 Task: Forward as attachment and add a link Link0000000002 from vinny@softage.net including the signature Sign0000000001 to parteek.kumar@softage.net with a subject Subject0000000001 and add a message Message0000000001. Forward as attachment and add a link Link0000000002 from vinny@softage.net including the signature Sign0000000001 to parteek.kumar@softage.net; aakash.mishra@softage.net with a subject Subject0000000002 and add a message Message0000000002. Forward as attachment and add a link Link0000000002 from vinny@softage.net including the signature Sign0000000001 to parteek.kumar@softage.net with a subject Subject0000000001 and add a message Message0000000001 and with an attachment of Attach0000000001. Forward as attachment and add a link Link0000000002 from vinny@softage.net including the signature Sign0000000001 to parteek.kumar@softage.net; aakash.mishra@softage.net; ayush@softage.net with a subject Subject0000000002 and add a message Message0000000003 and with an attachment of Attach0000000001. Forward as attachment and add a link Link0000000002 from vinny@softage.net including the signature Sign0000000001 to parteek.kumar@softage.net with a cc to Aakash.mishra@softage.net with a subject Subject0000000001 and add a message Message0000000003
Action: Mouse moved to (996, 269)
Screenshot: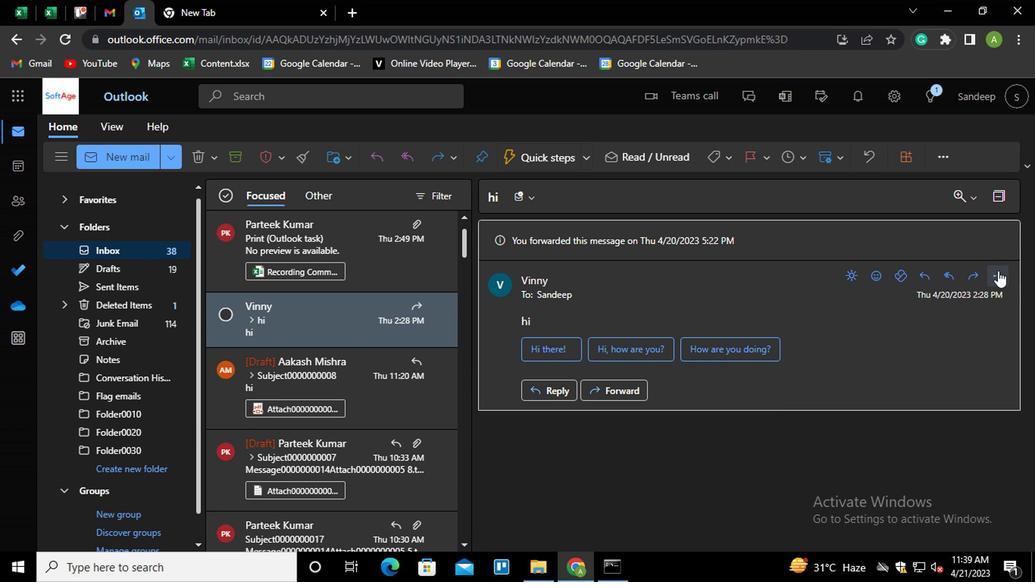 
Action: Mouse pressed left at (996, 269)
Screenshot: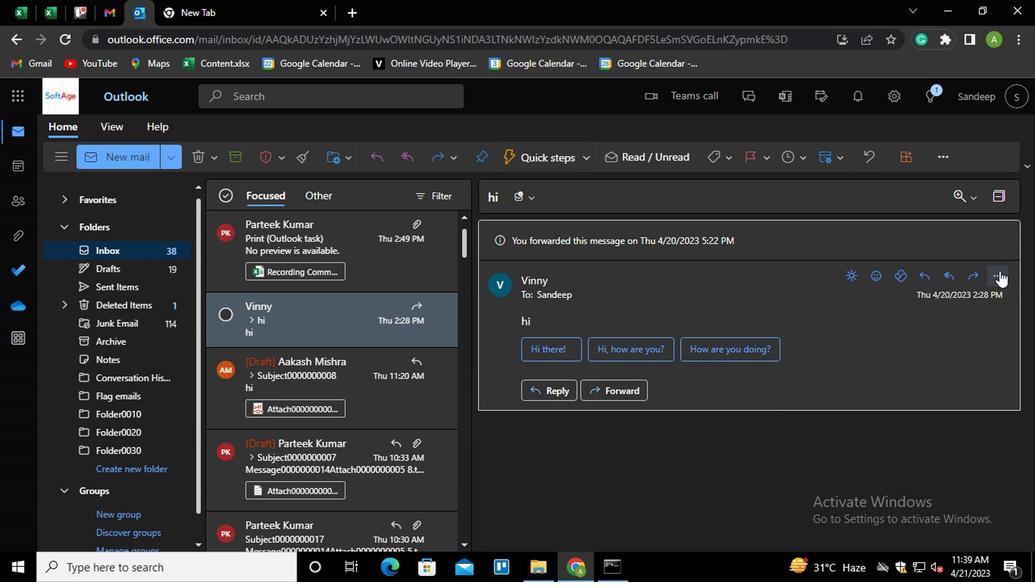 
Action: Mouse moved to (803, 197)
Screenshot: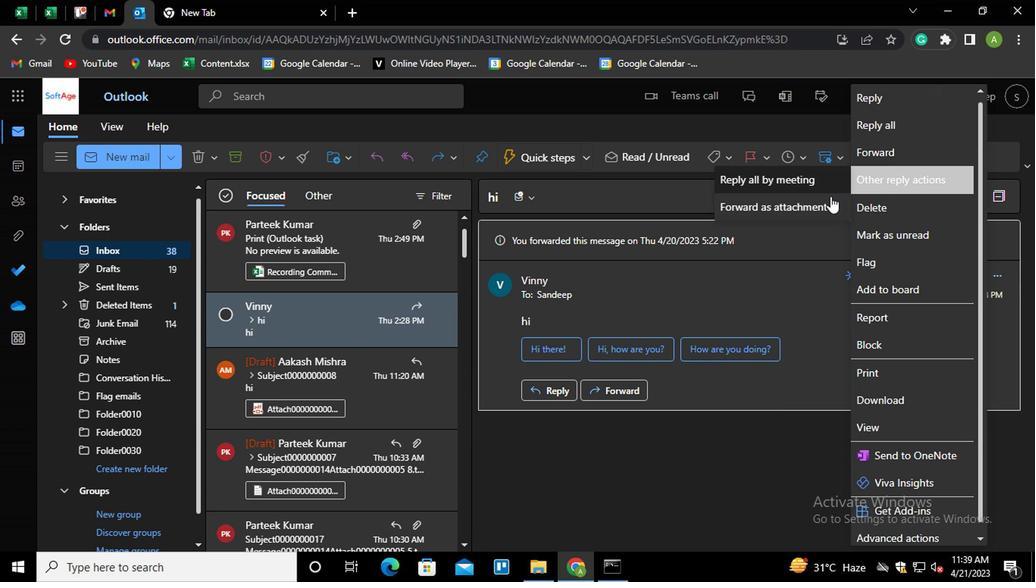 
Action: Mouse pressed left at (803, 197)
Screenshot: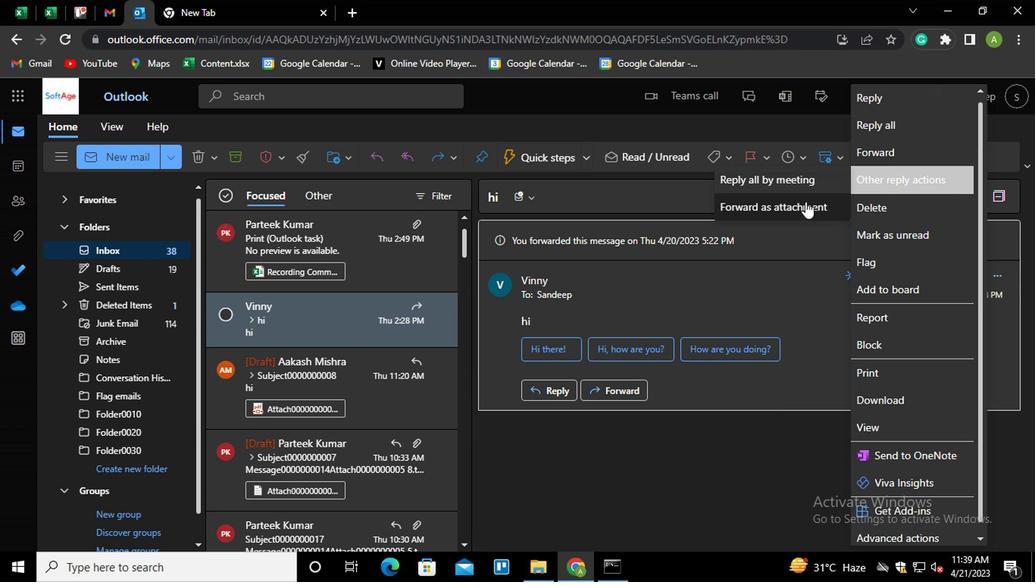 
Action: Mouse moved to (572, 423)
Screenshot: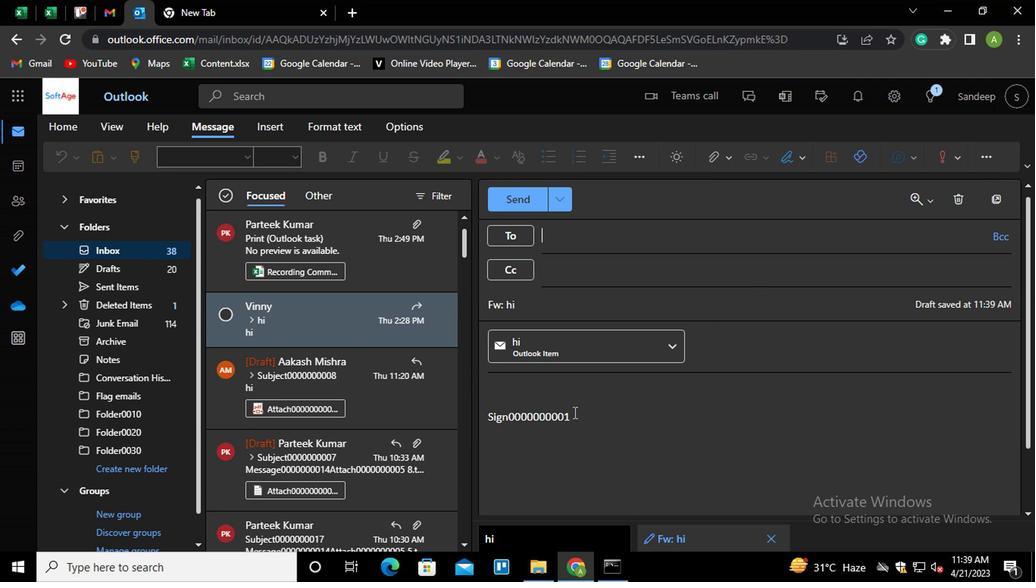 
Action: Mouse pressed left at (572, 423)
Screenshot: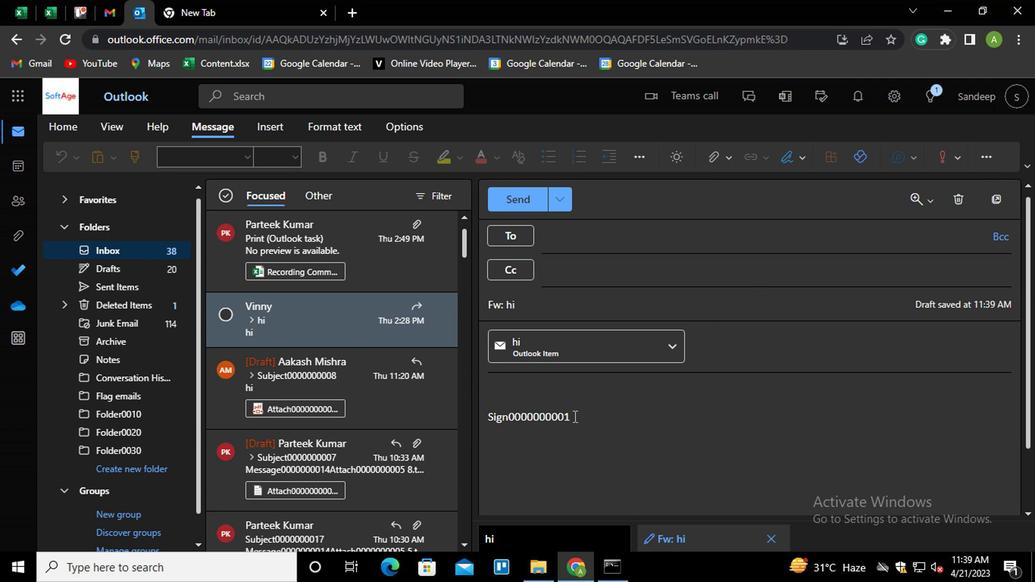 
Action: Mouse moved to (572, 424)
Screenshot: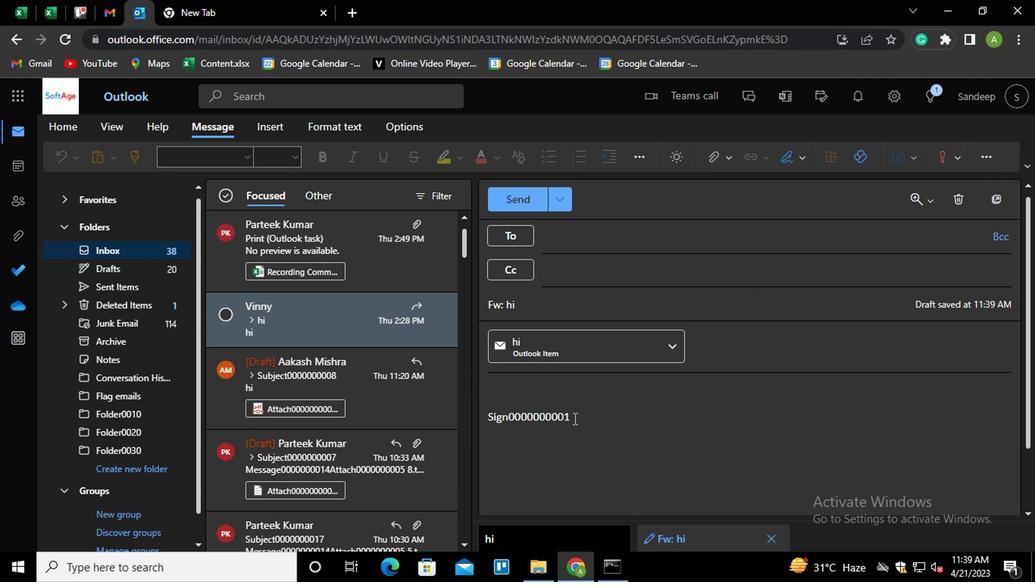 
Action: Key pressed <Key.shift_r><Key.home><Key.backspace>ctrl+K<Key.shift_r>ctrl+Link0000000002
Screenshot: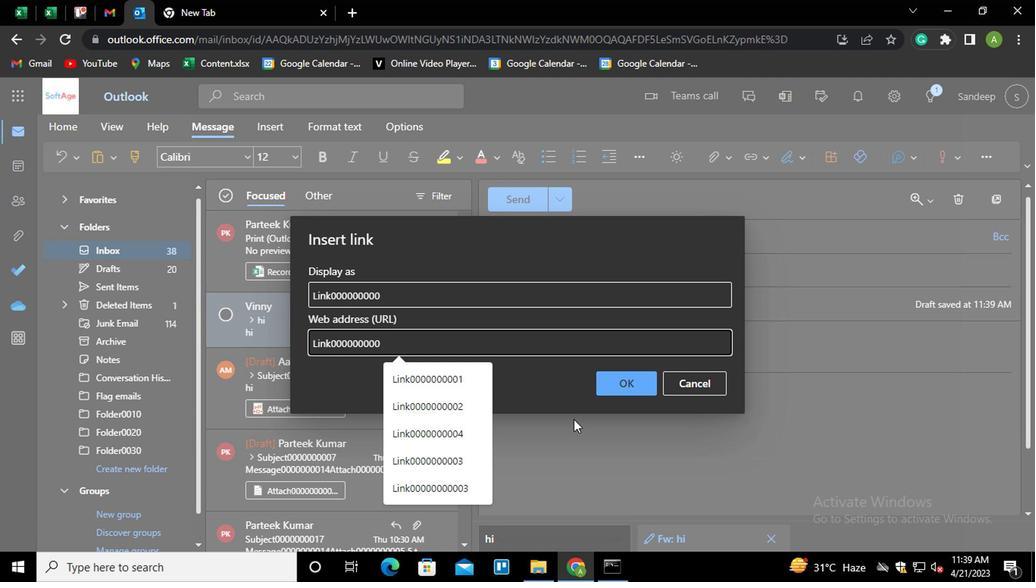 
Action: Mouse moved to (634, 385)
Screenshot: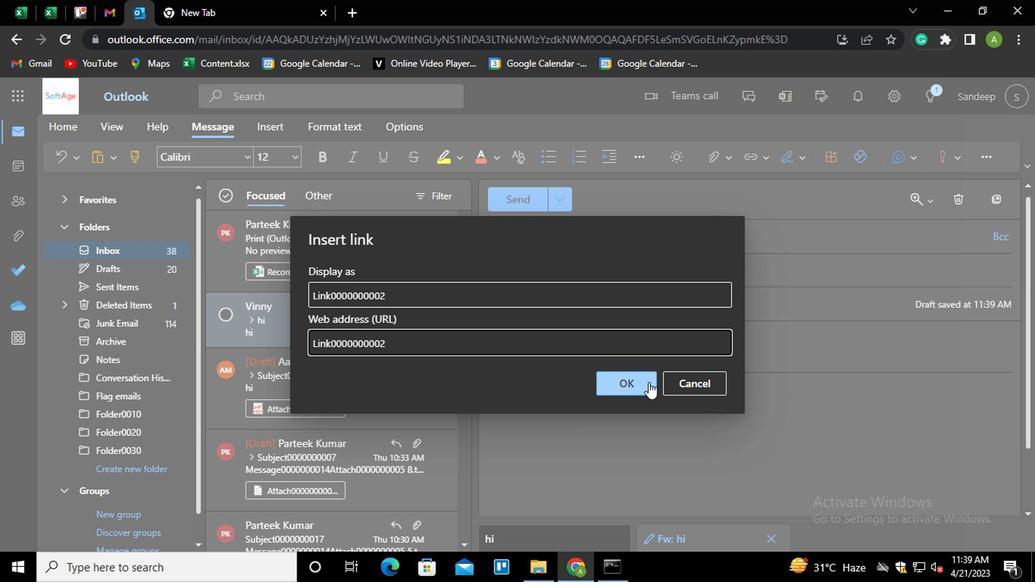 
Action: Mouse pressed left at (634, 385)
Screenshot: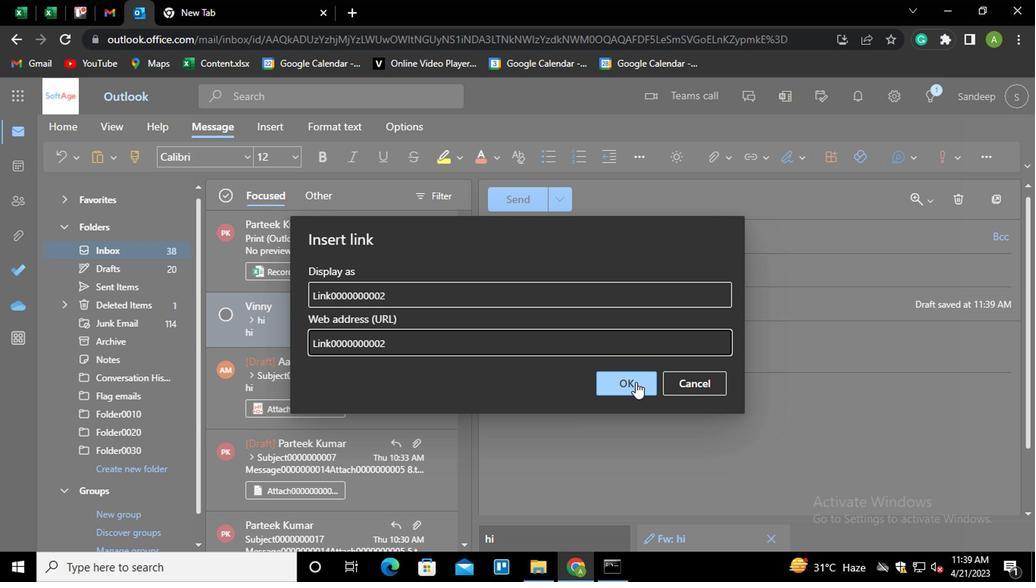 
Action: Mouse moved to (589, 423)
Screenshot: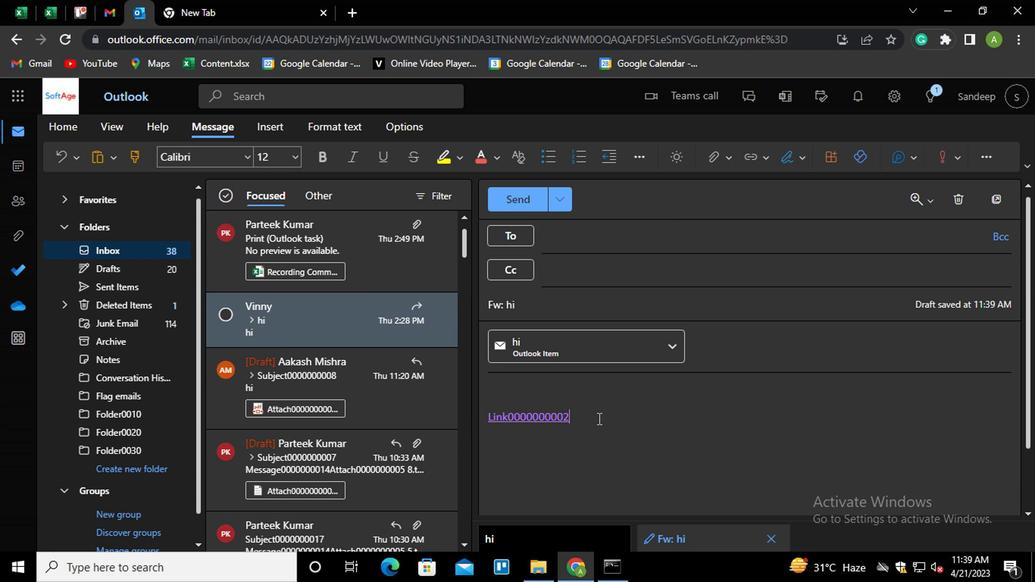 
Action: Mouse pressed left at (589, 423)
Screenshot: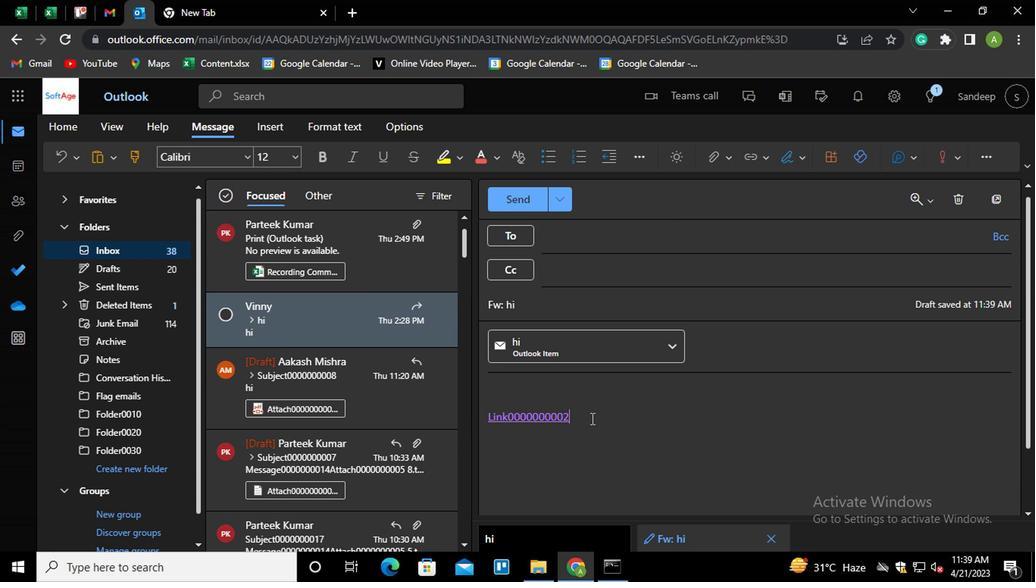 
Action: Key pressed <Key.shift_r><Key.enter>
Screenshot: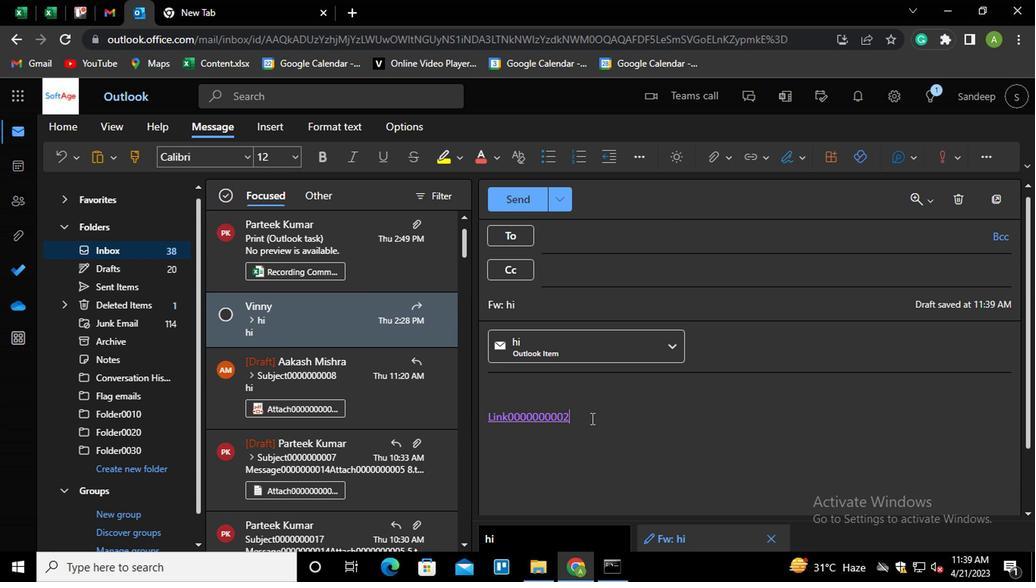 
Action: Mouse moved to (789, 150)
Screenshot: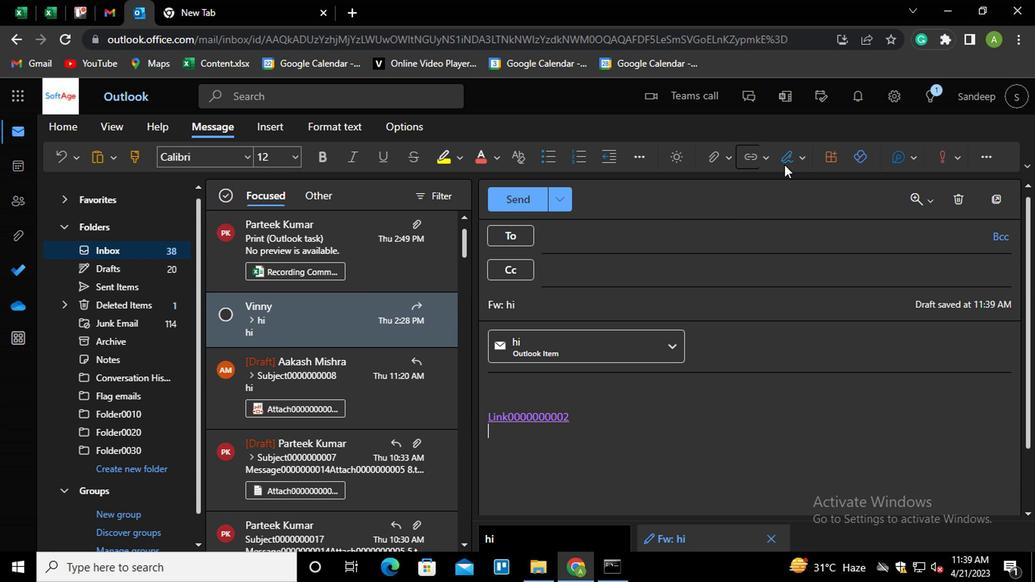 
Action: Mouse pressed left at (789, 150)
Screenshot: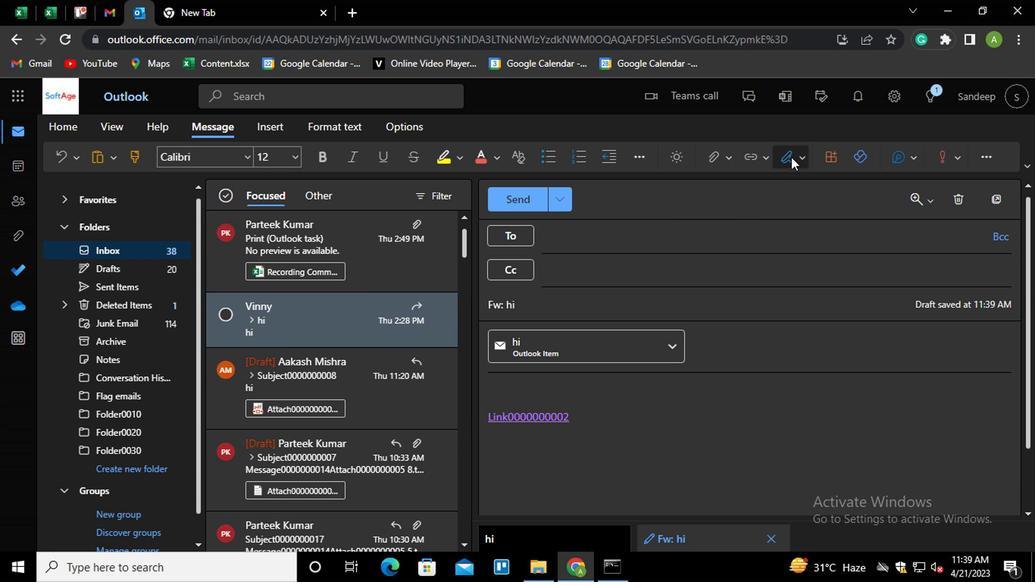 
Action: Mouse moved to (780, 182)
Screenshot: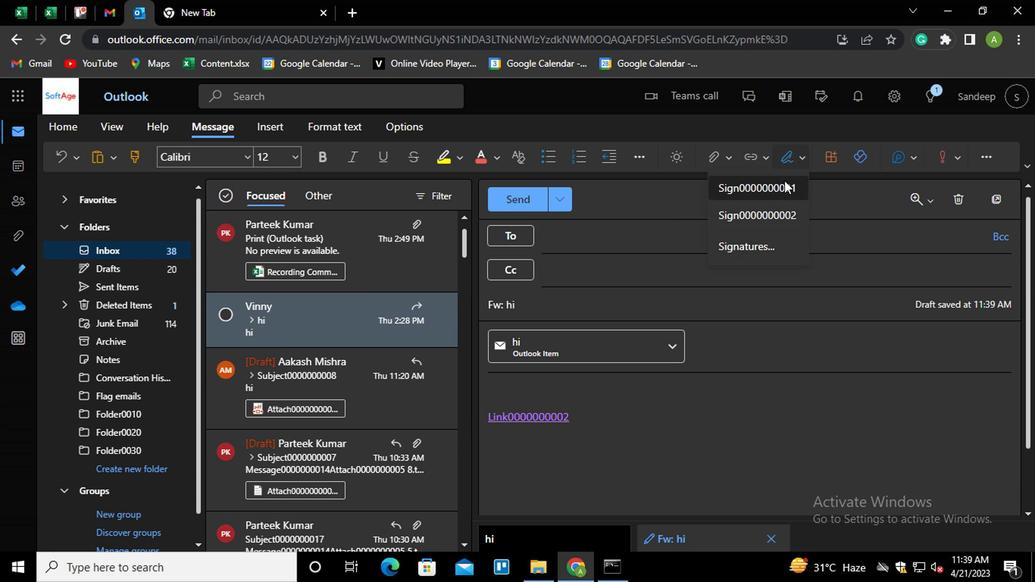 
Action: Mouse pressed left at (780, 182)
Screenshot: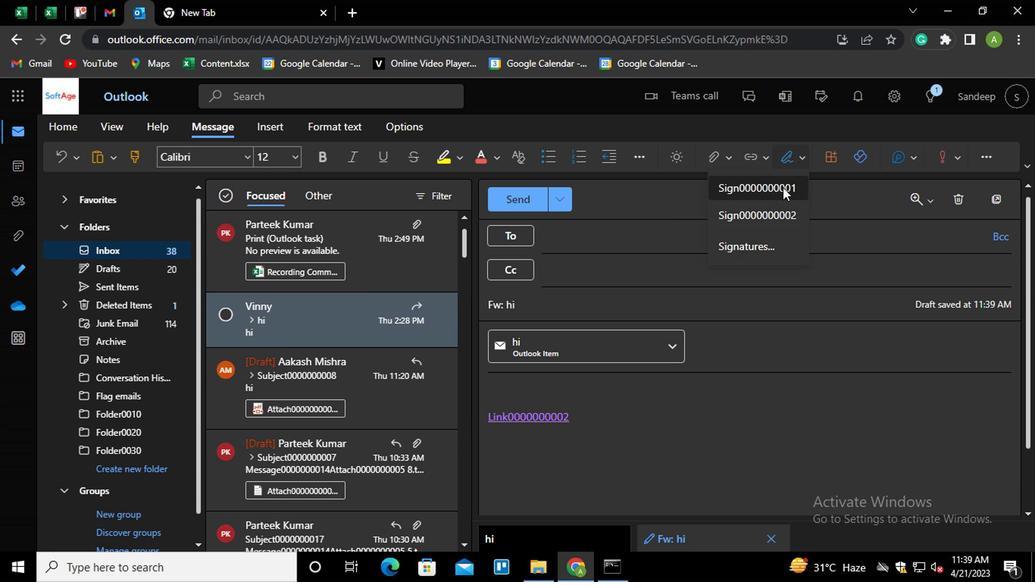 
Action: Mouse moved to (572, 228)
Screenshot: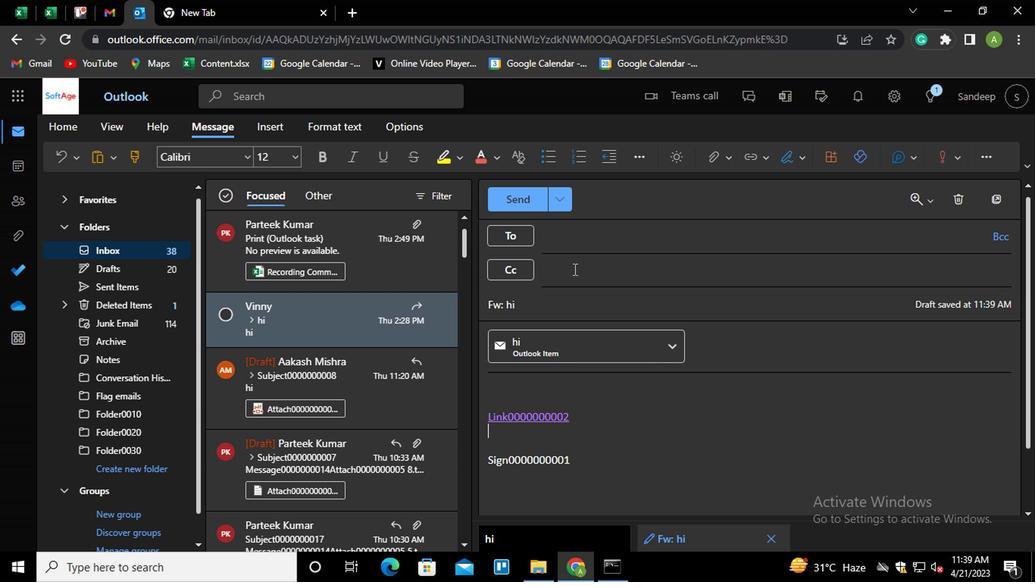 
Action: Mouse pressed left at (572, 228)
Screenshot: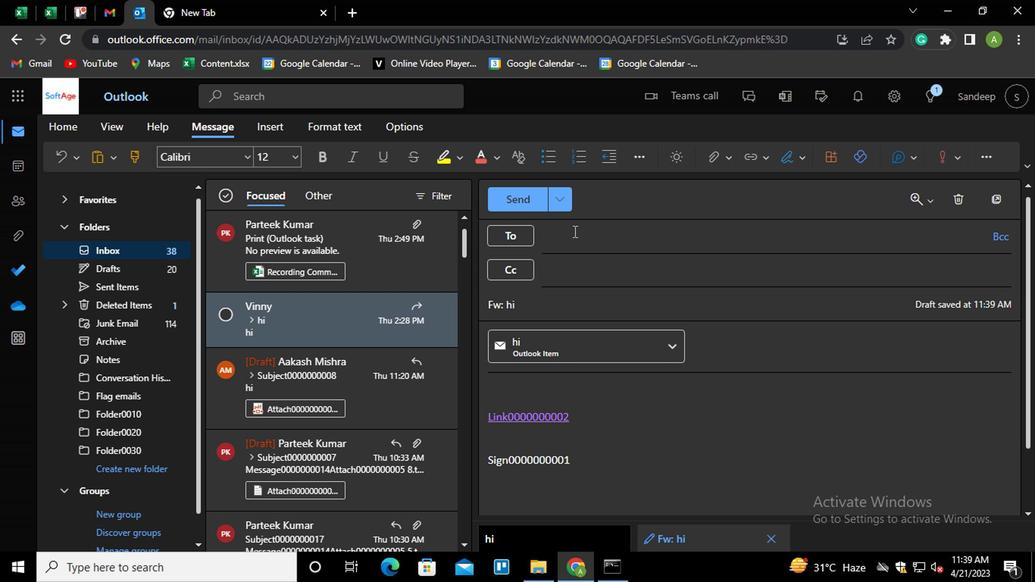 
Action: Key pressed part<Key.enter>
Screenshot: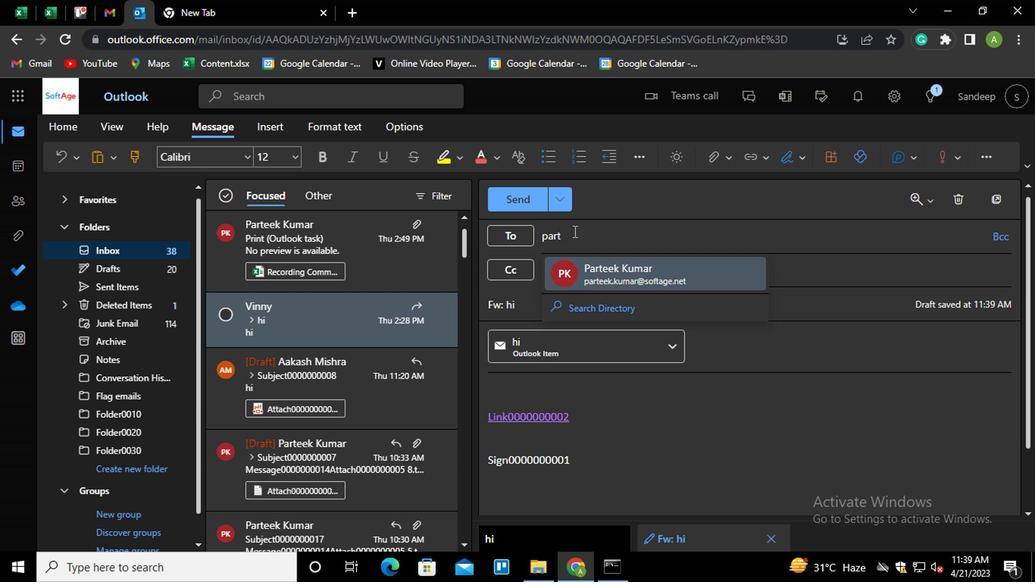 
Action: Mouse moved to (551, 315)
Screenshot: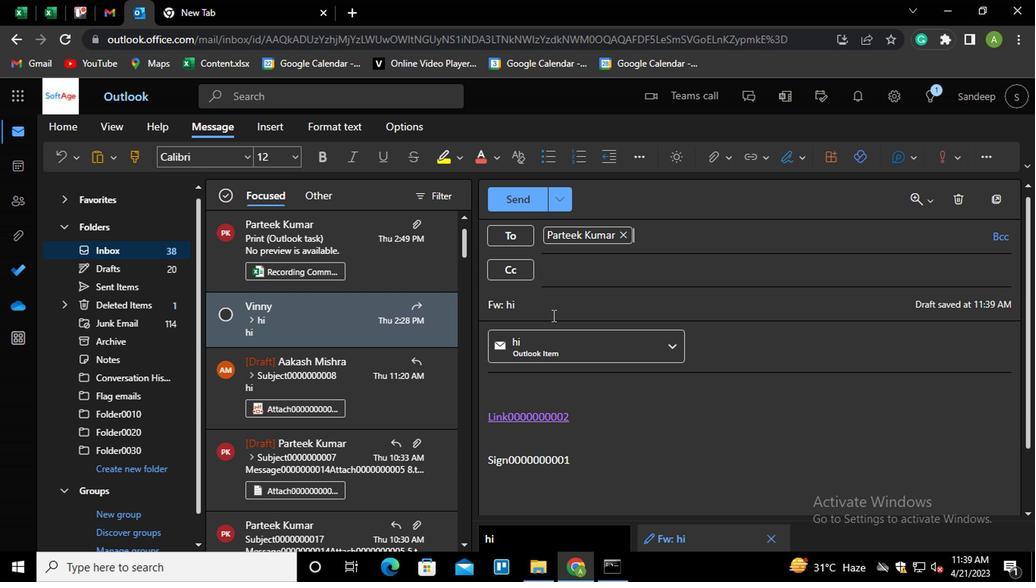 
Action: Mouse pressed left at (551, 315)
Screenshot: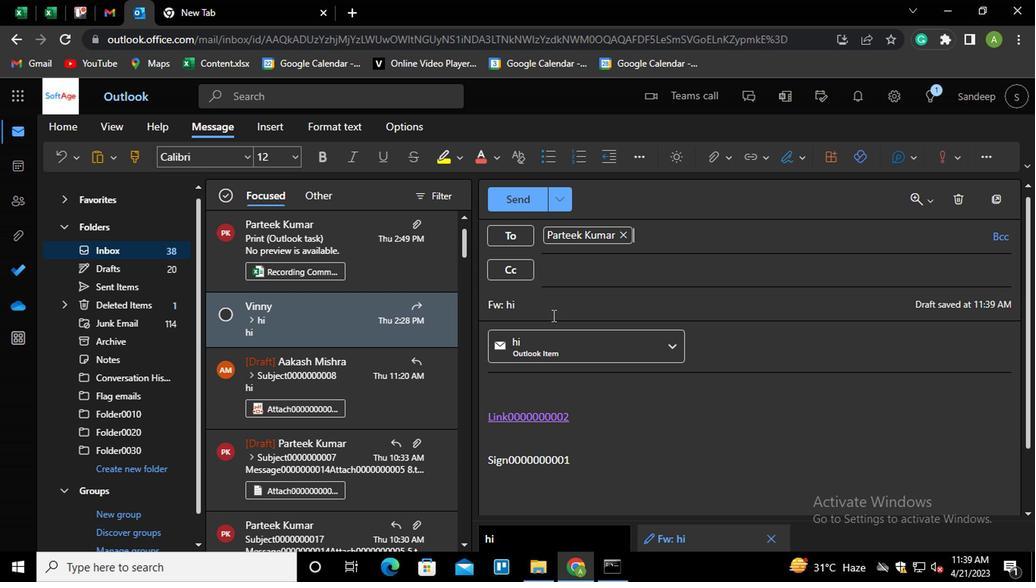 
Action: Key pressed <Key.shift_r><Key.home><Key.shift>SUBJECT0000000001
Screenshot: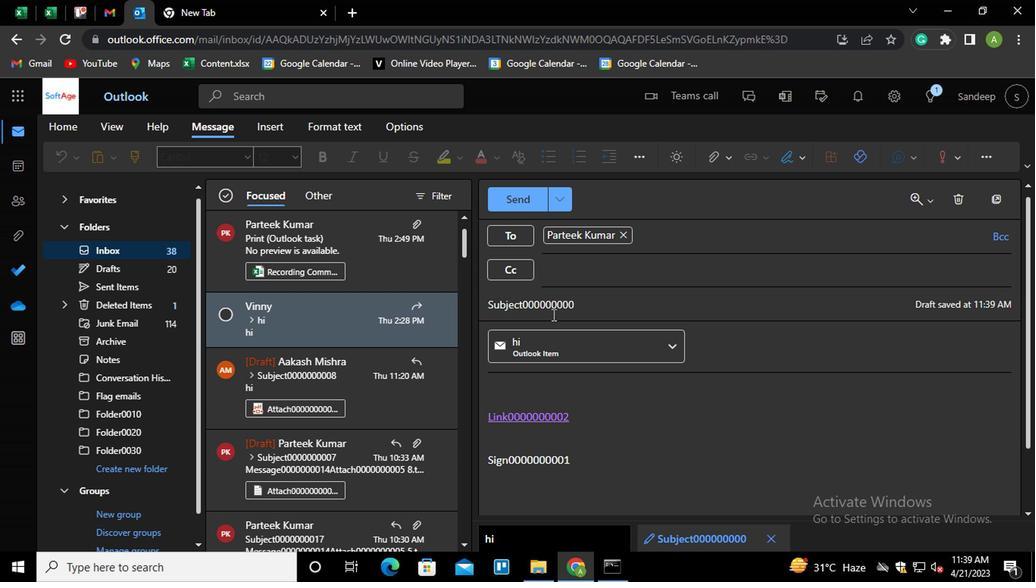 
Action: Mouse moved to (582, 462)
Screenshot: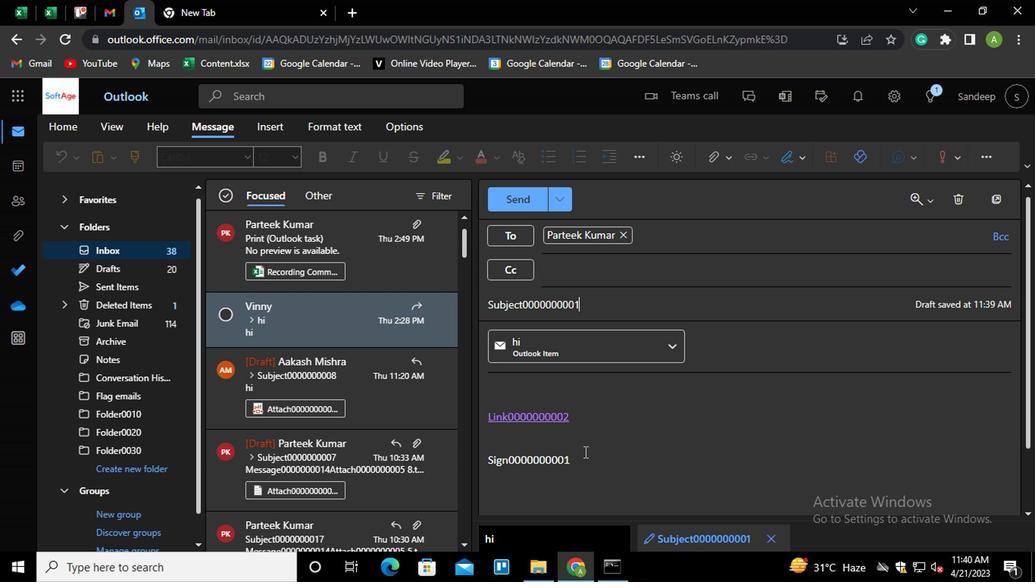 
Action: Mouse pressed left at (582, 462)
Screenshot: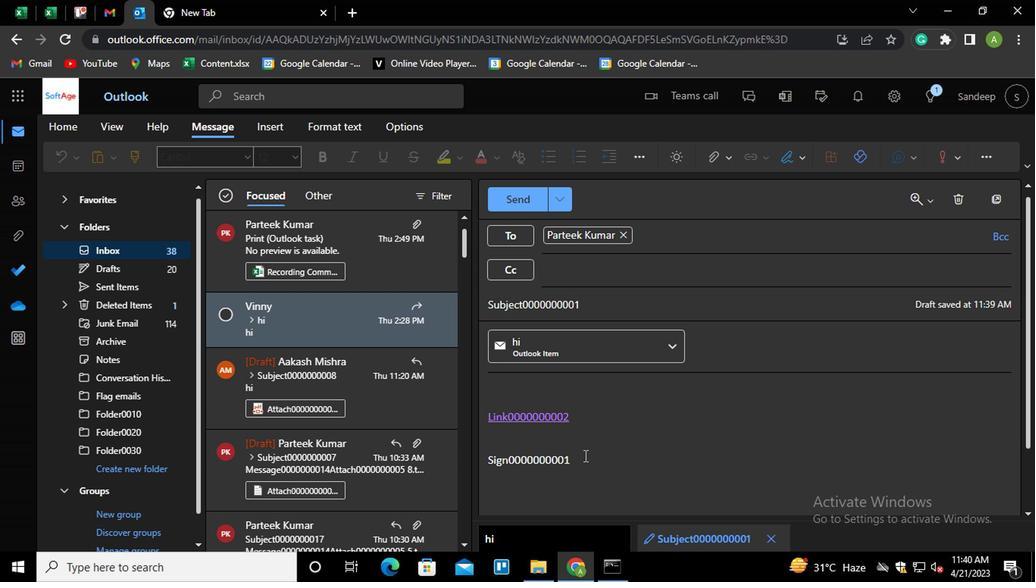 
Action: Key pressed <Key.shift_r><Key.enter><Key.shift_r>MESSAGE0000000001
Screenshot: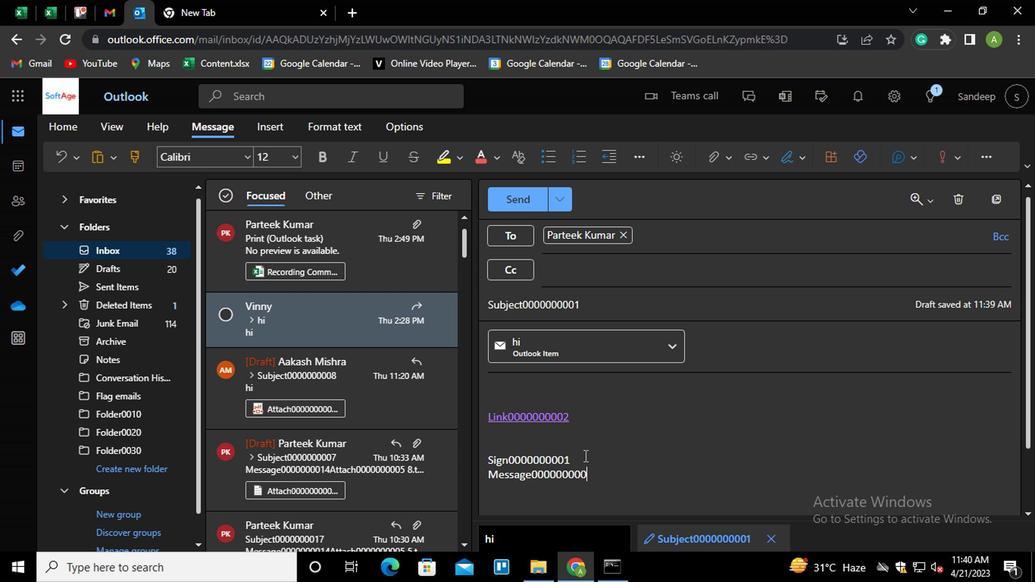 
Action: Mouse moved to (533, 197)
Screenshot: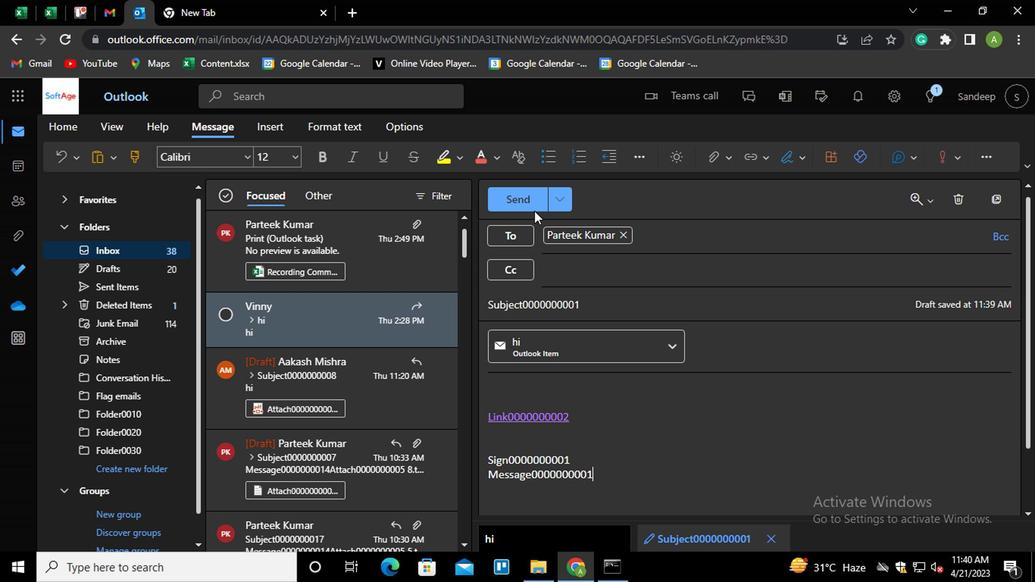 
Action: Mouse pressed left at (533, 197)
Screenshot: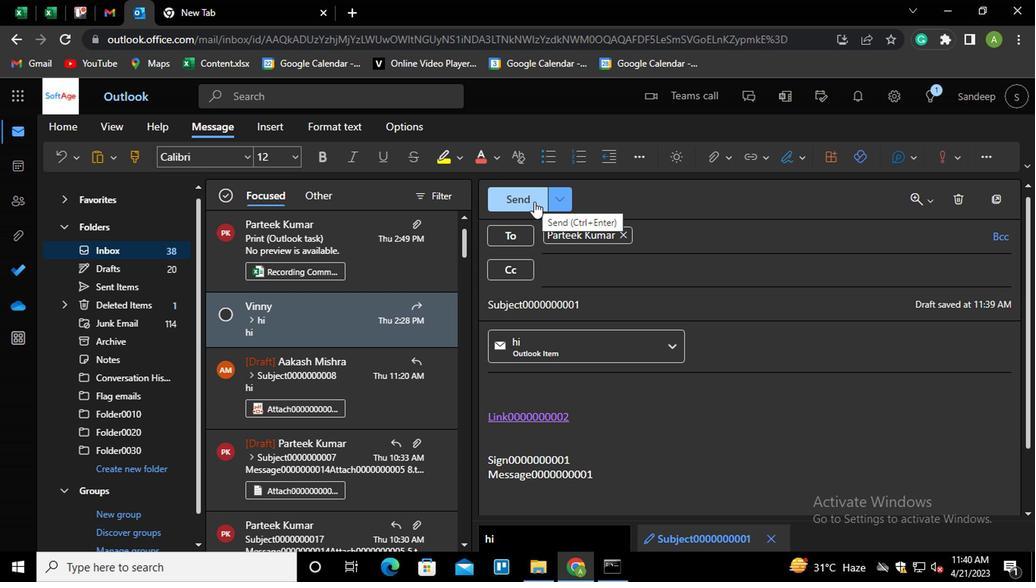 
Action: Mouse moved to (995, 276)
Screenshot: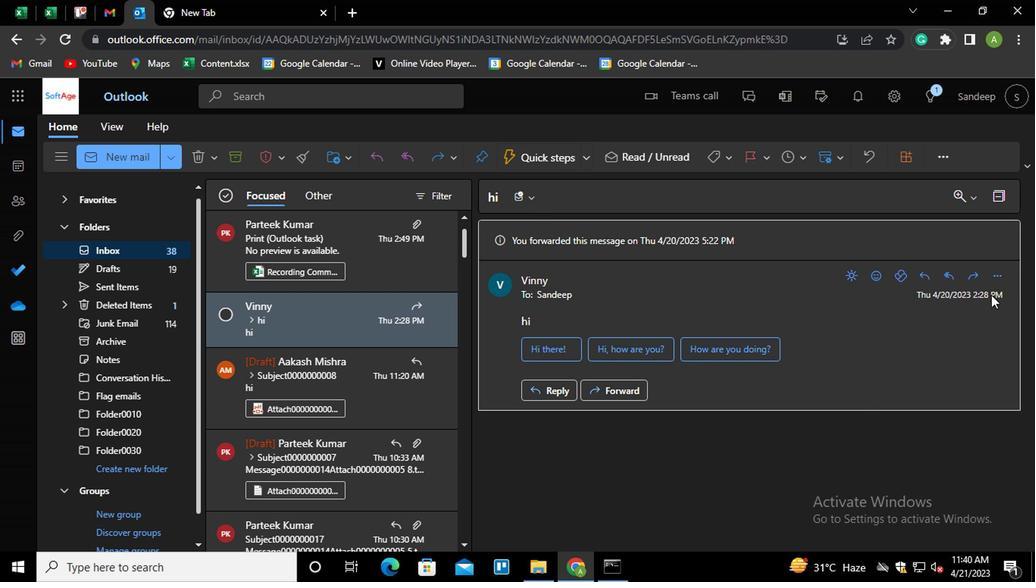 
Action: Mouse pressed left at (995, 276)
Screenshot: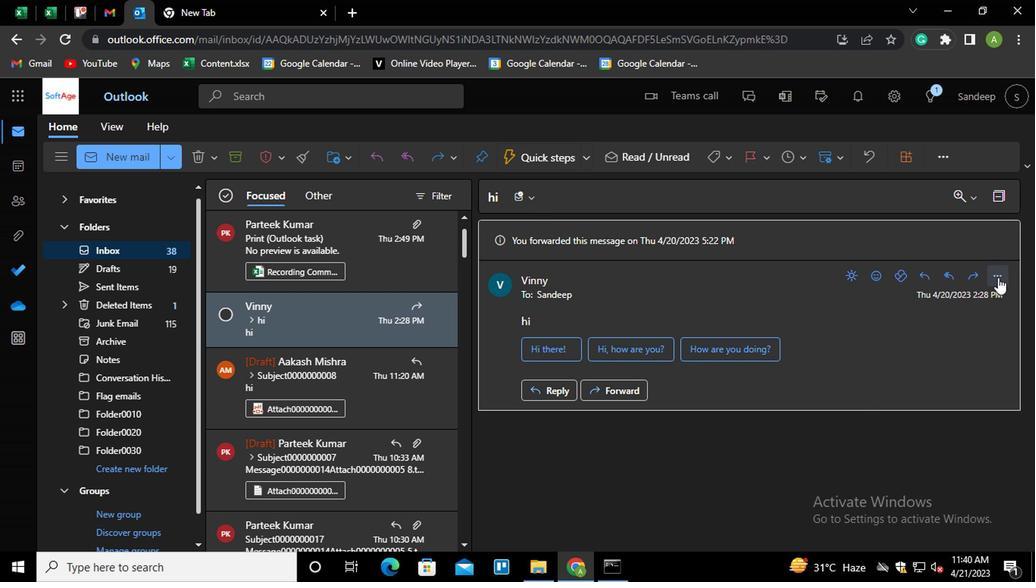 
Action: Mouse moved to (802, 199)
Screenshot: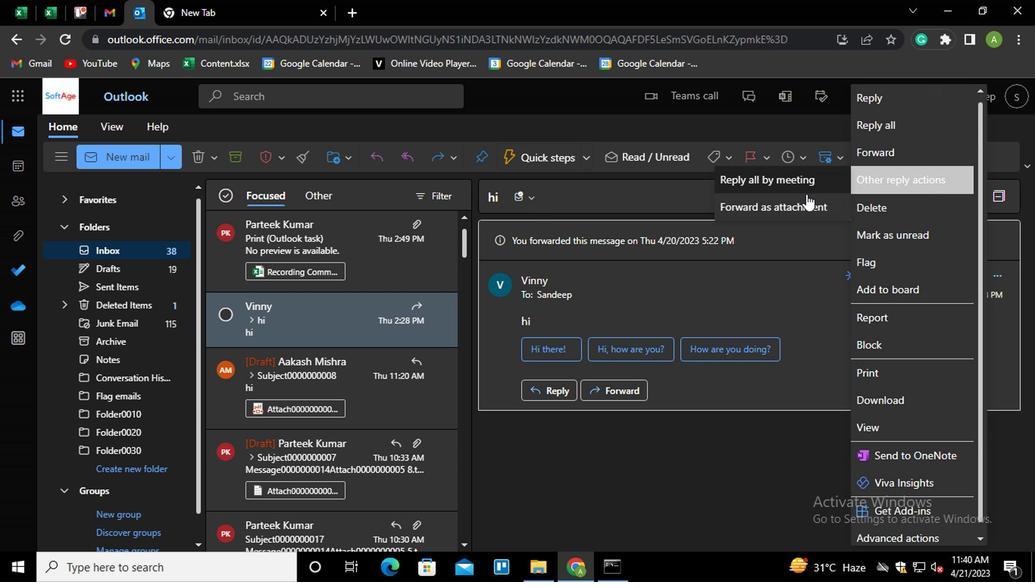 
Action: Mouse pressed left at (802, 199)
Screenshot: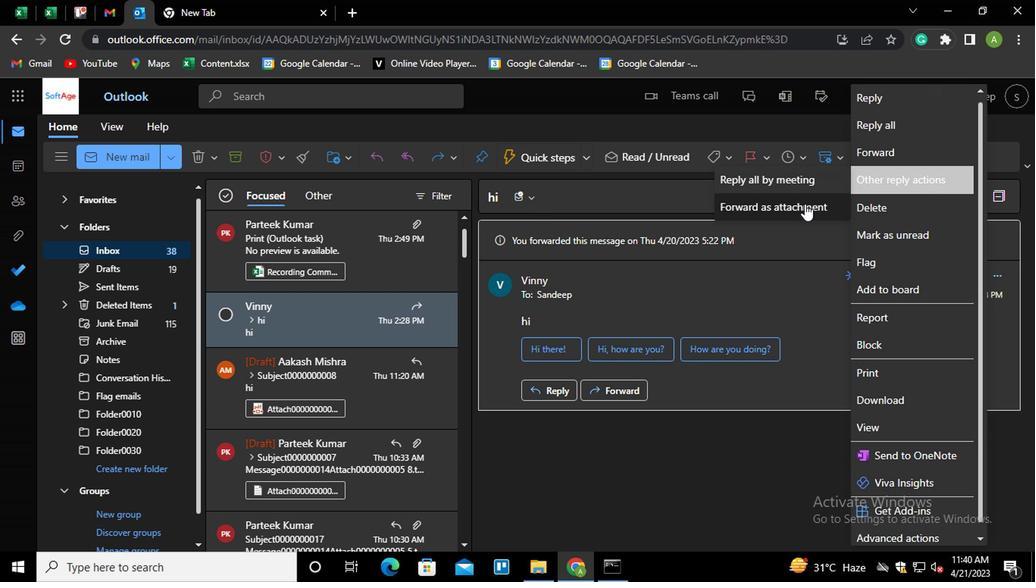 
Action: Mouse moved to (588, 416)
Screenshot: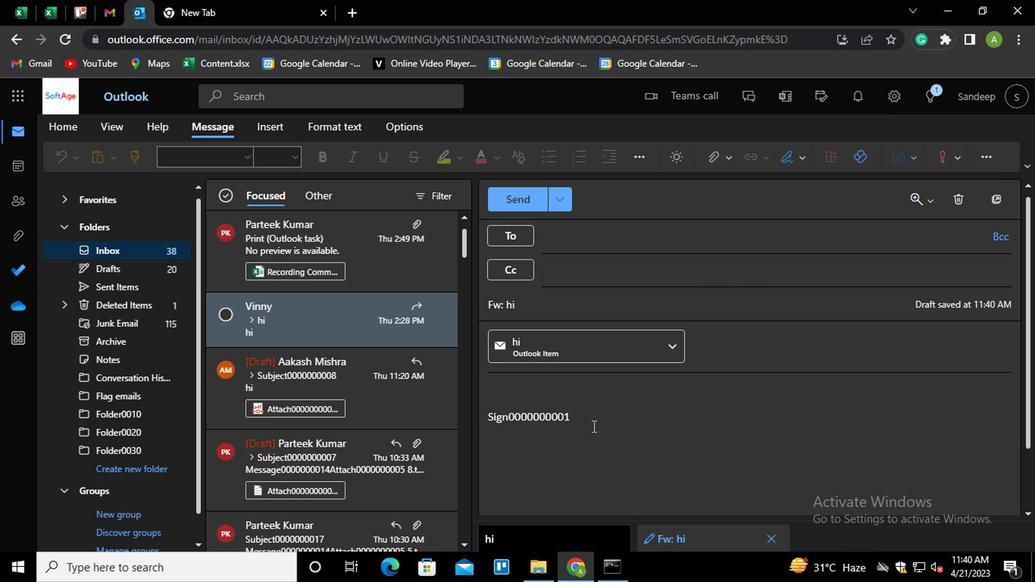 
Action: Mouse pressed left at (588, 416)
Screenshot: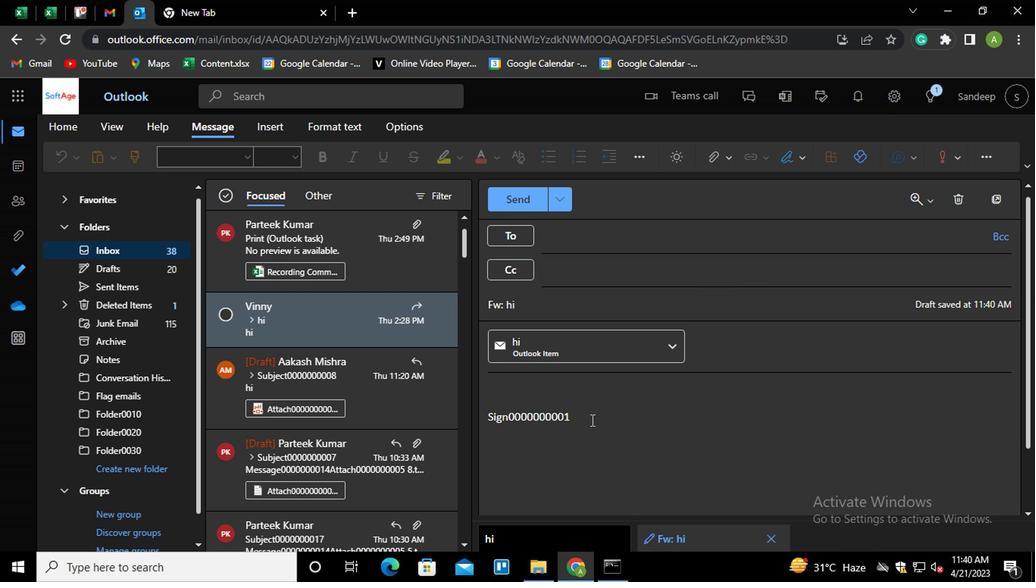 
Action: Mouse moved to (578, 423)
Screenshot: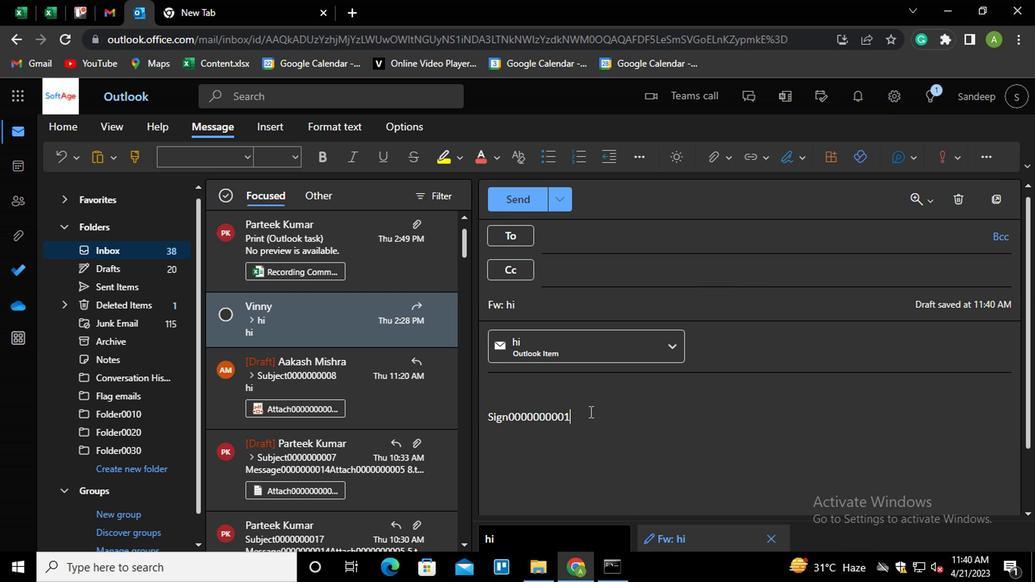 
Action: Key pressed <Key.shift_r><Key.enter><Key.shift_r><Key.home><Key.shift_r><Key.up><Key.backspace>ctrl+K<Key.shift_r>ctrl+LINK0000000001
Screenshot: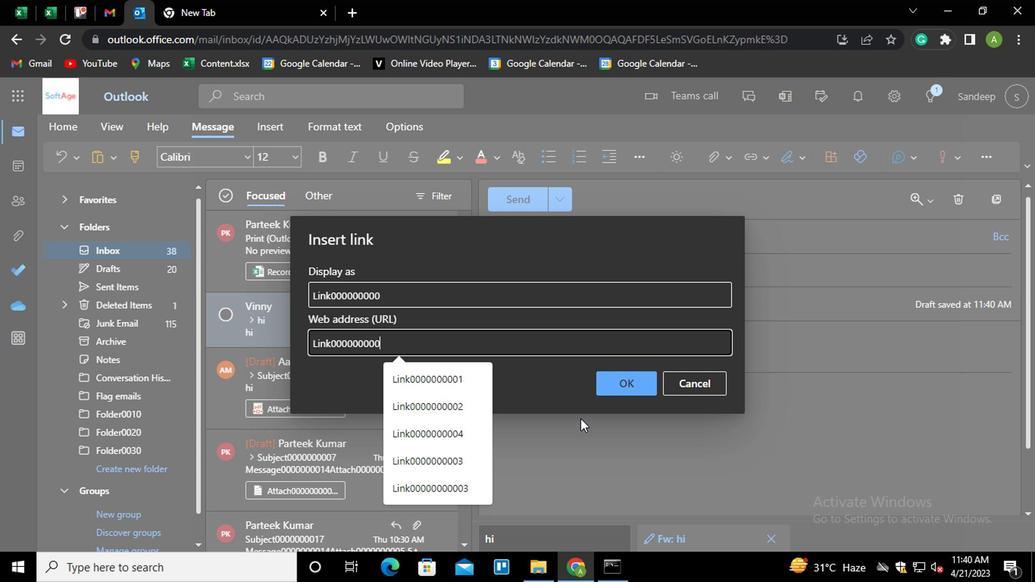 
Action: Mouse moved to (640, 387)
Screenshot: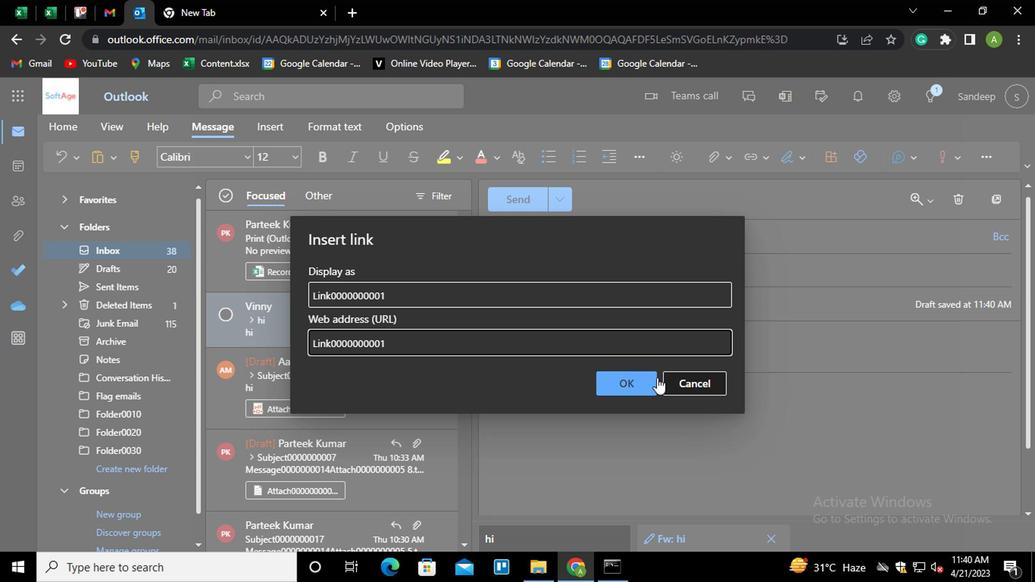 
Action: Mouse pressed left at (640, 387)
Screenshot: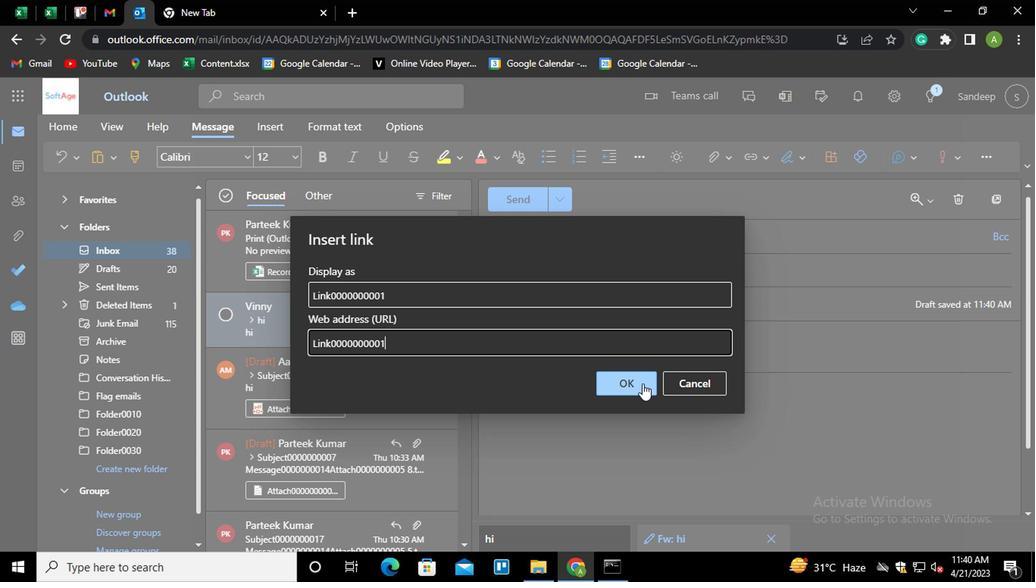 
Action: Mouse moved to (609, 421)
Screenshot: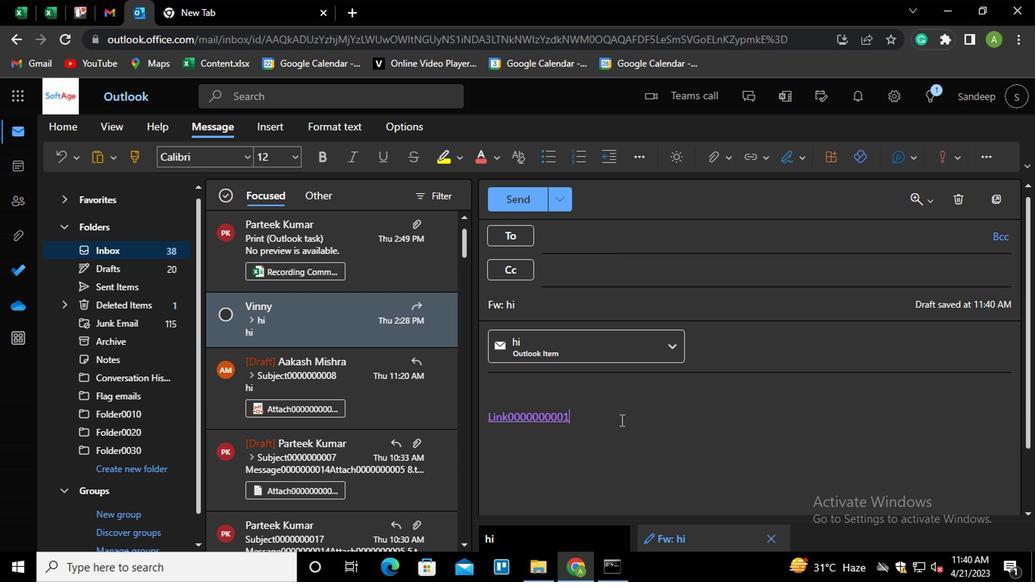 
Action: Key pressed <Key.shift_r><Key.enter>
Screenshot: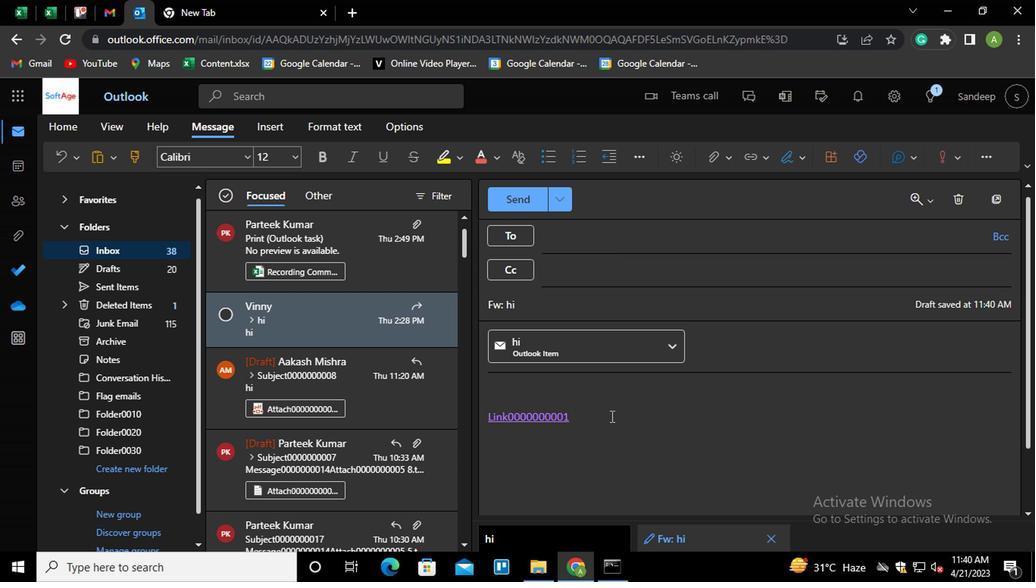 
Action: Mouse moved to (791, 143)
Screenshot: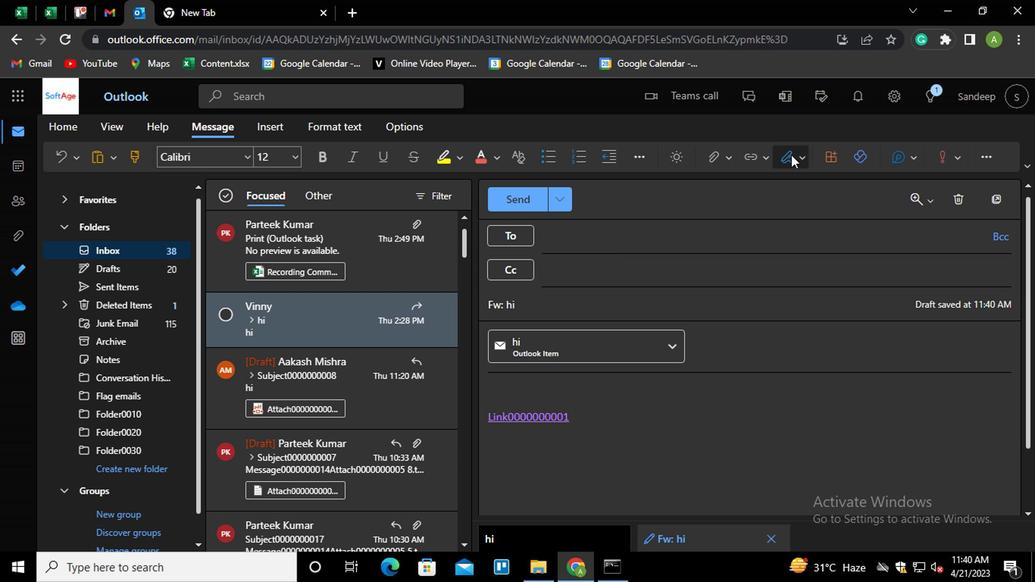
Action: Mouse pressed left at (791, 143)
Screenshot: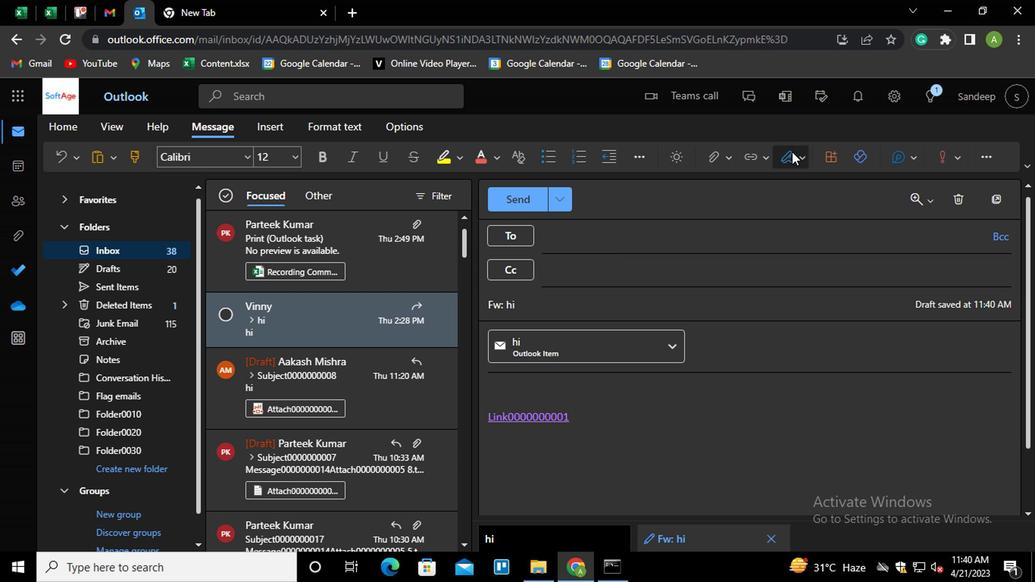 
Action: Mouse moved to (779, 174)
Screenshot: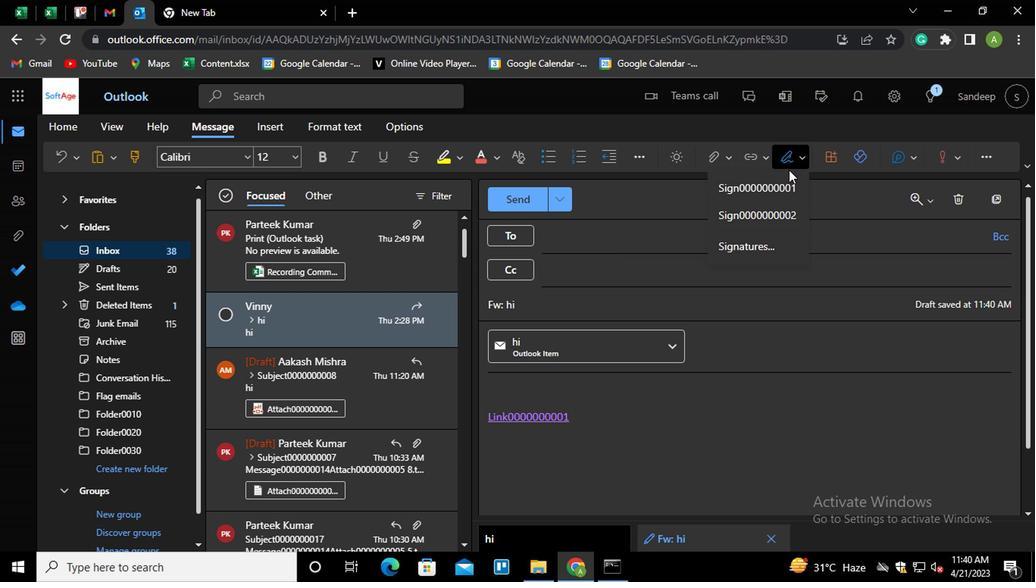 
Action: Mouse pressed left at (779, 174)
Screenshot: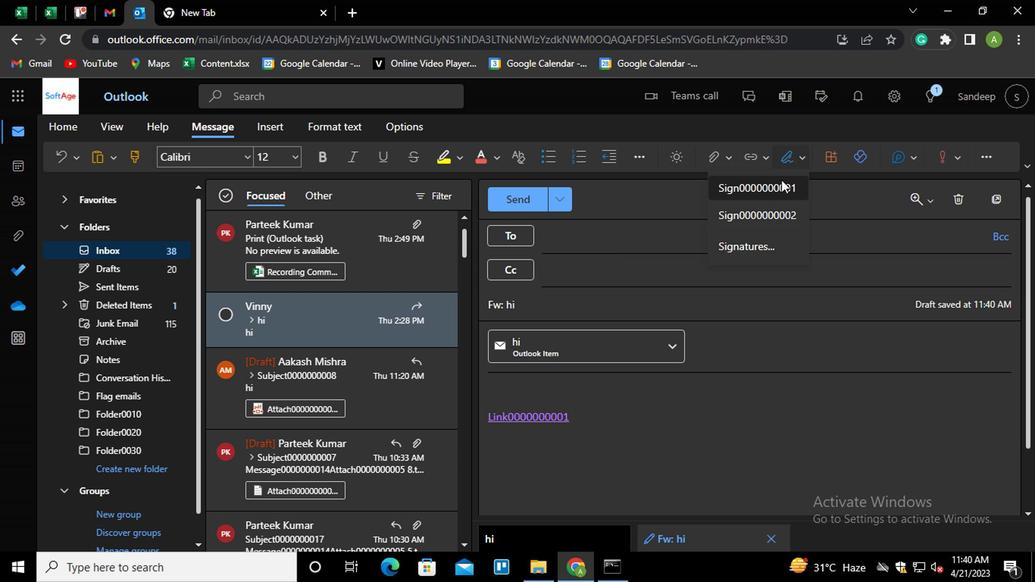 
Action: Mouse moved to (562, 237)
Screenshot: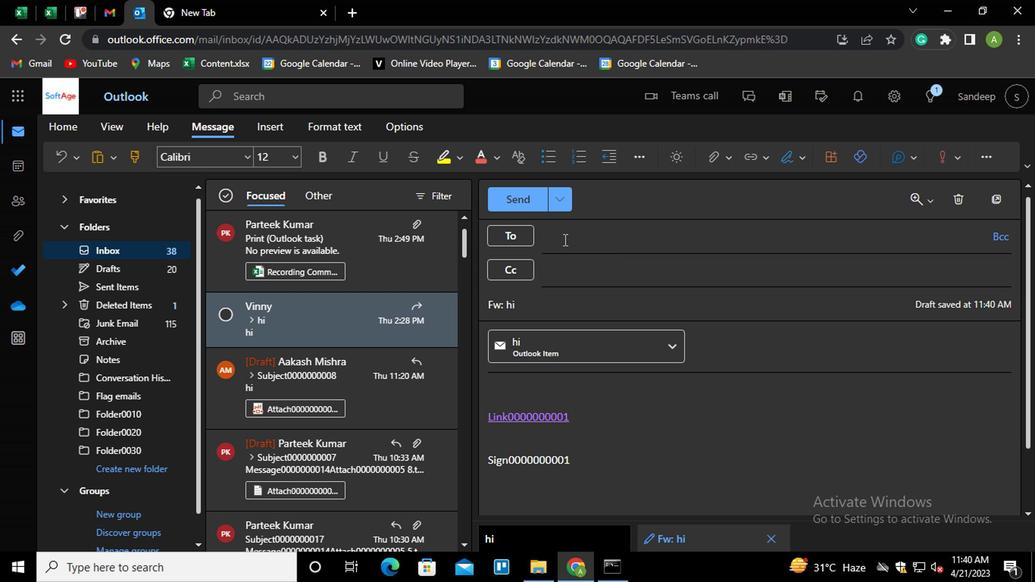 
Action: Mouse pressed left at (562, 237)
Screenshot: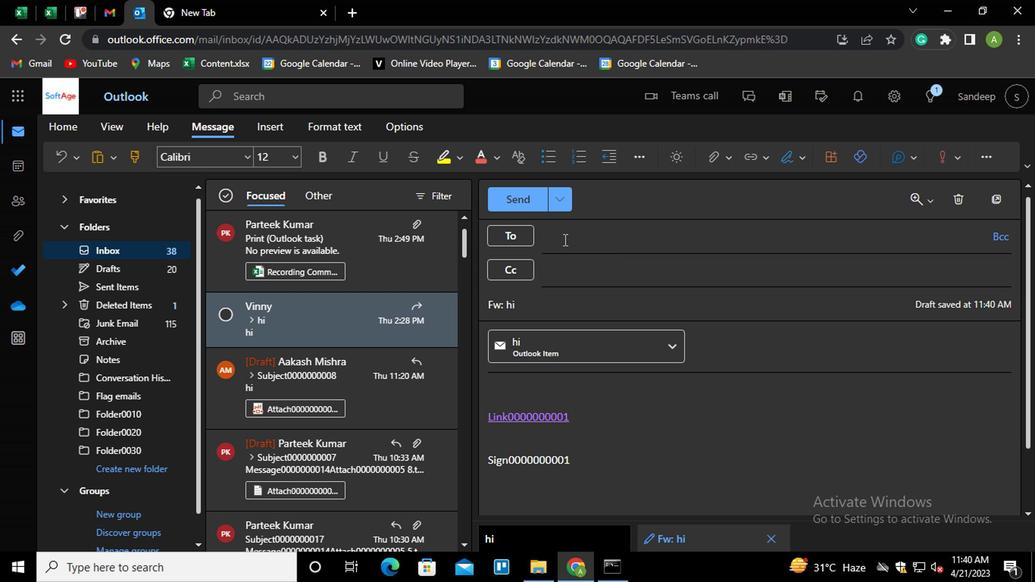 
Action: Mouse moved to (560, 237)
Screenshot: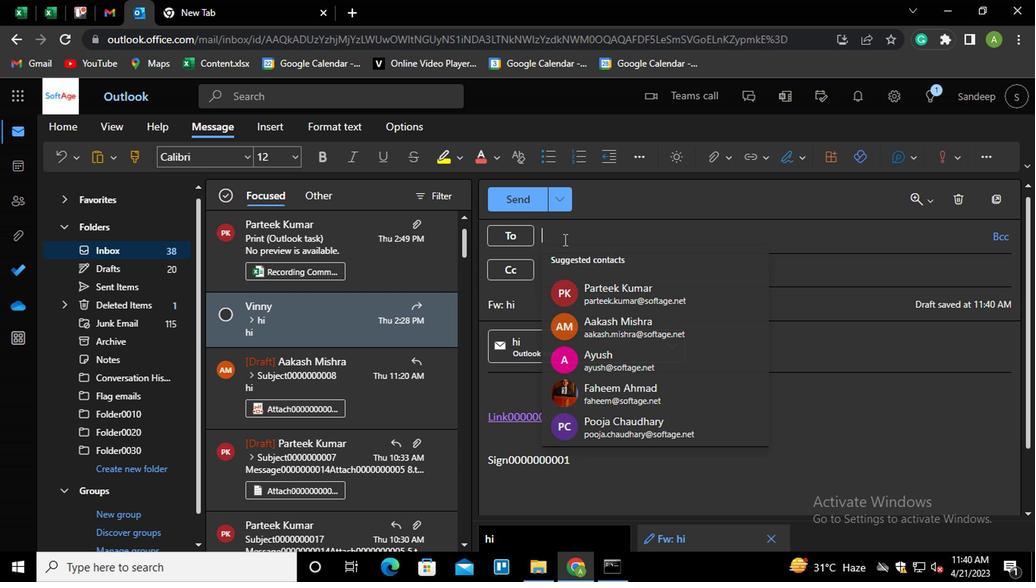 
Action: Key pressed PART<Key.enter>AA<Key.enter>
Screenshot: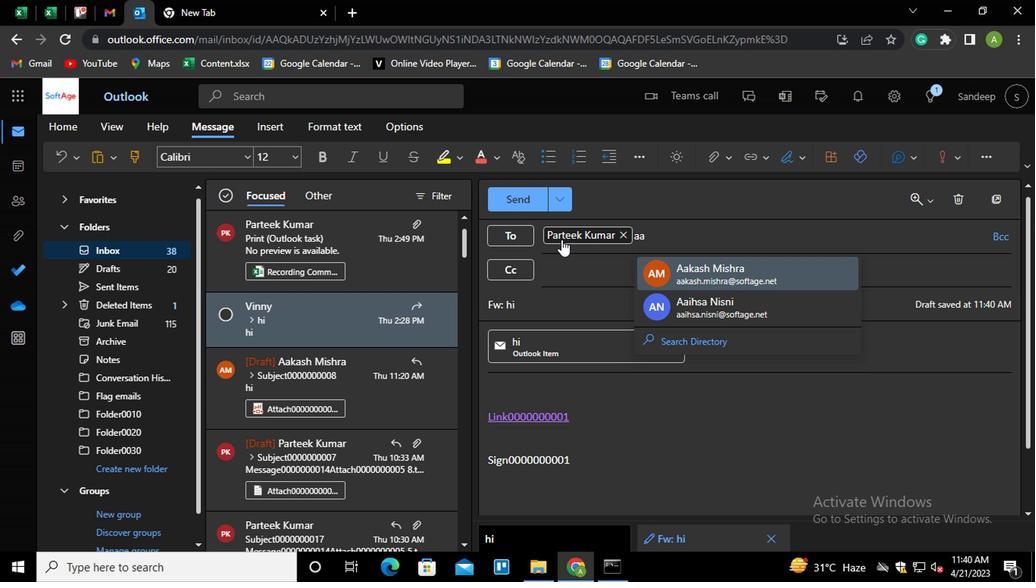 
Action: Mouse moved to (534, 308)
Screenshot: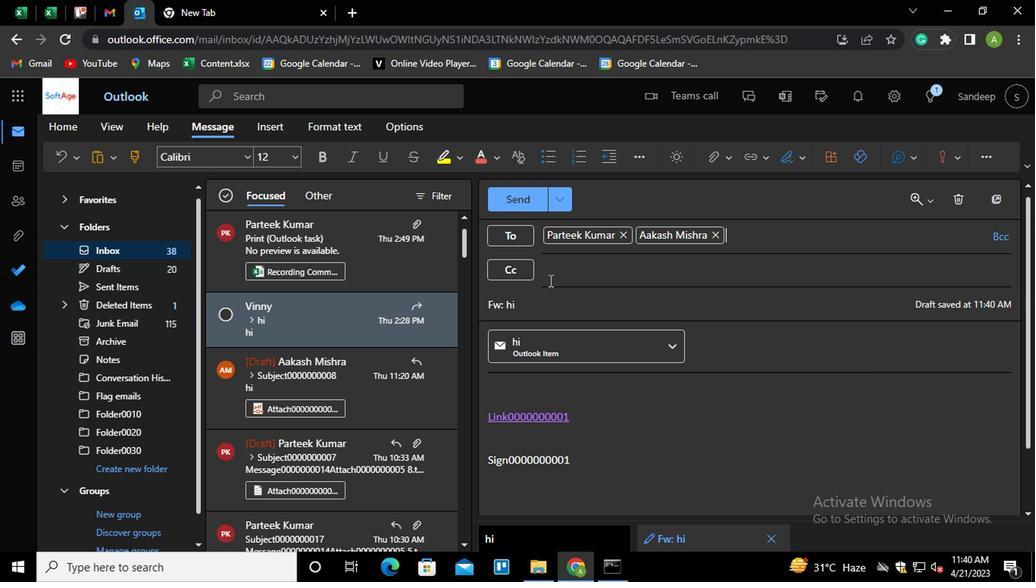 
Action: Mouse pressed left at (534, 308)
Screenshot: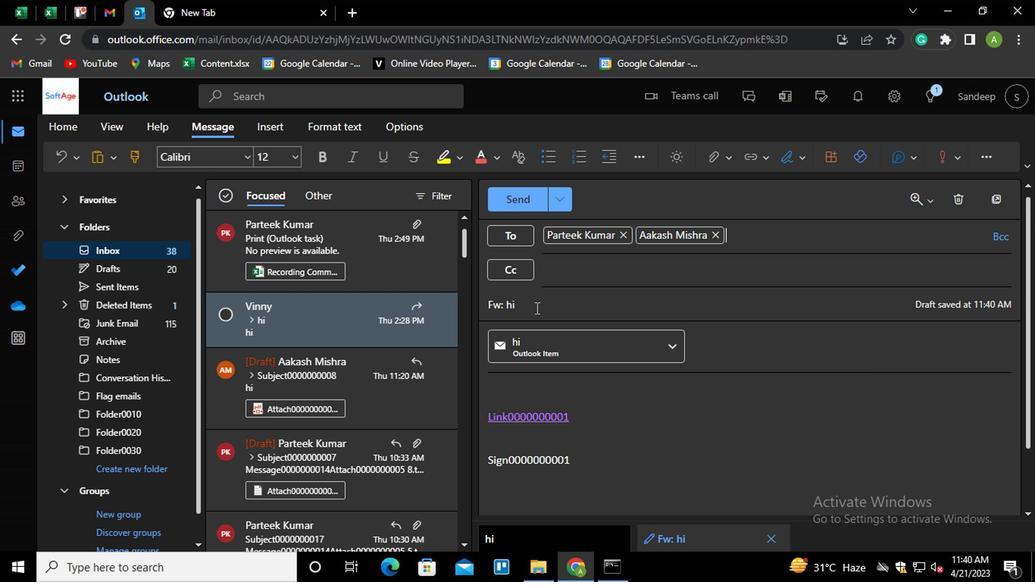 
Action: Key pressed <Key.shift_r><Key.home><Key.shift>SUBJECT0000000002
Screenshot: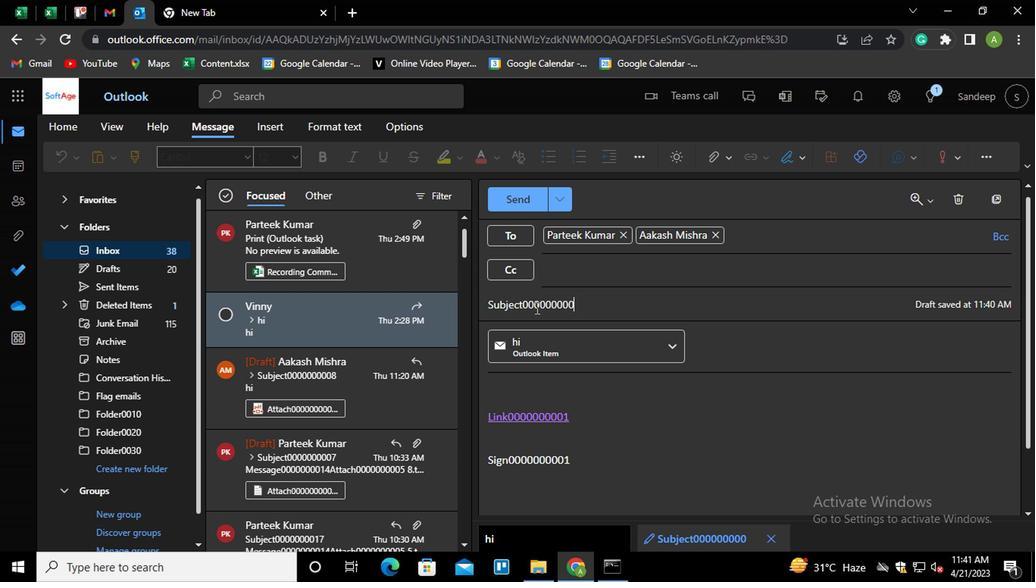 
Action: Mouse moved to (586, 464)
Screenshot: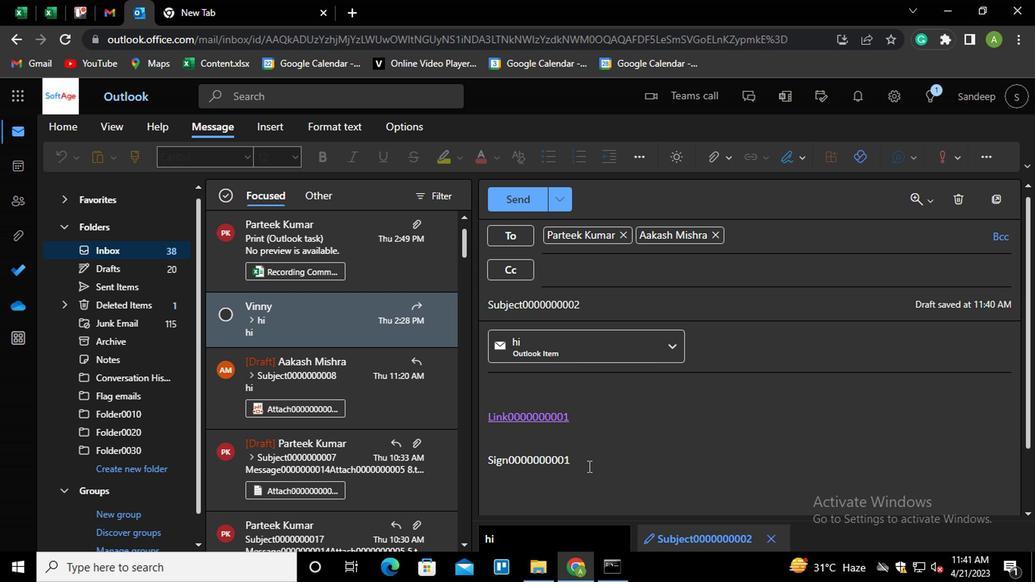 
Action: Mouse pressed left at (586, 464)
Screenshot: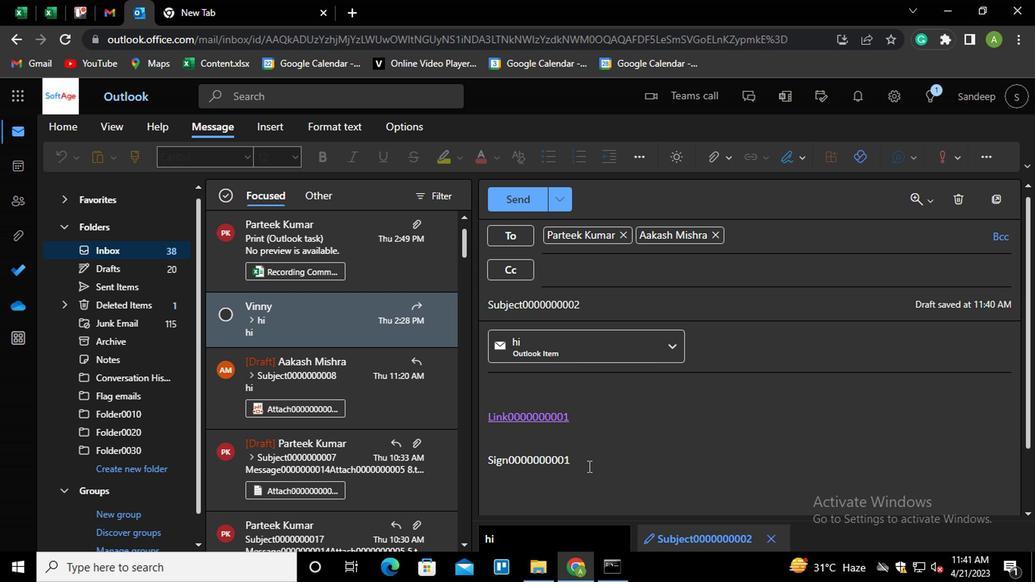 
Action: Key pressed <Key.shift_r><Key.enter><Key.shift_r>MESSAGE0000000002
Screenshot: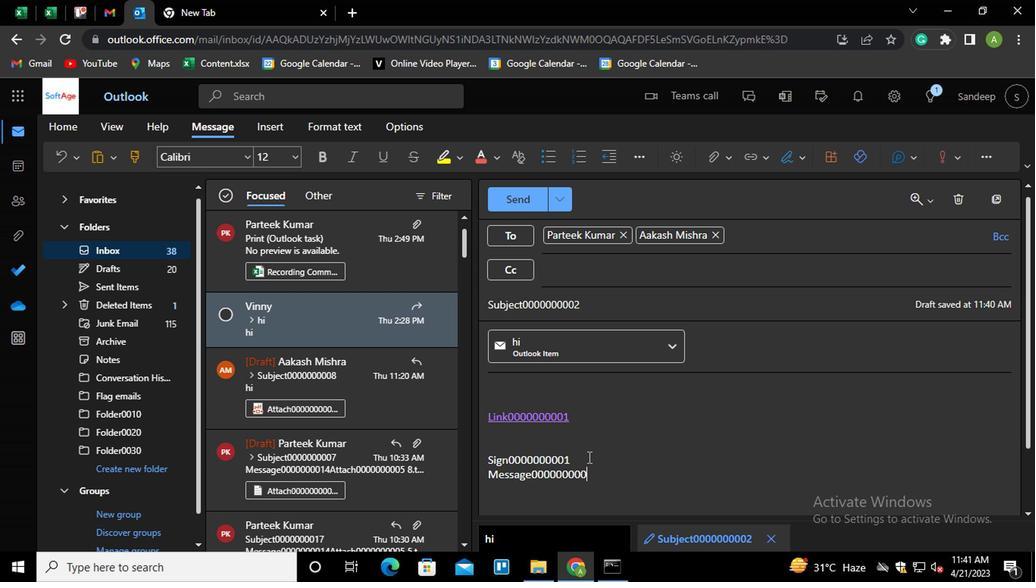 
Action: Mouse moved to (528, 191)
Screenshot: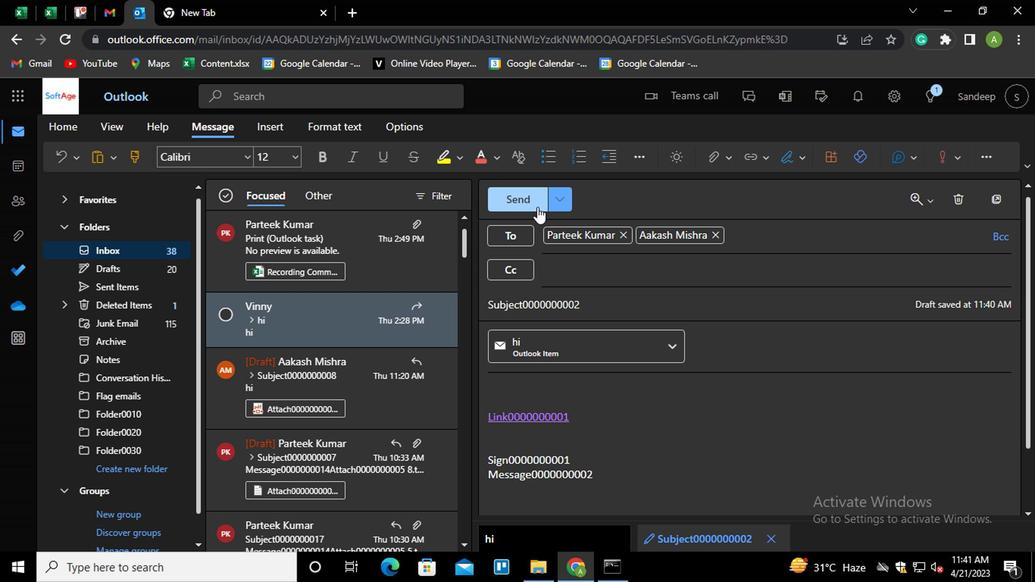 
Action: Mouse pressed left at (528, 191)
Screenshot: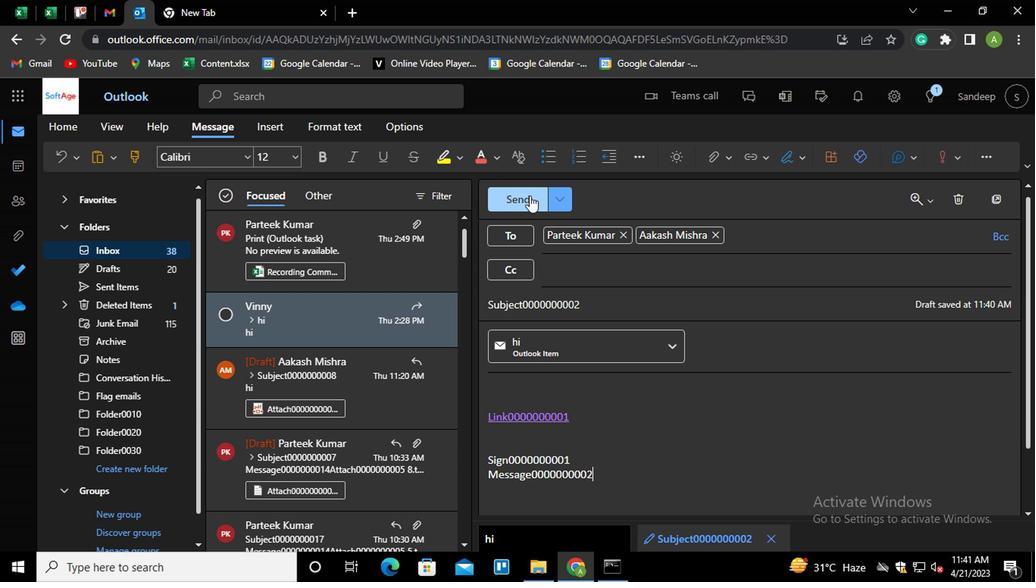 
Action: Mouse moved to (995, 271)
Screenshot: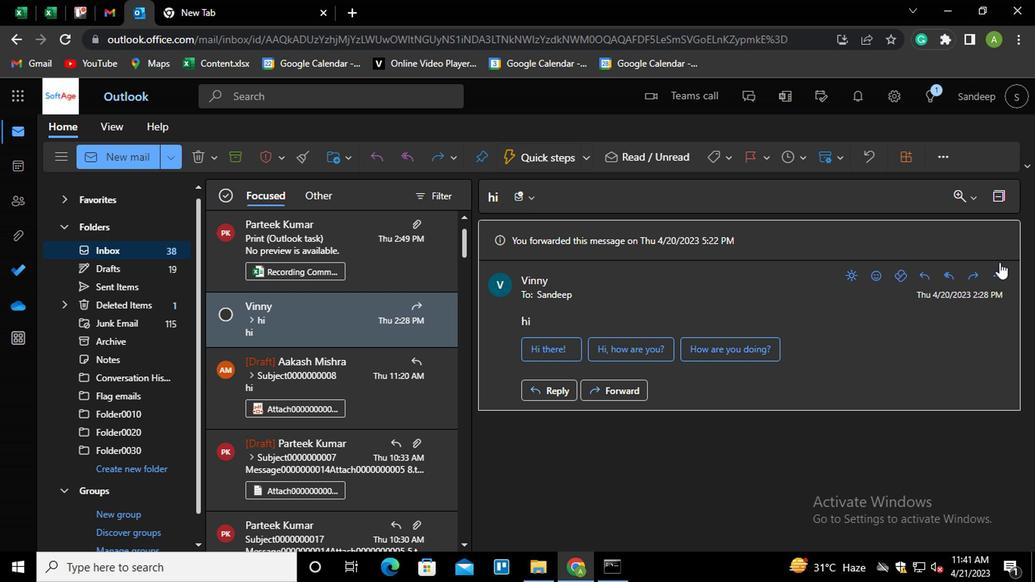 
Action: Mouse pressed left at (995, 271)
Screenshot: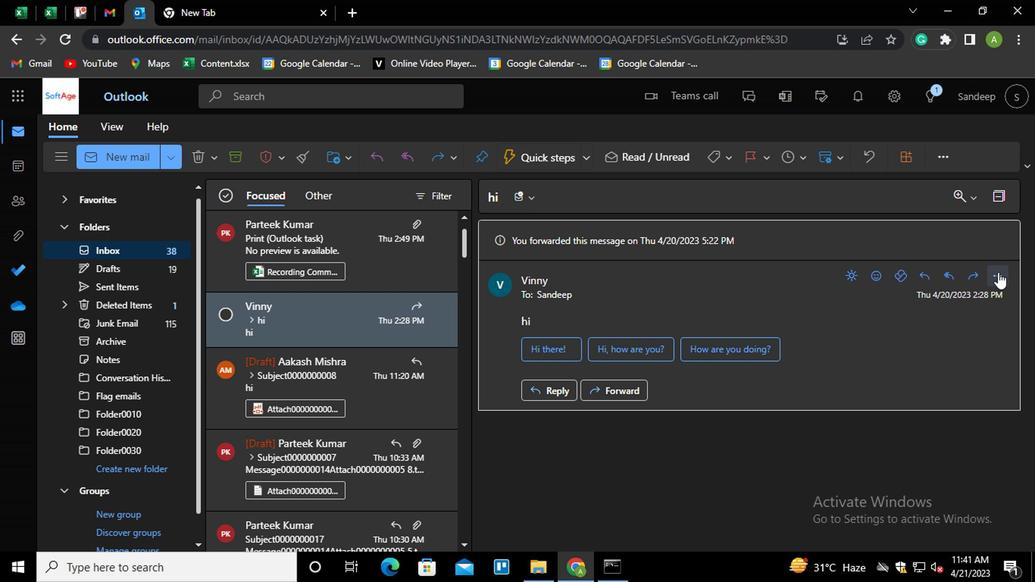 
Action: Mouse moved to (823, 200)
Screenshot: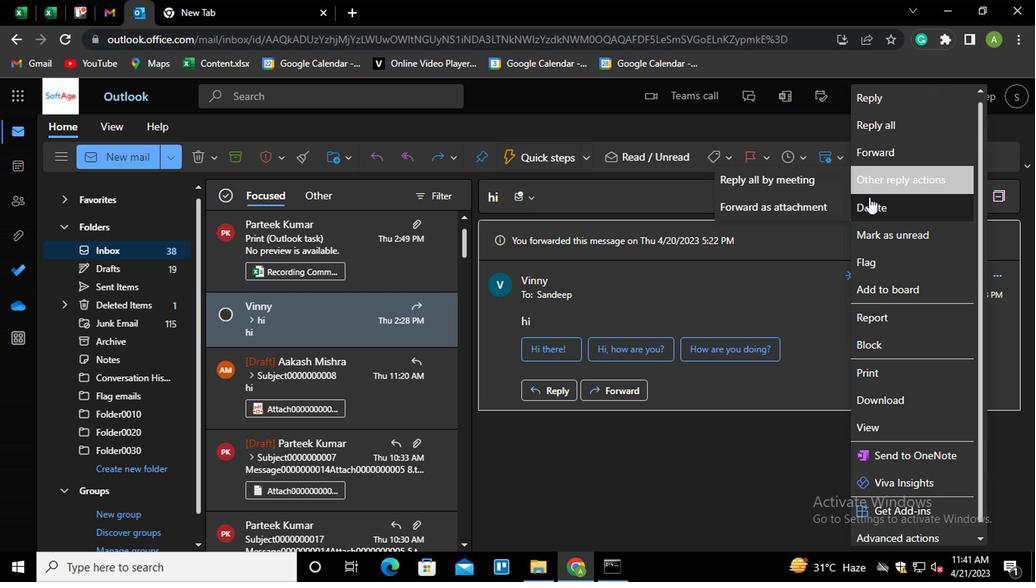 
Action: Mouse pressed left at (823, 200)
Screenshot: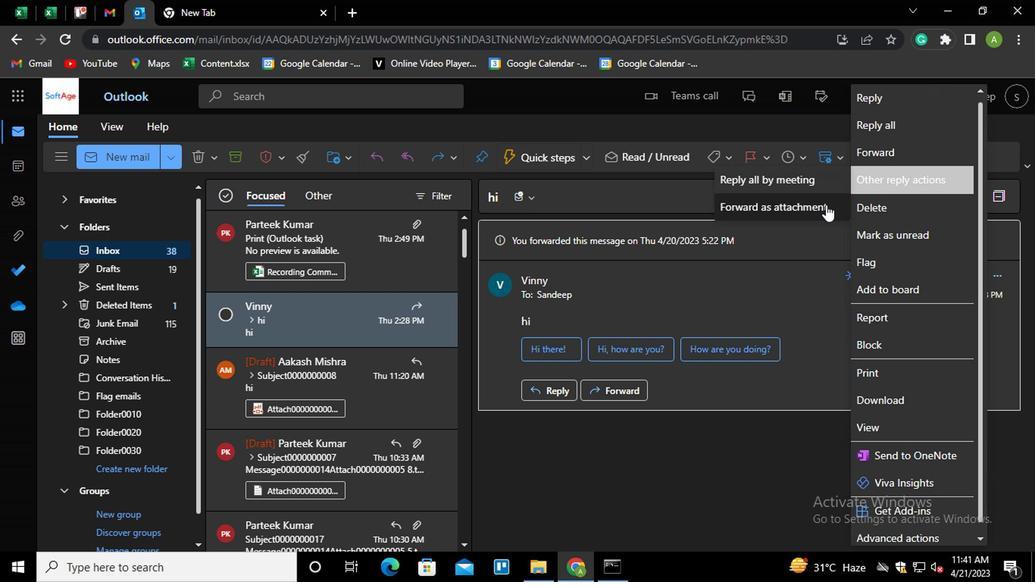 
Action: Mouse moved to (576, 420)
Screenshot: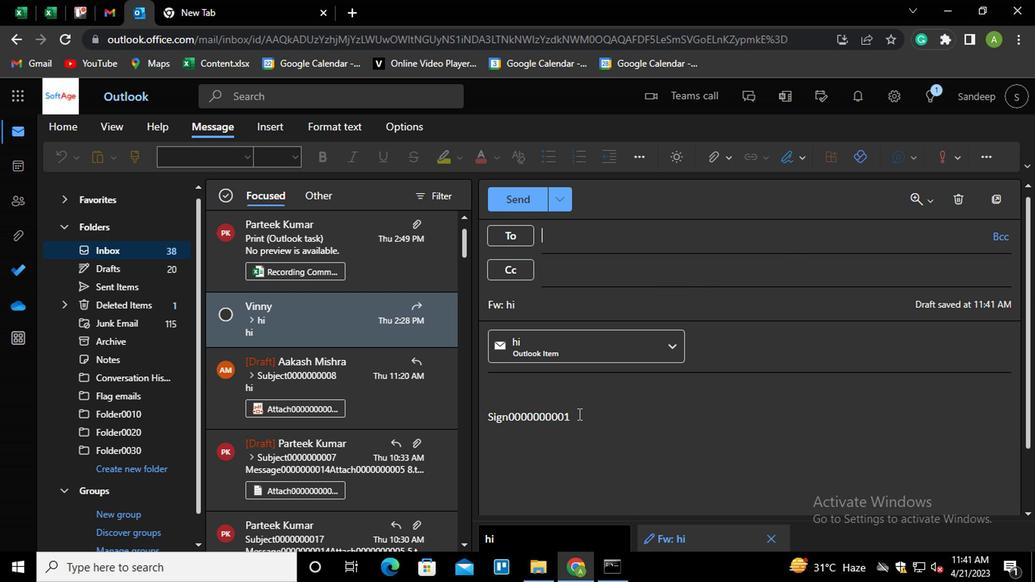 
Action: Mouse pressed left at (576, 420)
Screenshot: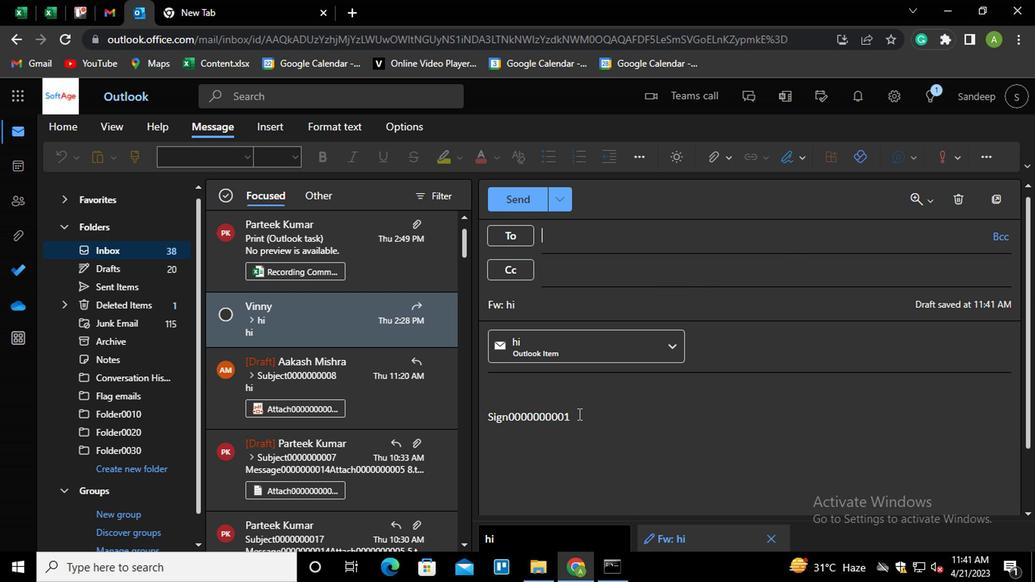 
Action: Key pressed <Key.shift_r><Key.enter>ctrl+K<Key.shift_r>ctrl+LINK0000000000<Key.backspace>2
Screenshot: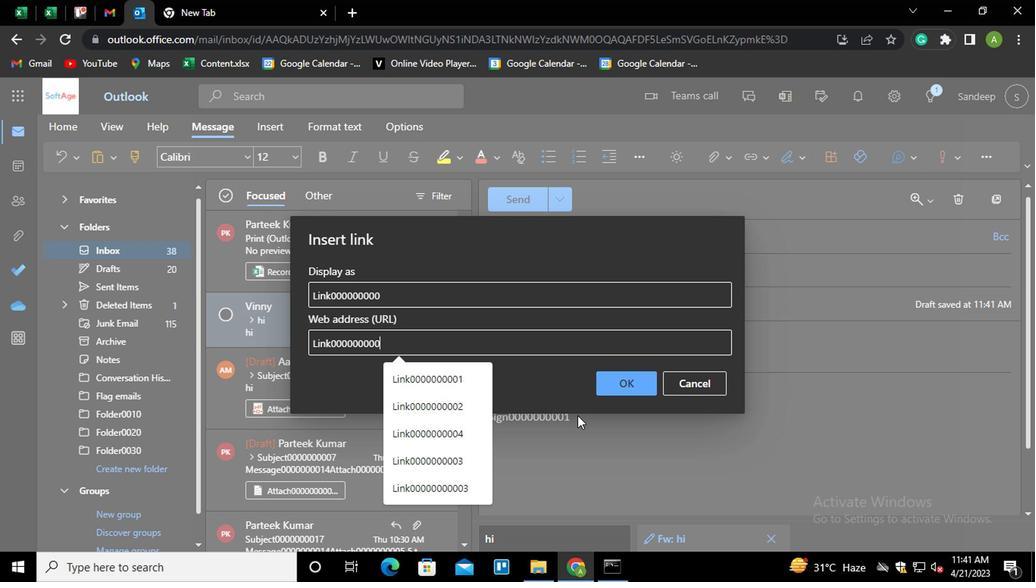 
Action: Mouse moved to (622, 387)
Screenshot: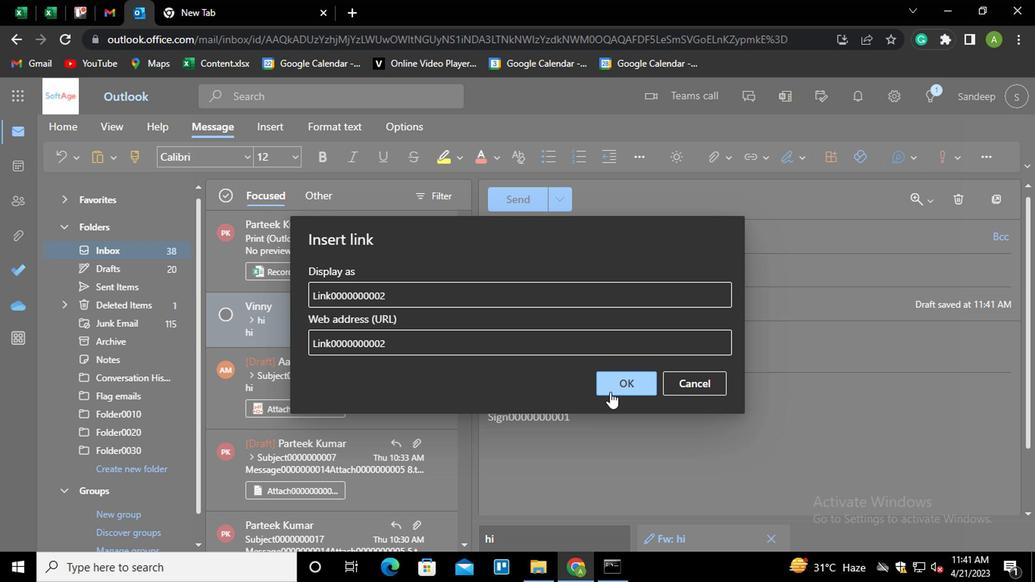 
Action: Mouse pressed left at (622, 387)
Screenshot: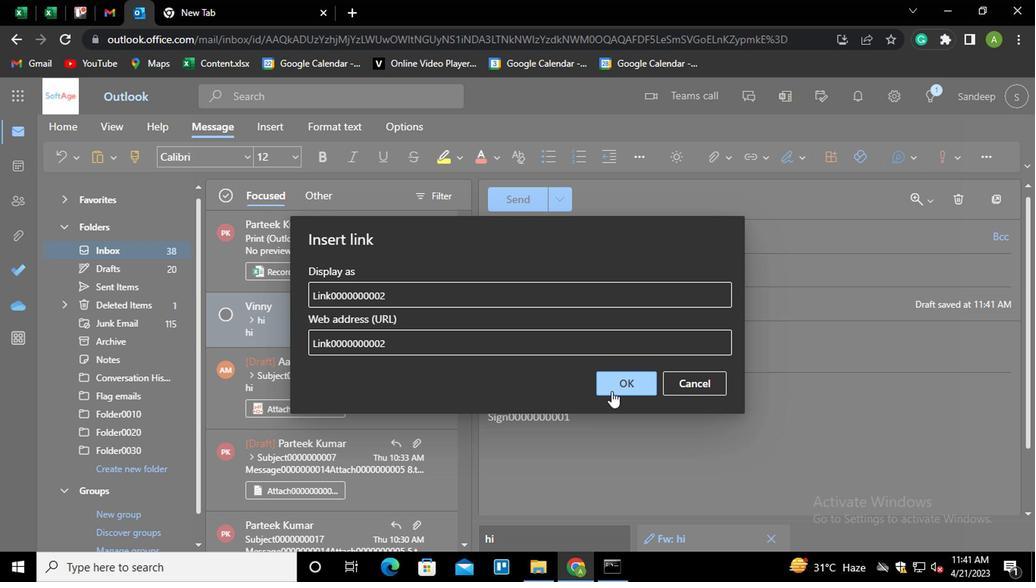 
Action: Mouse moved to (580, 236)
Screenshot: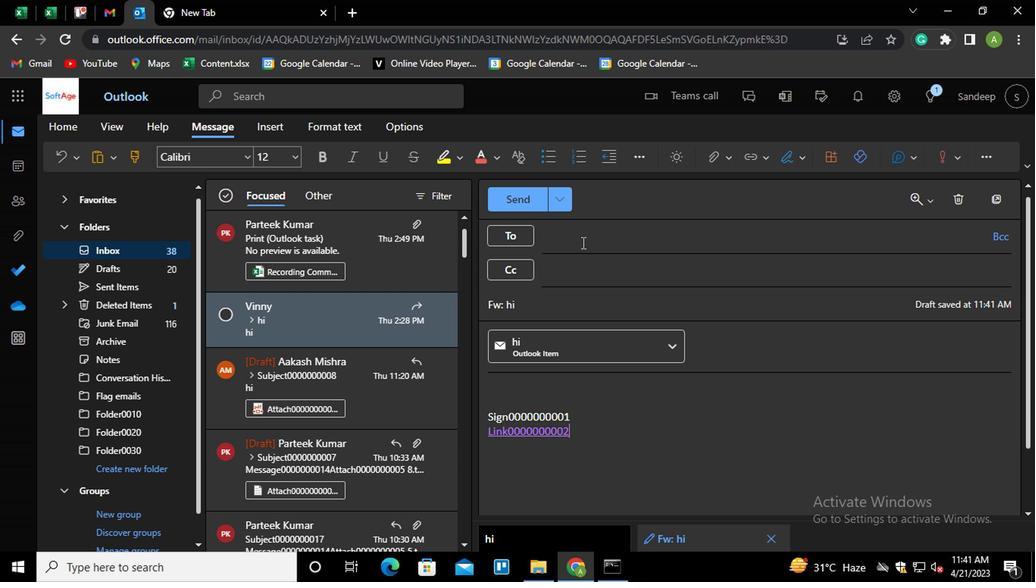 
Action: Mouse pressed left at (580, 236)
Screenshot: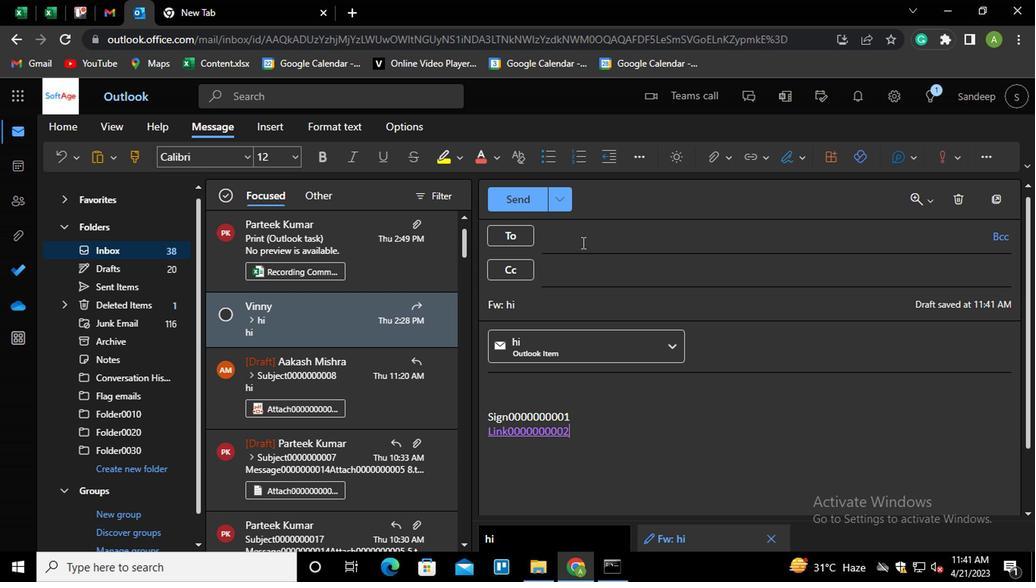 
Action: Mouse moved to (578, 236)
Screenshot: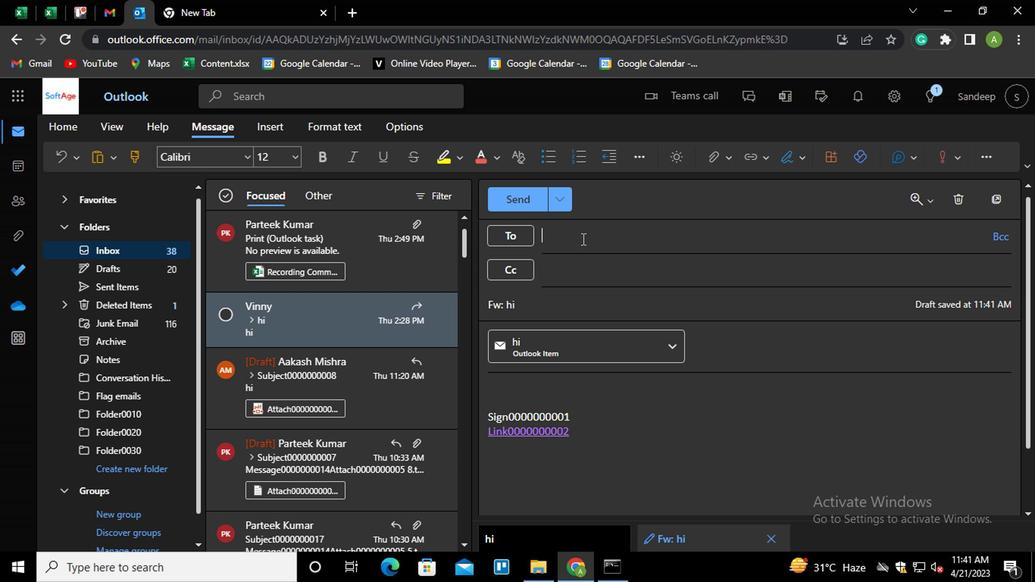 
Action: Key pressed PAR<Key.enter>
Screenshot: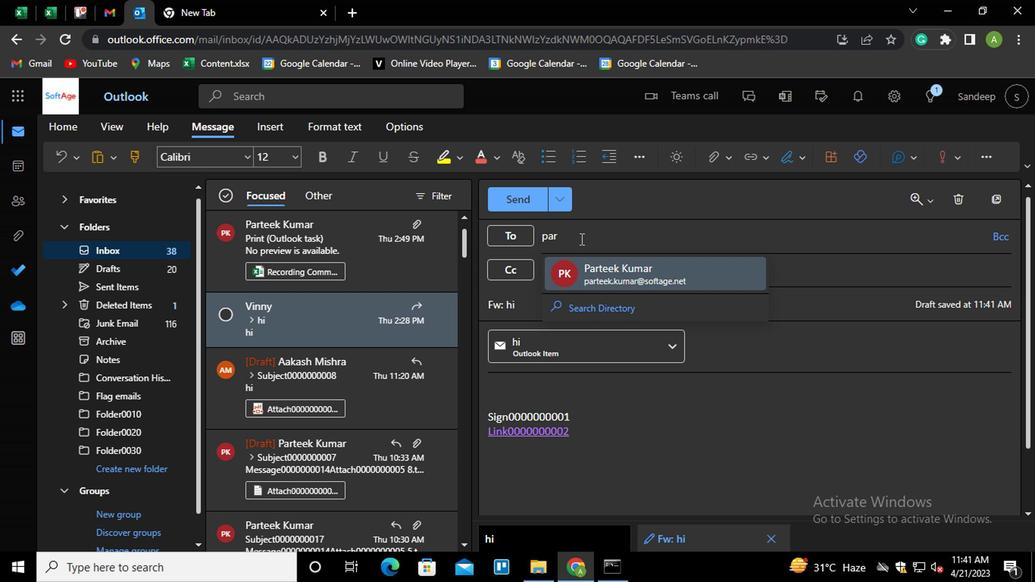 
Action: Mouse moved to (570, 311)
Screenshot: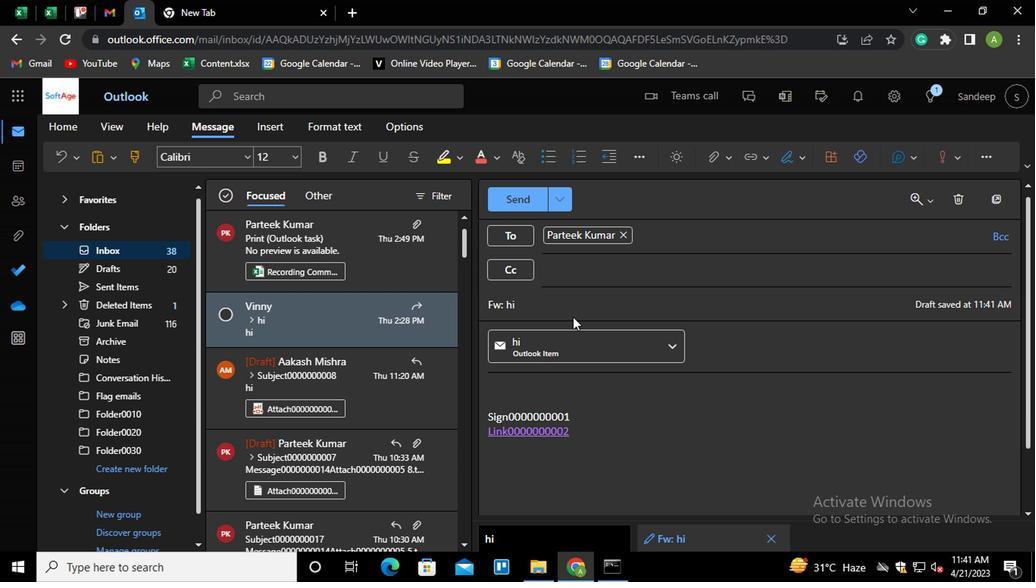 
Action: Mouse pressed left at (570, 311)
Screenshot: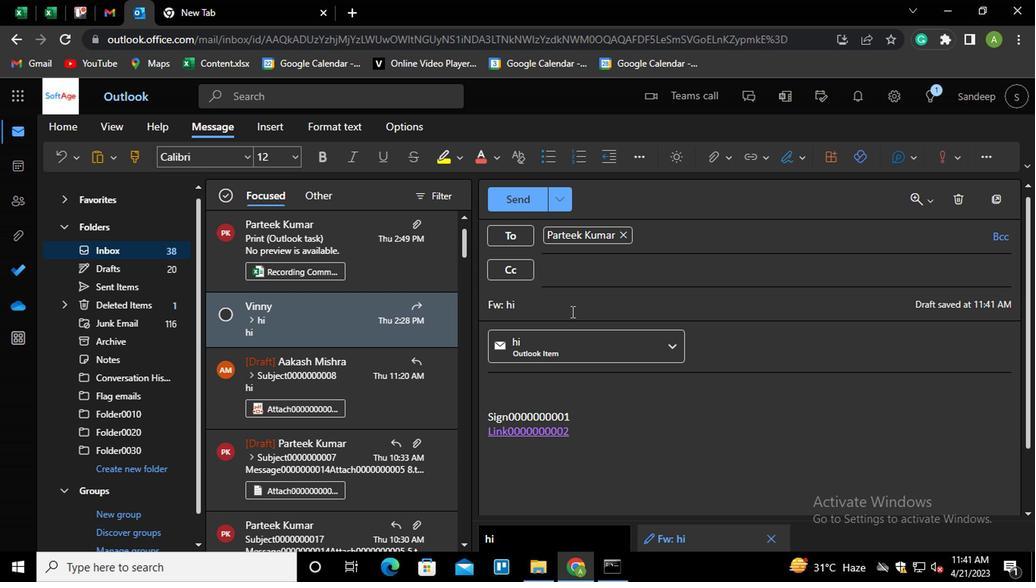 
Action: Key pressed <Key.shift_r><Key.home><Key.shift>SUBJECT0000000001
Screenshot: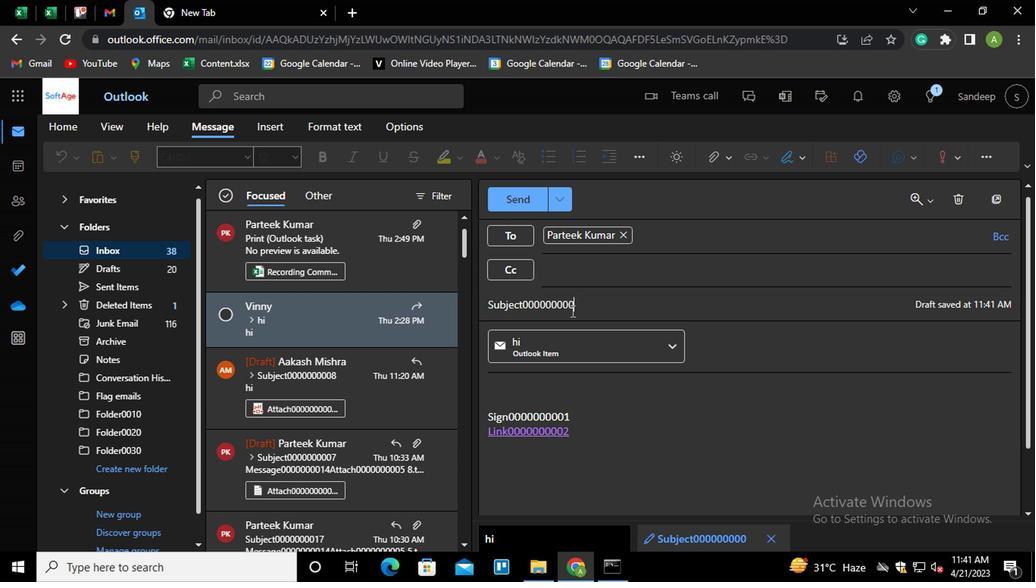 
Action: Mouse moved to (576, 440)
Screenshot: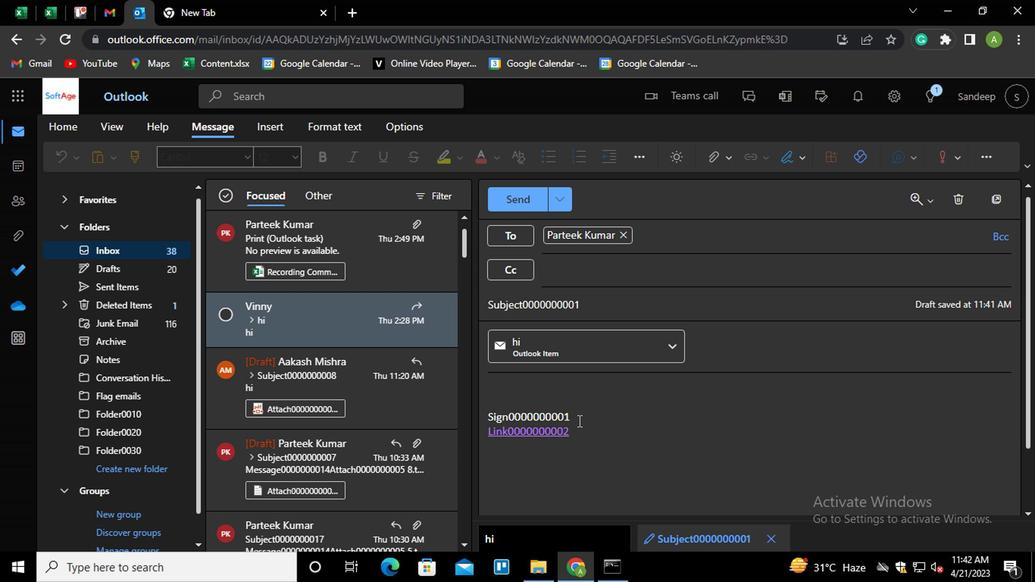 
Action: Mouse pressed left at (576, 440)
Screenshot: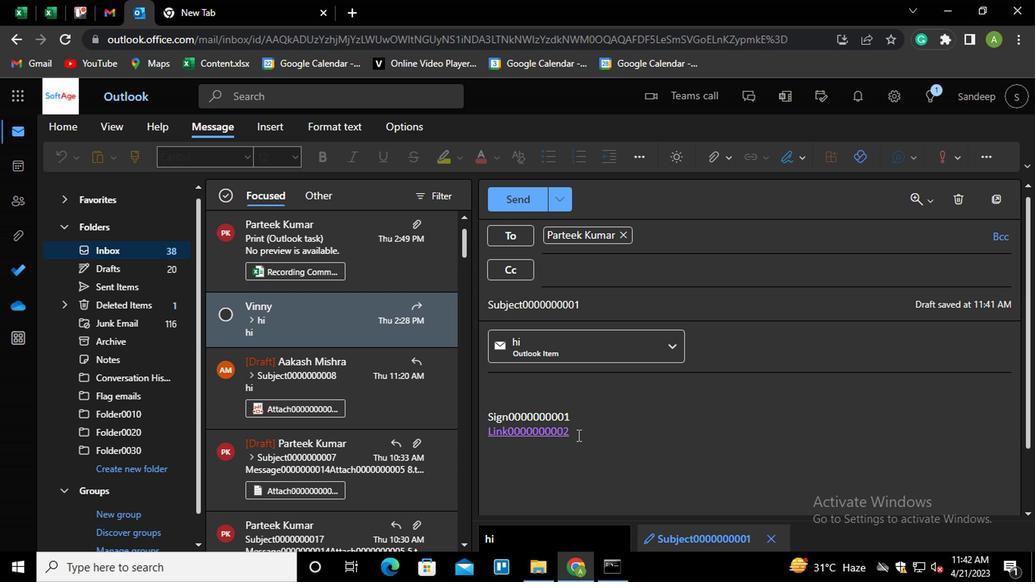 
Action: Key pressed <Key.shift_r><Key.enter><Key.shift_r>MESSAGE0000000001
Screenshot: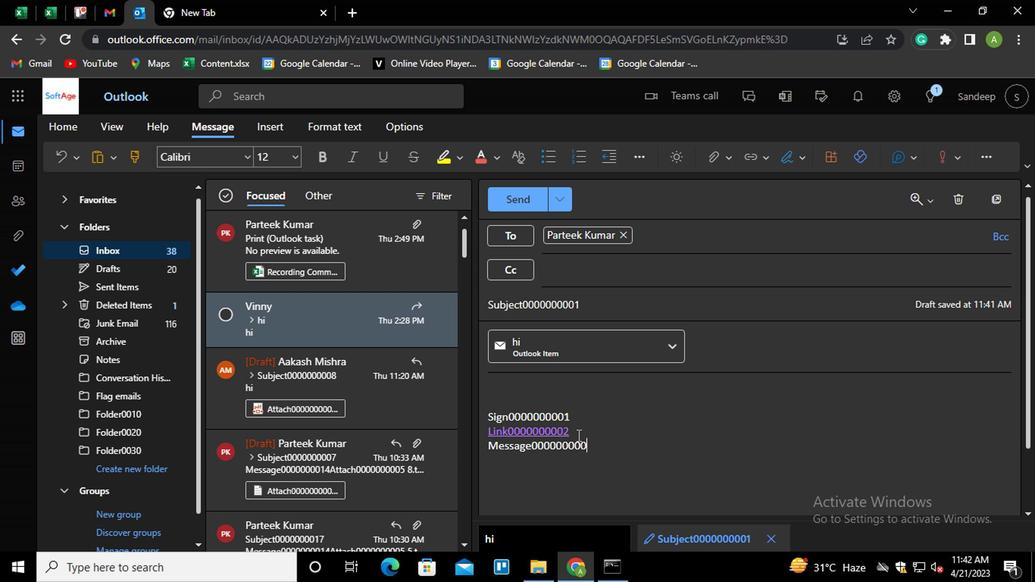 
Action: Mouse moved to (718, 152)
Screenshot: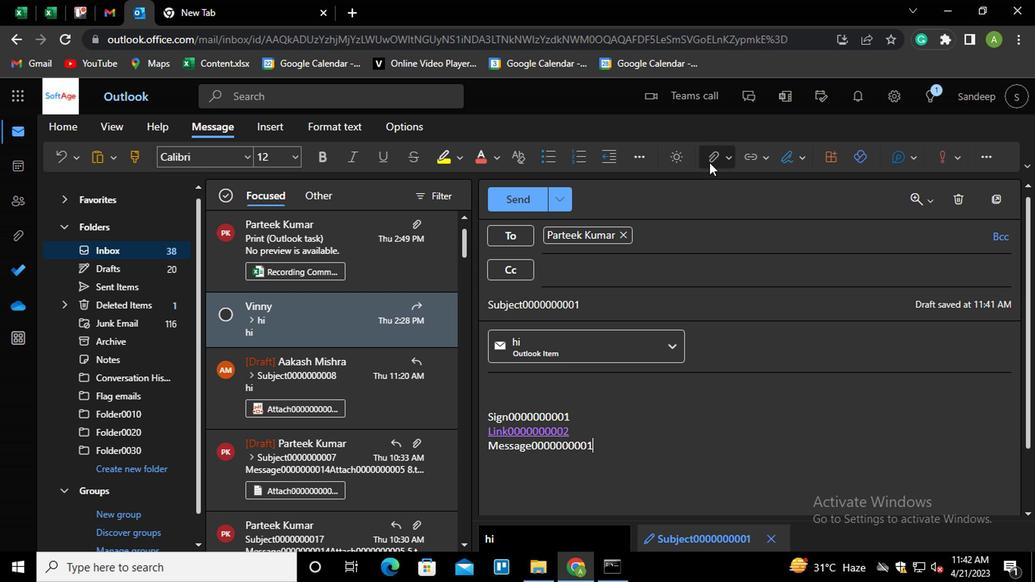 
Action: Mouse pressed left at (718, 152)
Screenshot: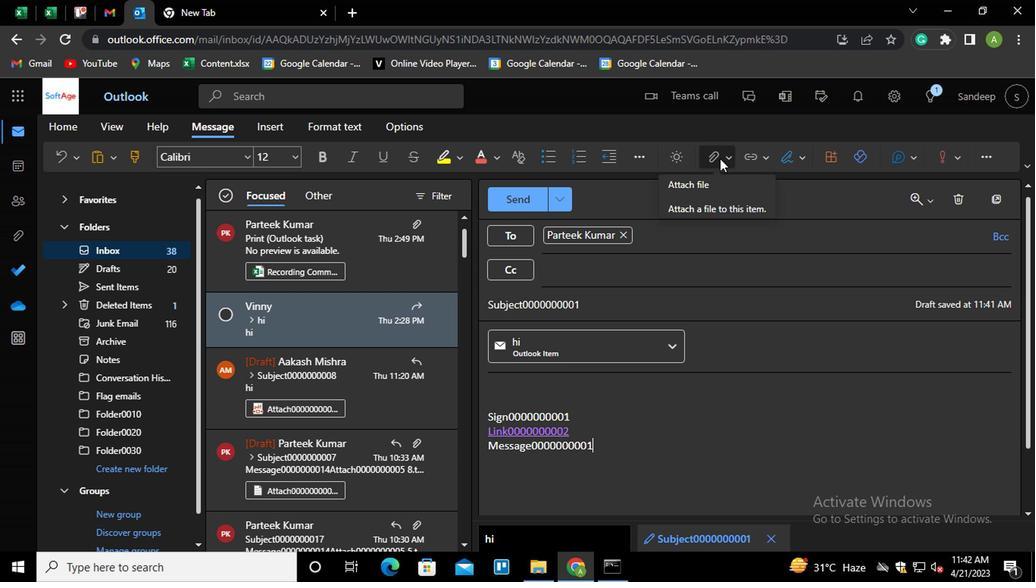 
Action: Mouse moved to (678, 188)
Screenshot: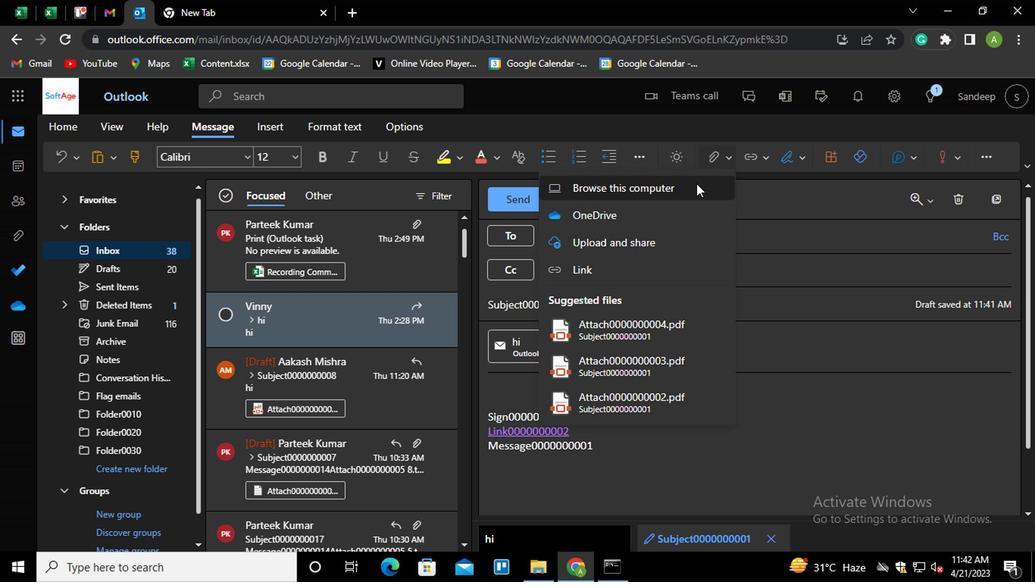 
Action: Mouse pressed left at (678, 188)
Screenshot: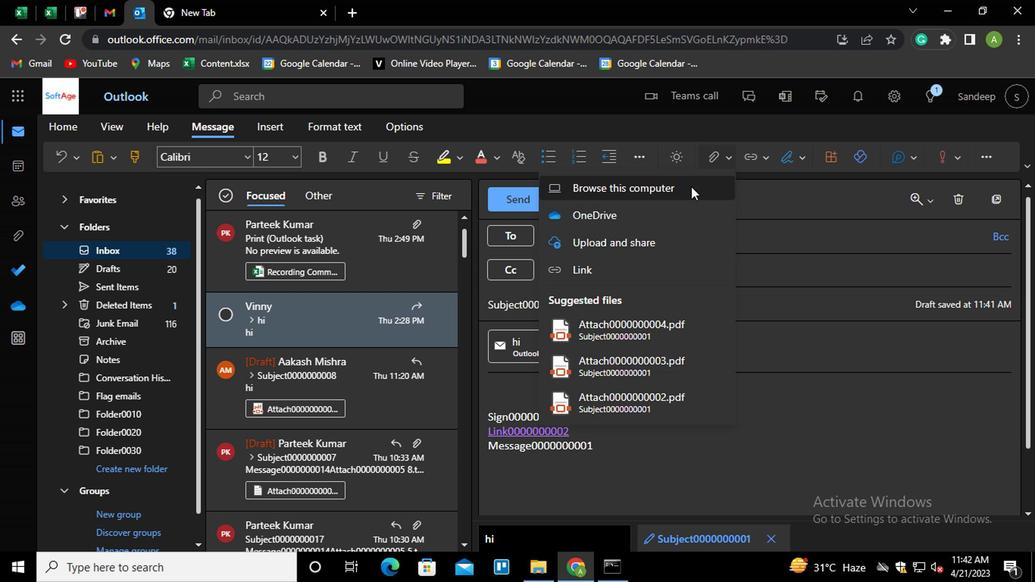 
Action: Mouse moved to (255, 100)
Screenshot: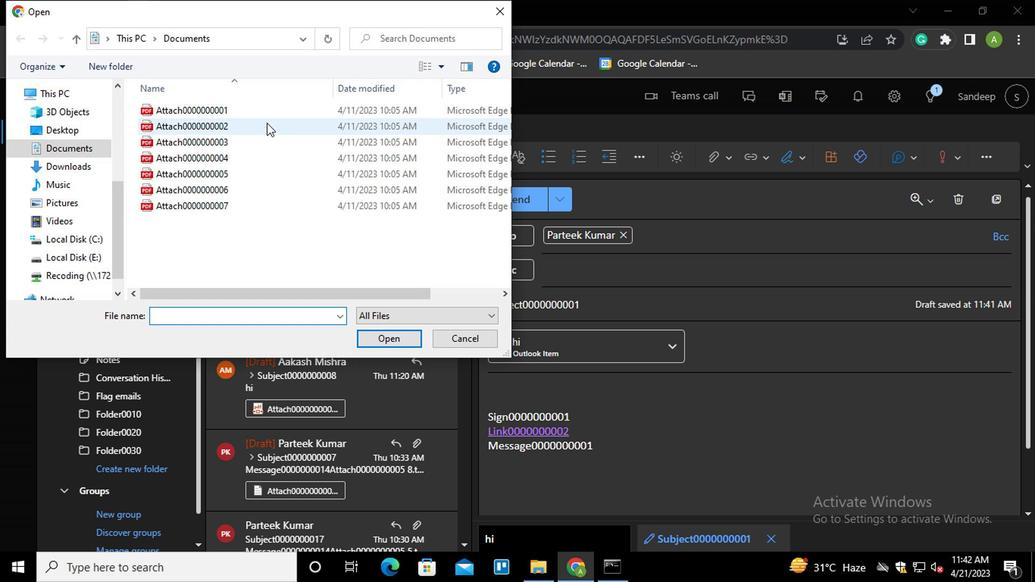 
Action: Mouse pressed left at (255, 100)
Screenshot: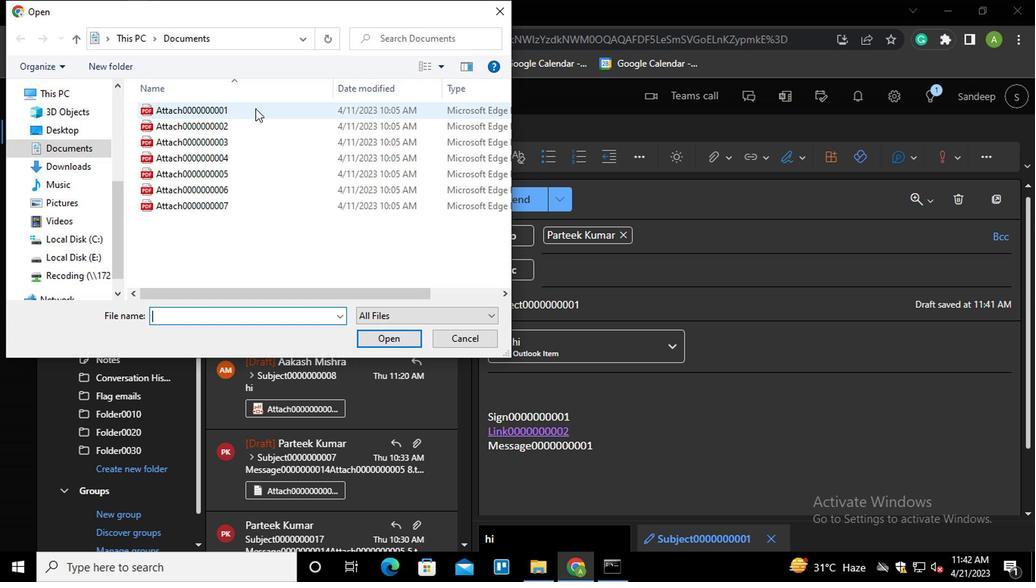 
Action: Mouse moved to (378, 335)
Screenshot: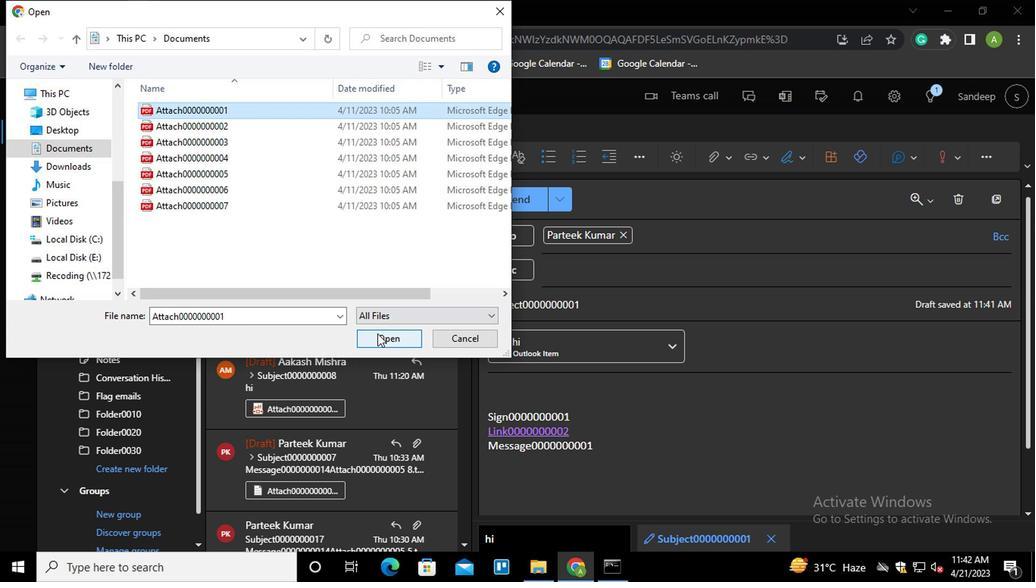 
Action: Mouse pressed left at (378, 335)
Screenshot: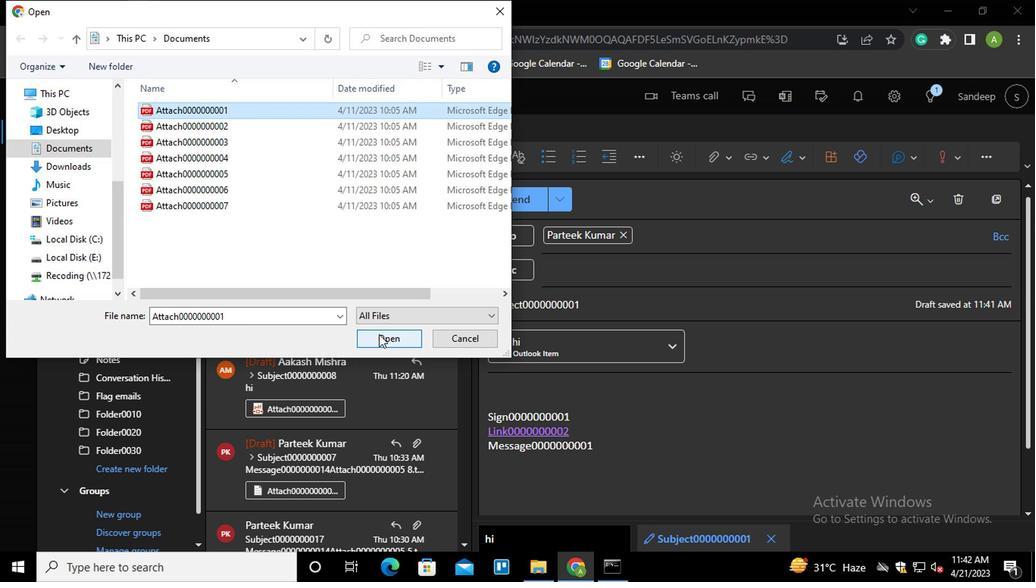
Action: Mouse moved to (523, 194)
Screenshot: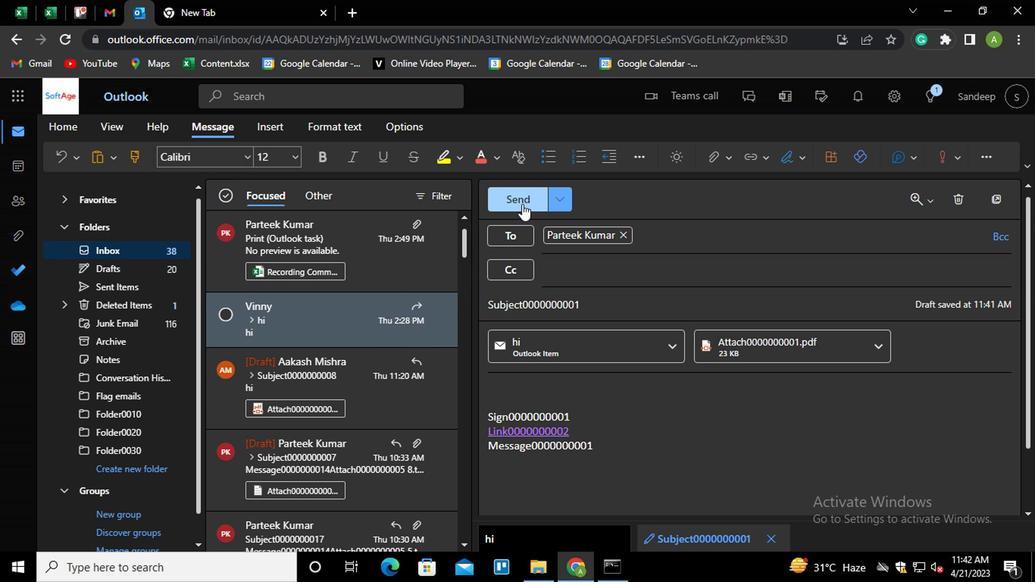 
Action: Mouse pressed left at (523, 194)
Screenshot: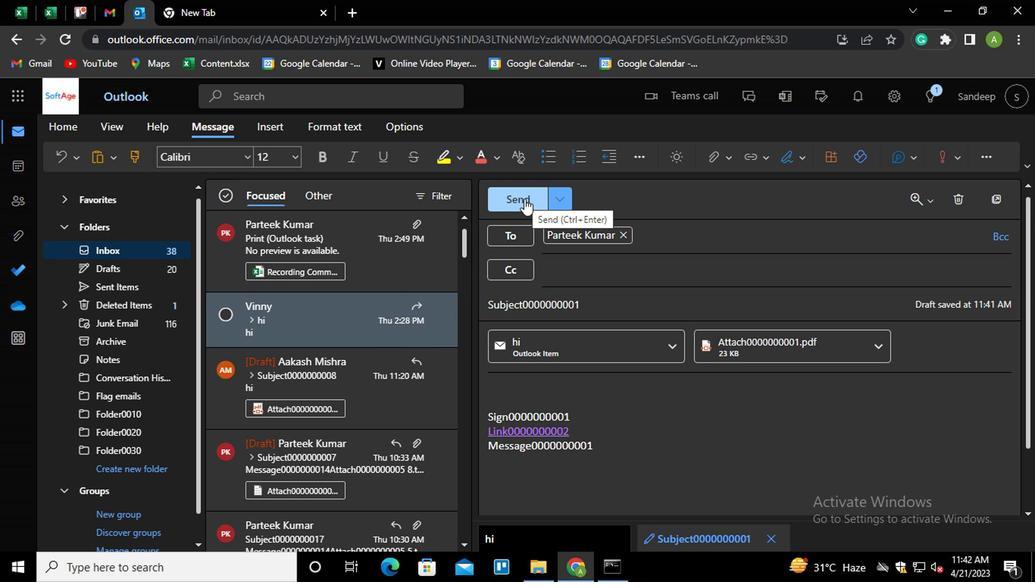 
Action: Mouse moved to (996, 276)
Screenshot: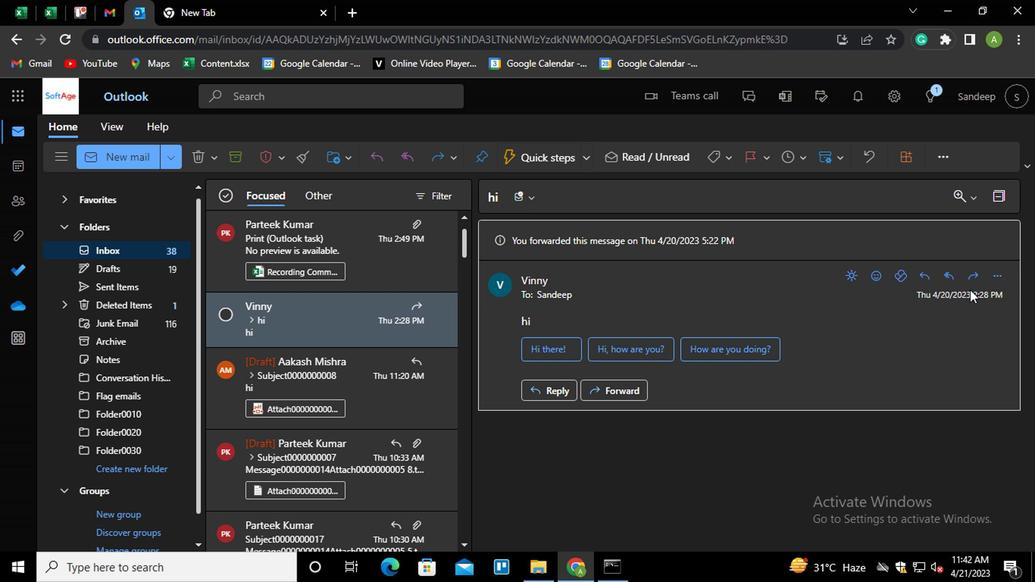 
Action: Mouse pressed left at (996, 276)
Screenshot: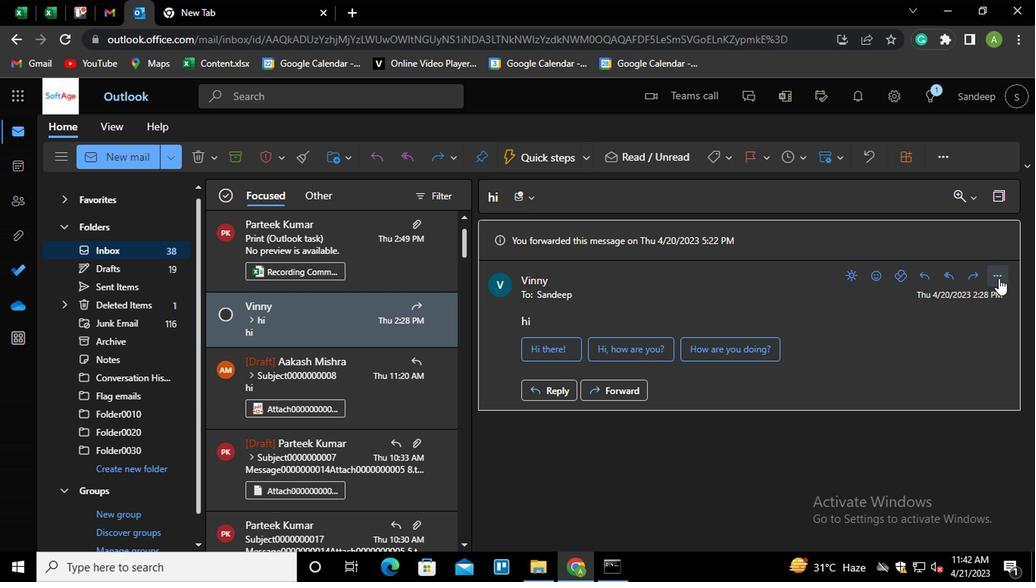 
Action: Mouse moved to (817, 197)
Screenshot: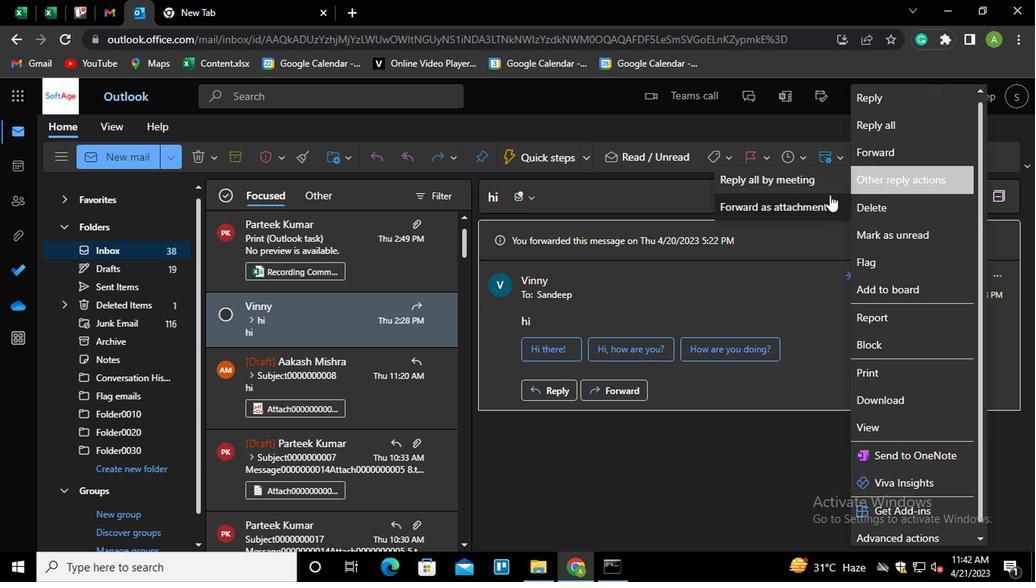 
Action: Mouse pressed left at (817, 197)
Screenshot: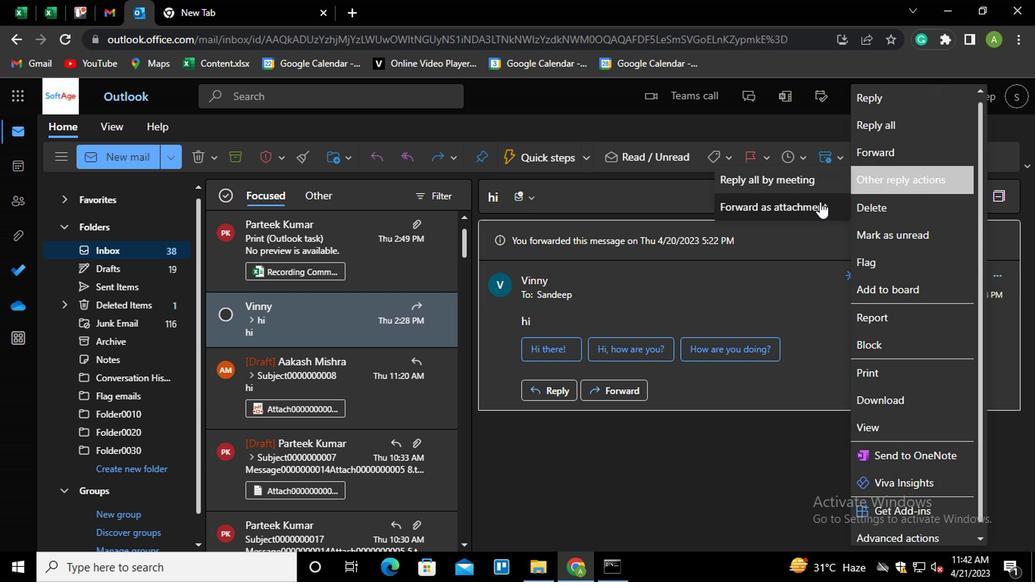 
Action: Mouse moved to (578, 372)
Screenshot: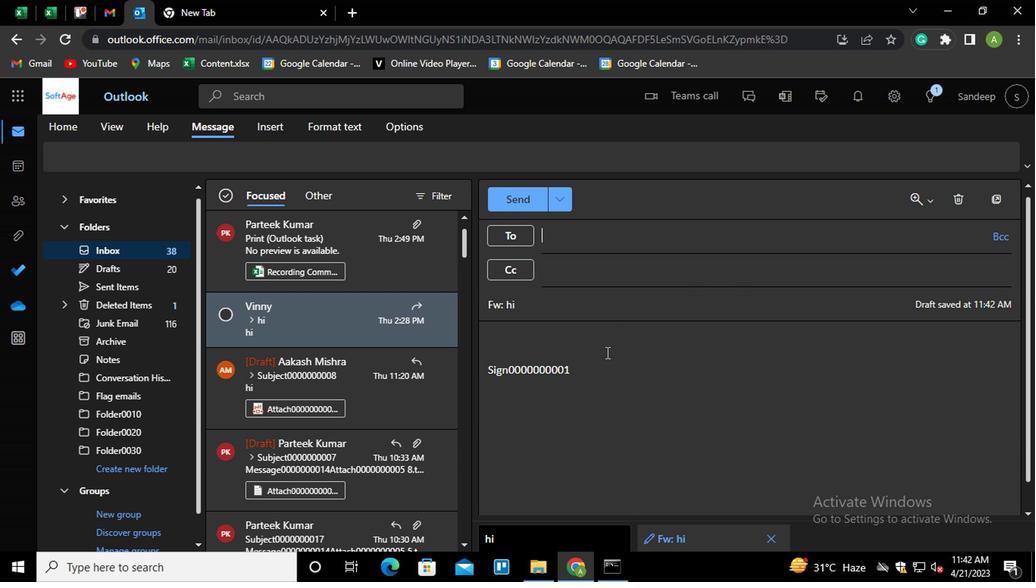 
Action: Mouse pressed left at (578, 372)
Screenshot: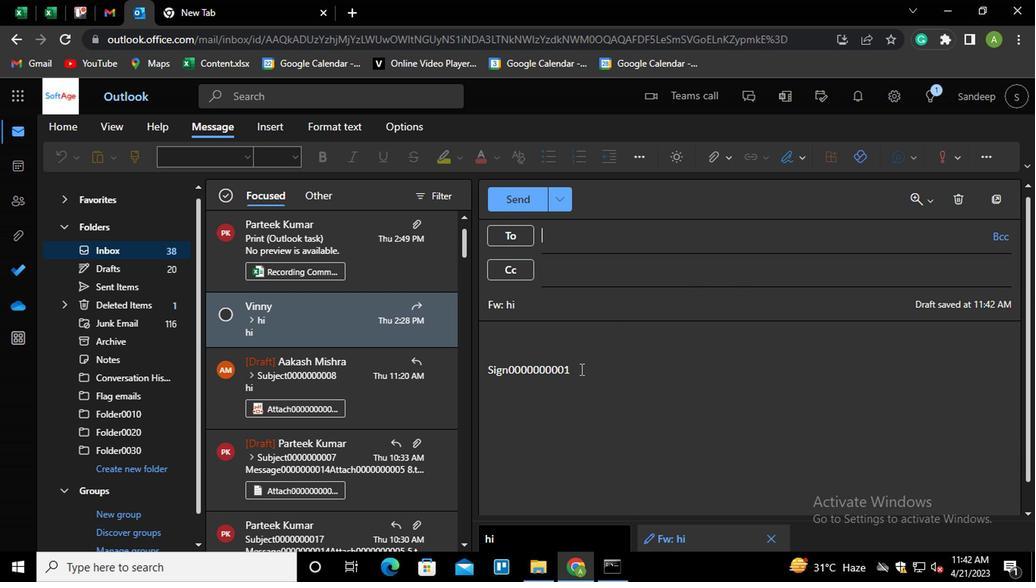 
Action: Mouse moved to (570, 423)
Screenshot: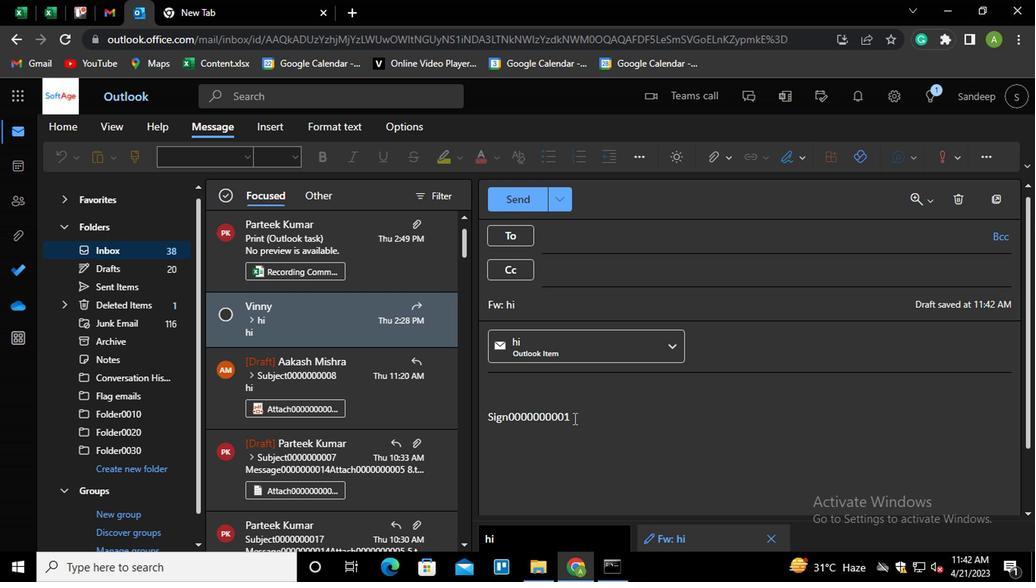 
Action: Mouse pressed left at (570, 423)
Screenshot: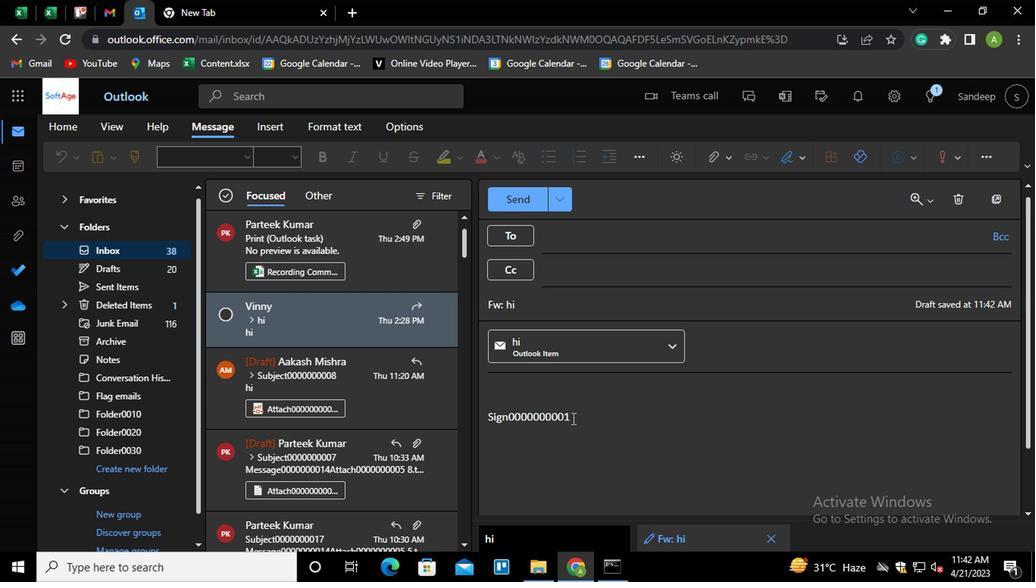 
Action: Mouse moved to (571, 423)
Screenshot: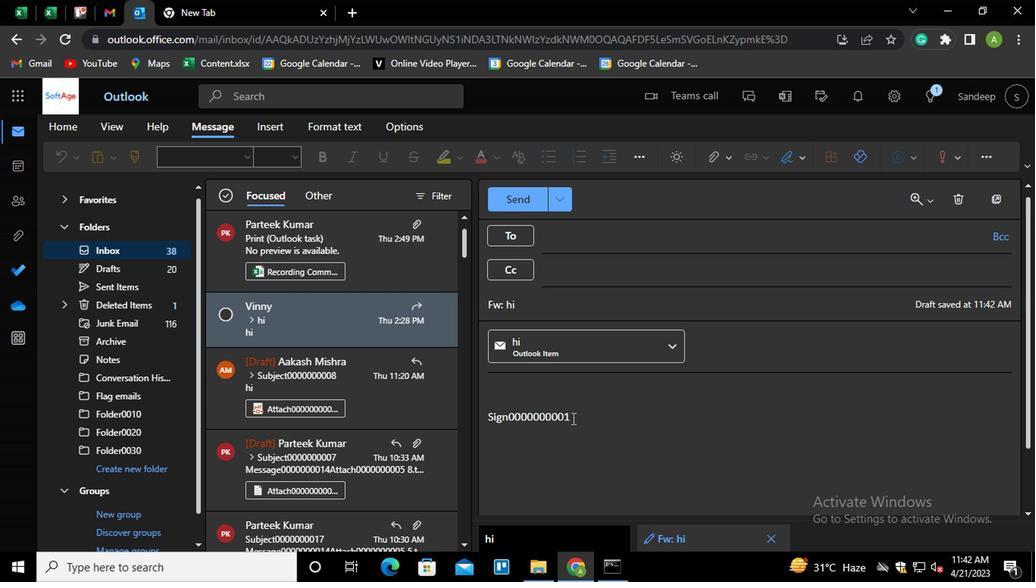 
Action: Key pressed <Key.shift_r><Key.enter>ctrl+K<Key.shift_r>ctrl+LINK0000000002
Screenshot: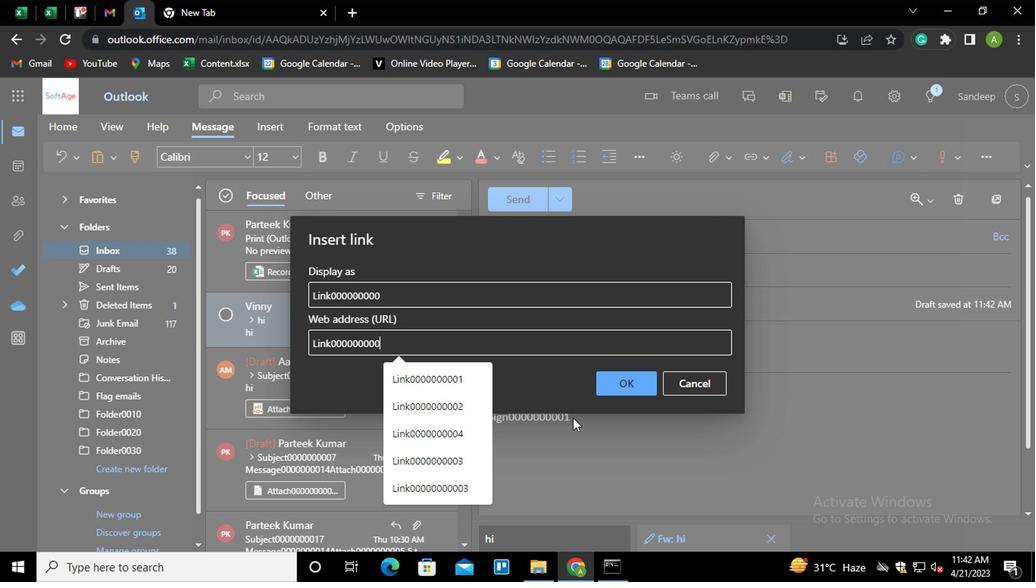 
Action: Mouse moved to (627, 388)
Screenshot: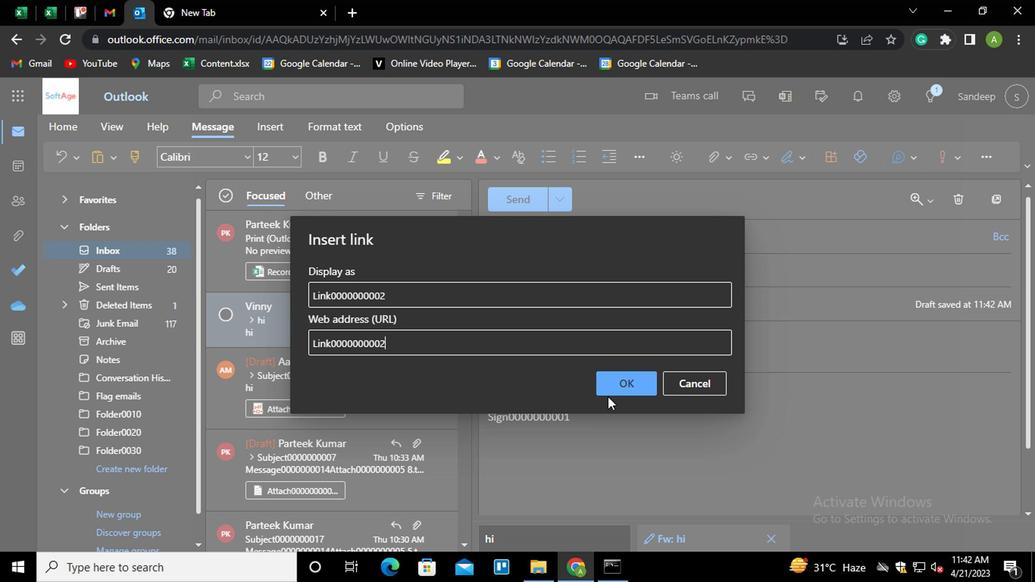 
Action: Mouse pressed left at (627, 388)
Screenshot: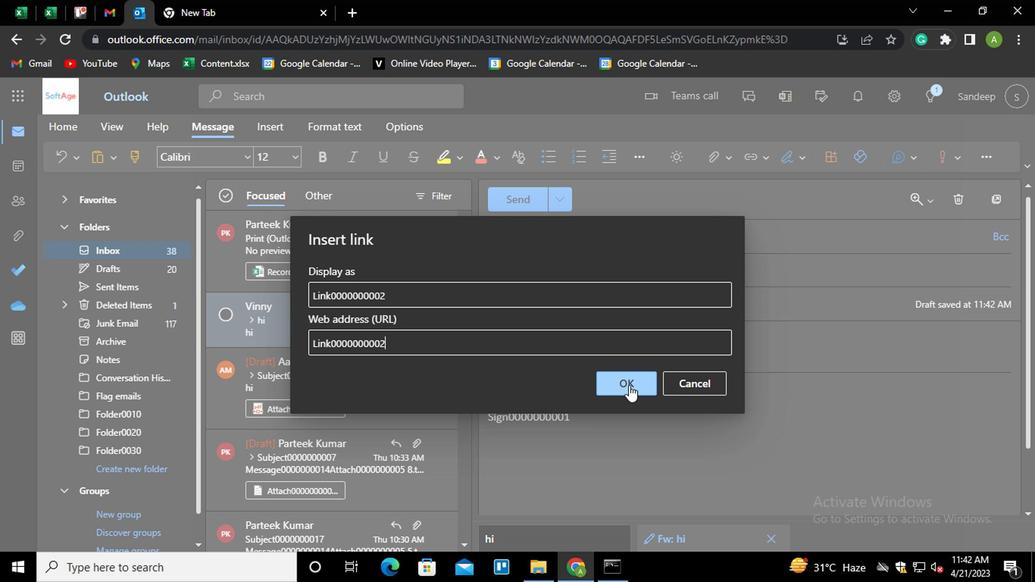
Action: Mouse moved to (573, 232)
Screenshot: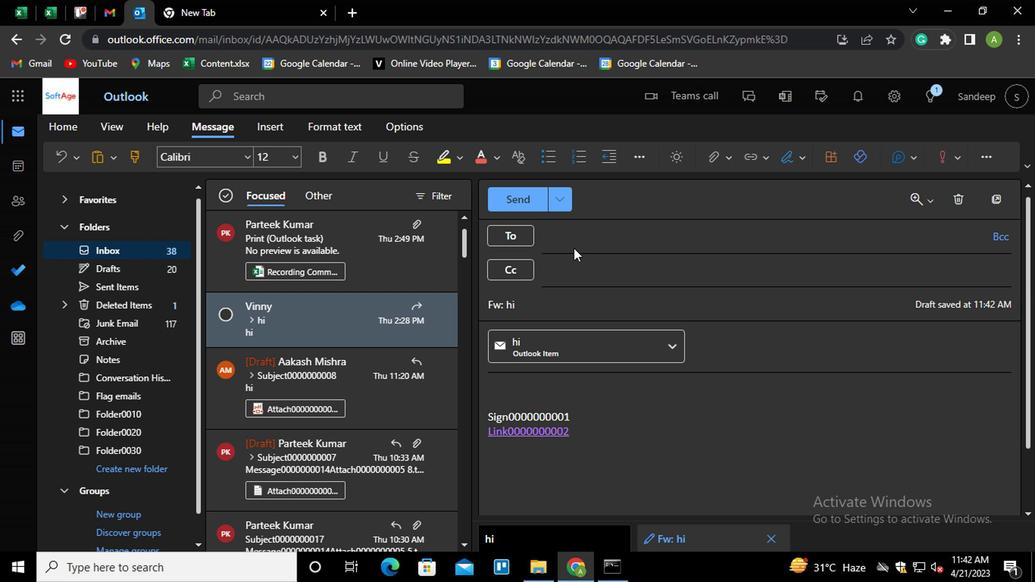 
Action: Mouse pressed left at (573, 232)
Screenshot: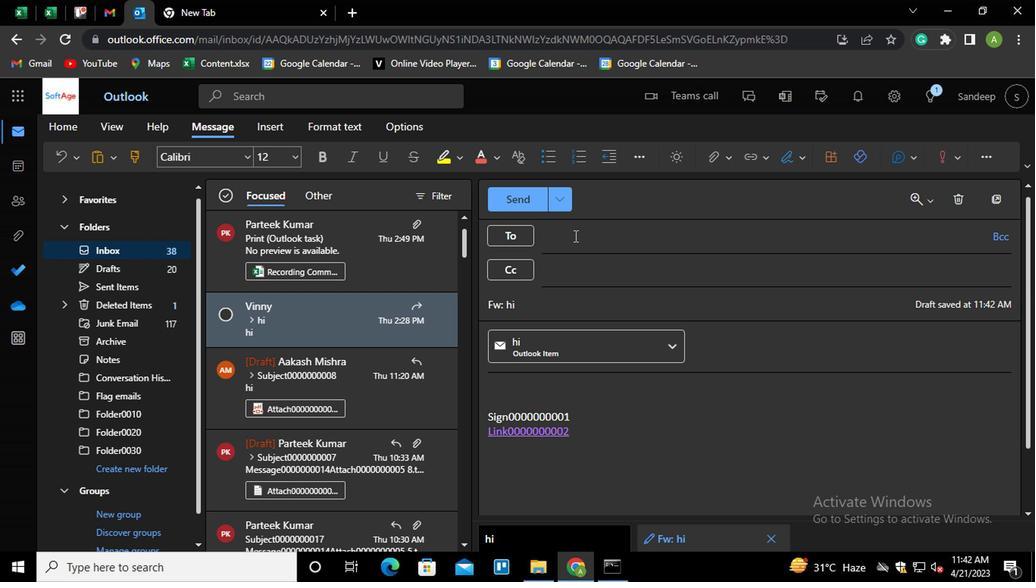 
Action: Key pressed PAR<Key.enter>AAK<Key.enter>AYU<Key.enter>
Screenshot: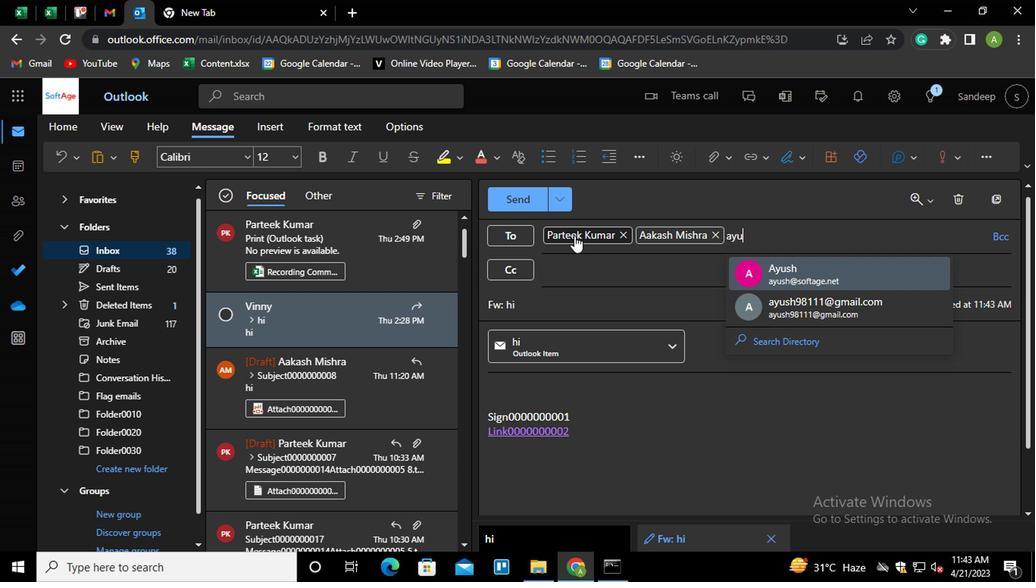 
Action: Mouse moved to (566, 311)
Screenshot: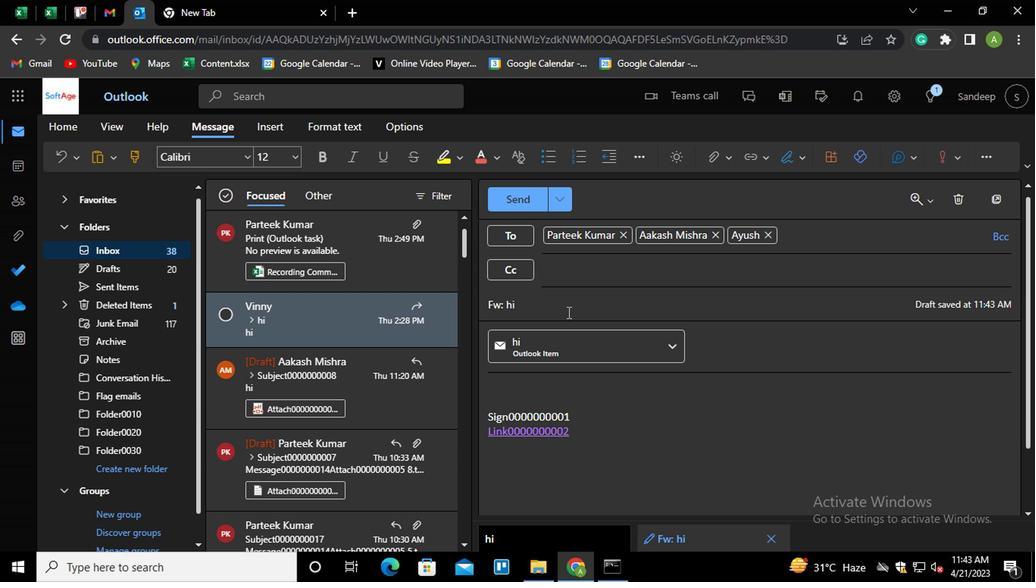 
Action: Mouse pressed left at (566, 311)
Screenshot: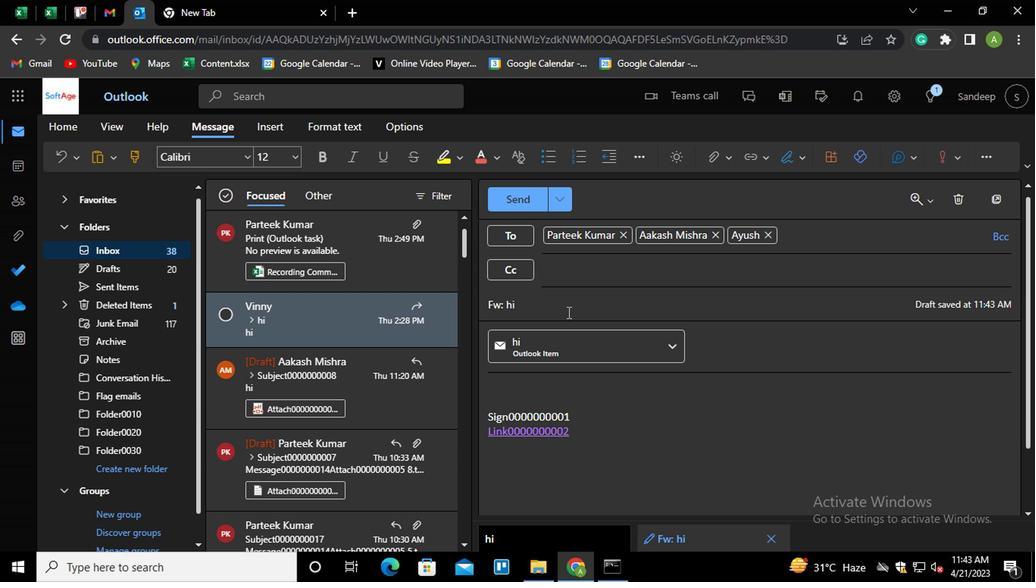 
Action: Key pressed <Key.shift_r><Key.home><Key.shift>SUBJECT0000000002
Screenshot: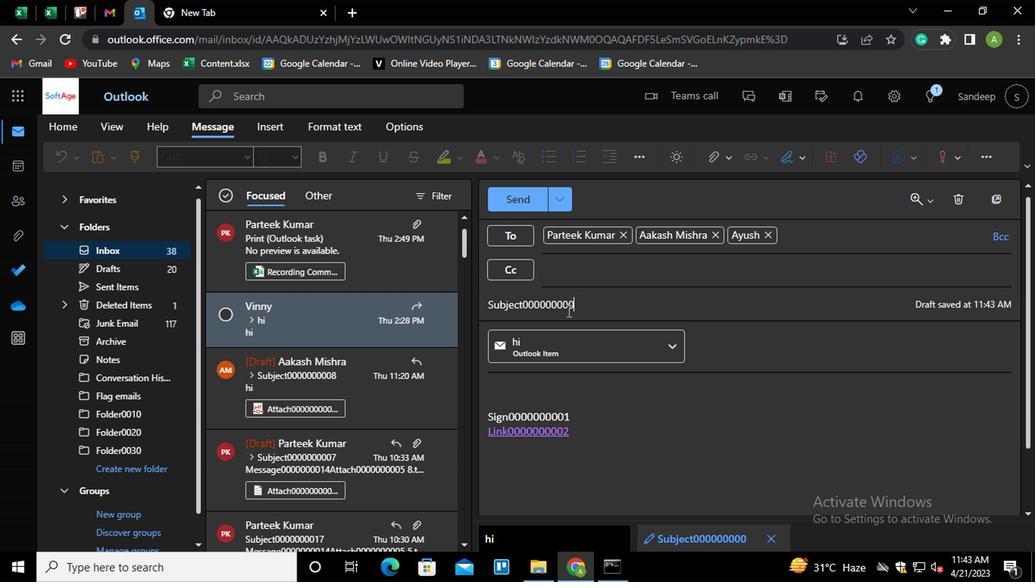 
Action: Mouse moved to (577, 436)
Screenshot: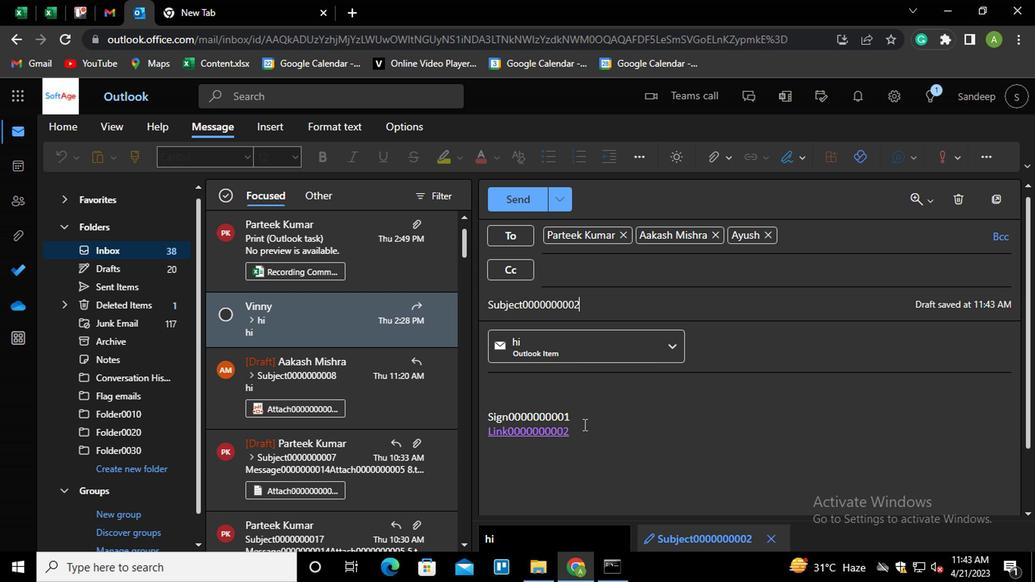 
Action: Mouse pressed left at (577, 436)
Screenshot: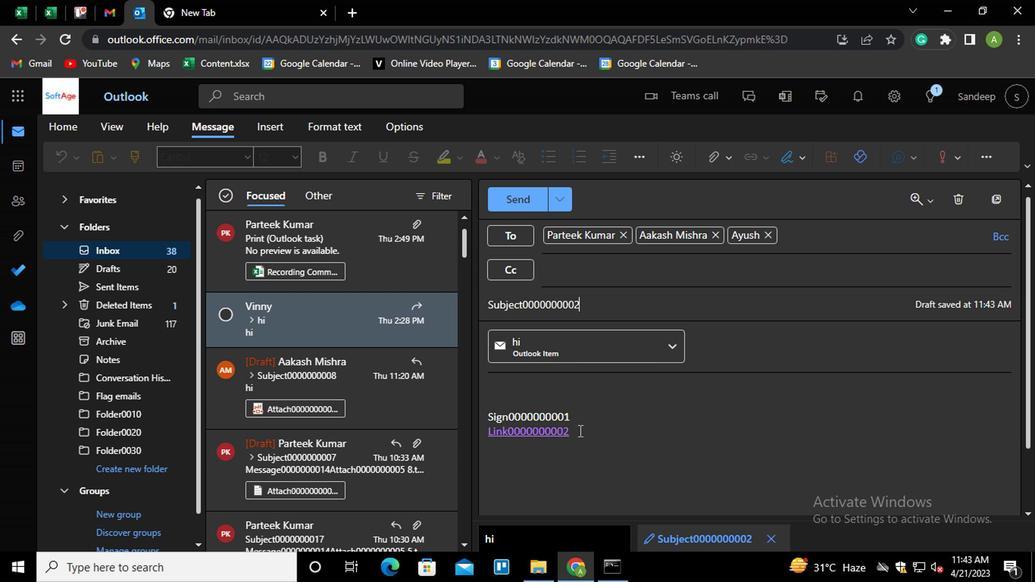 
Action: Mouse moved to (574, 437)
Screenshot: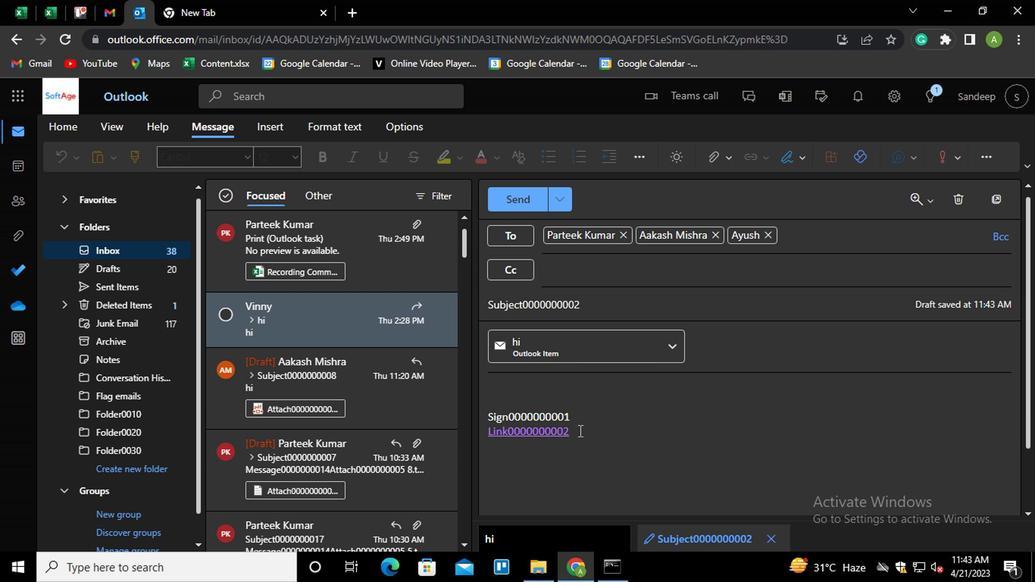
Action: Key pressed <Key.shift_r><Key.enter><Key.shift_r>MESSAGE0000000-00<Key.backspace><Key.backspace><Key.backspace>001
Screenshot: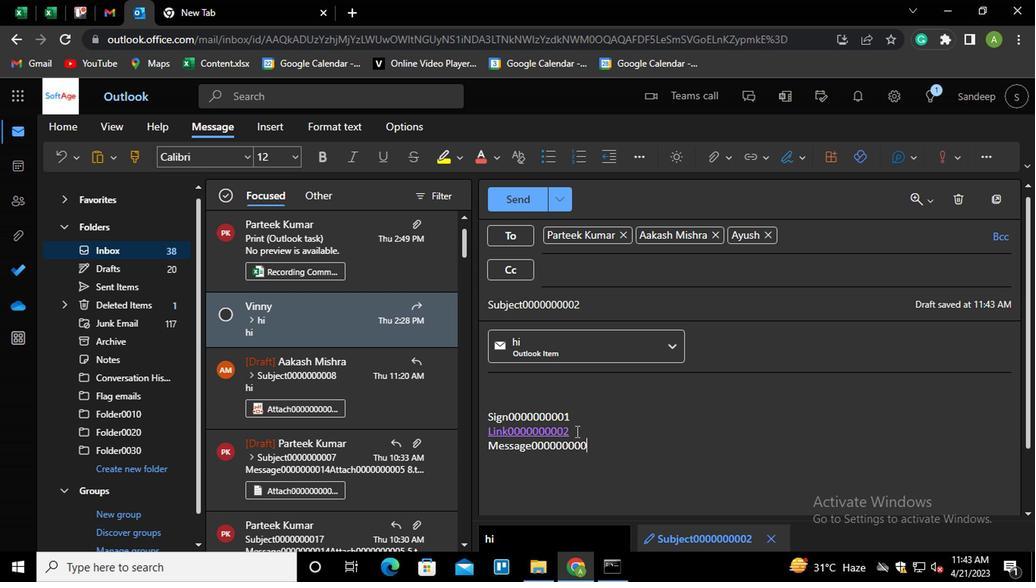 
Action: Mouse moved to (710, 154)
Screenshot: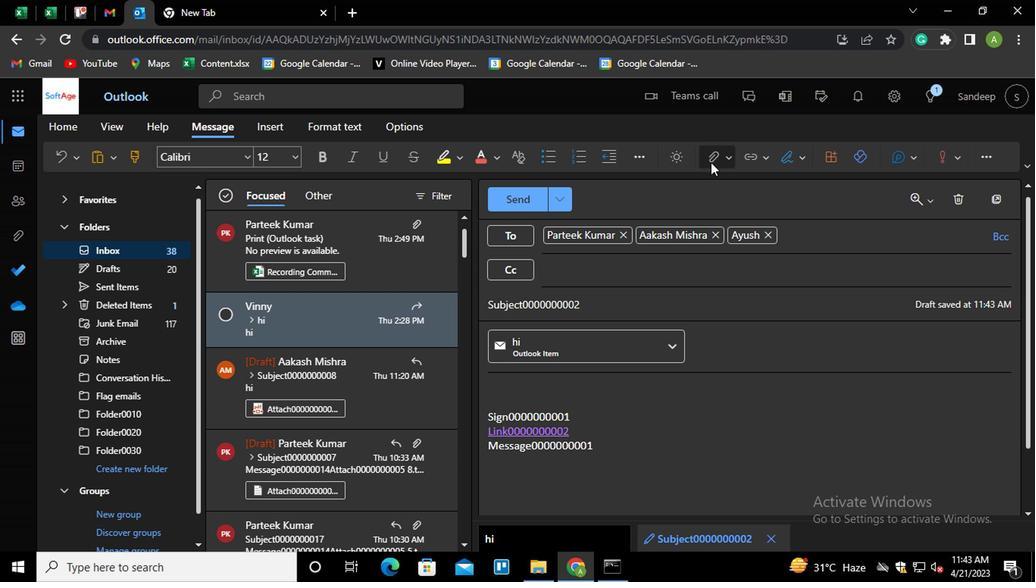 
Action: Mouse pressed left at (710, 154)
Screenshot: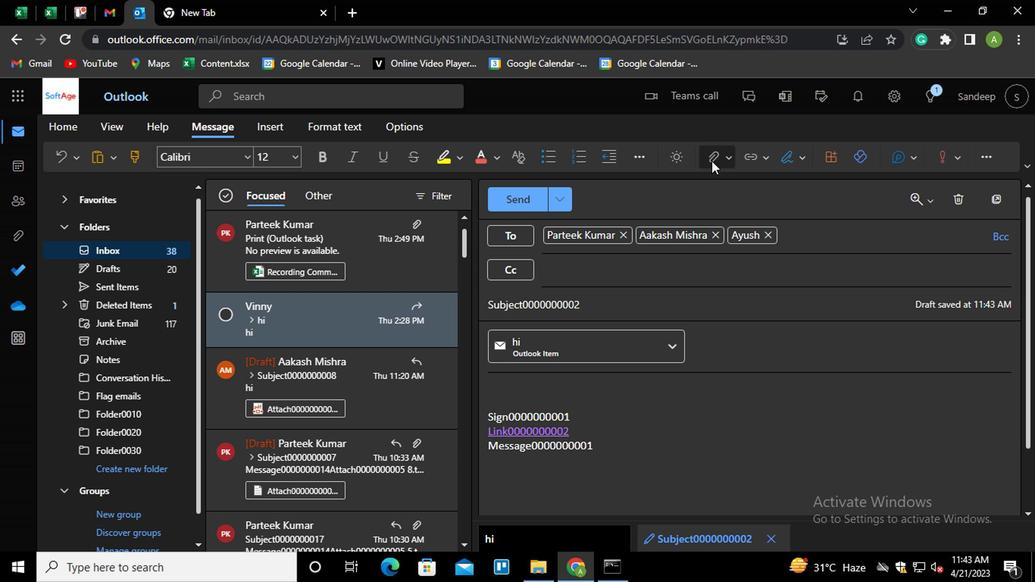 
Action: Mouse moved to (664, 180)
Screenshot: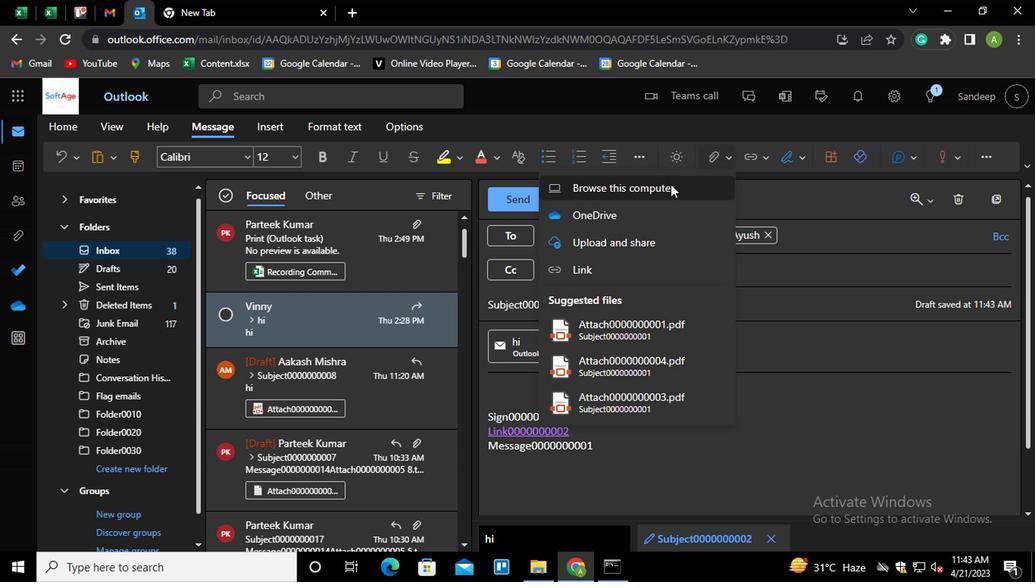 
Action: Mouse pressed left at (664, 180)
Screenshot: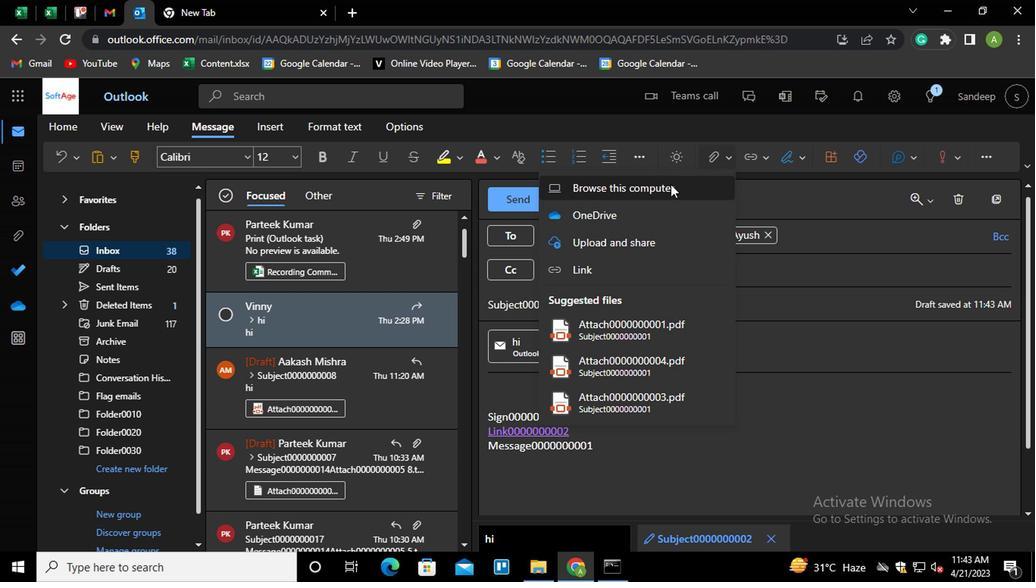 
Action: Mouse moved to (250, 104)
Screenshot: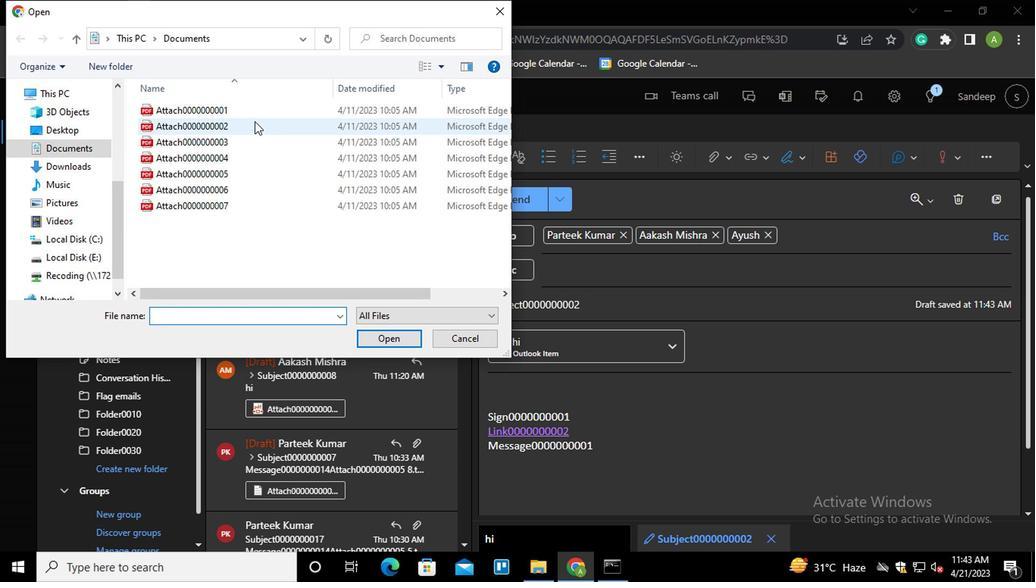 
Action: Mouse pressed left at (250, 104)
Screenshot: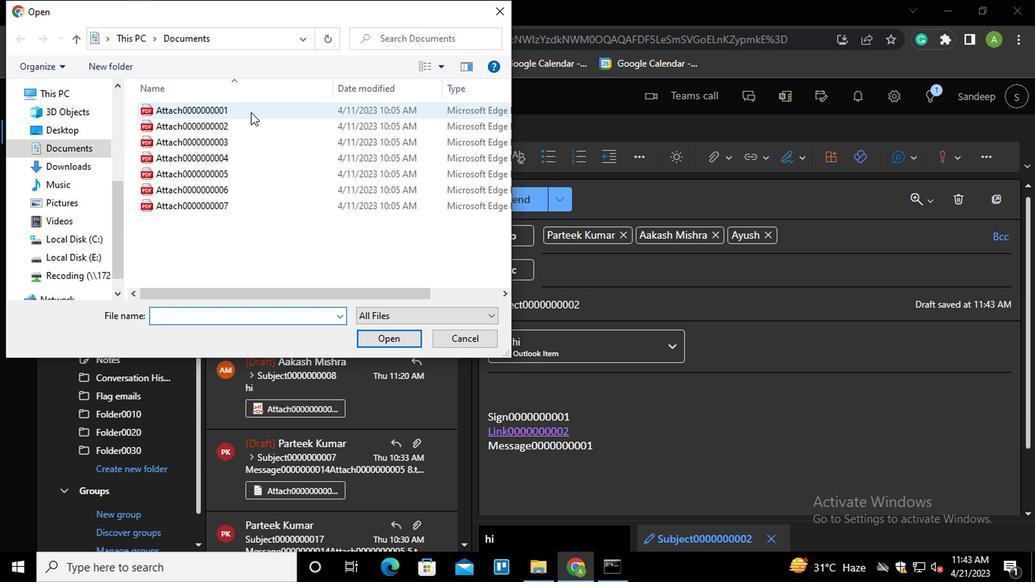 
Action: Mouse moved to (380, 337)
Screenshot: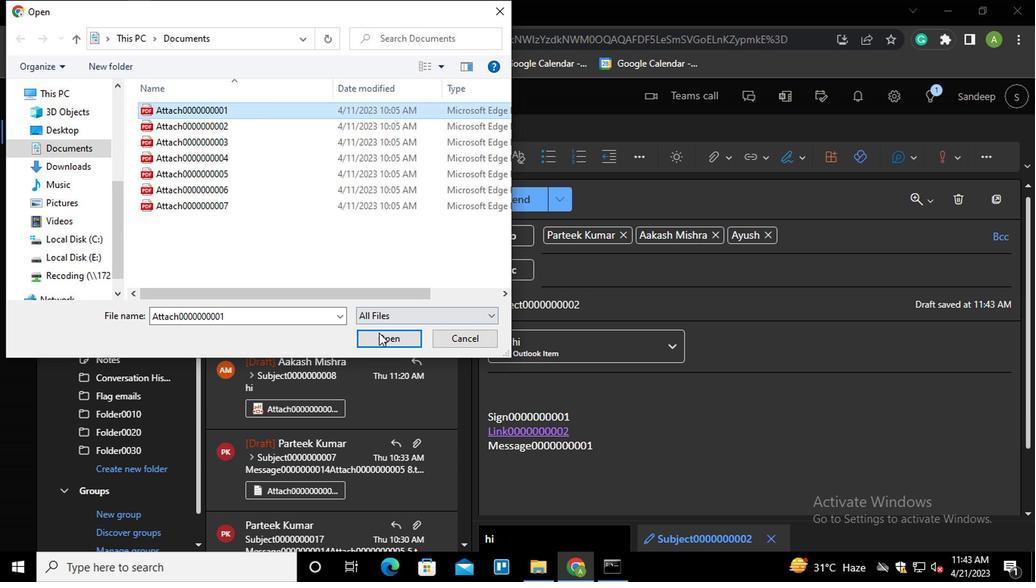 
Action: Mouse pressed left at (380, 337)
Screenshot: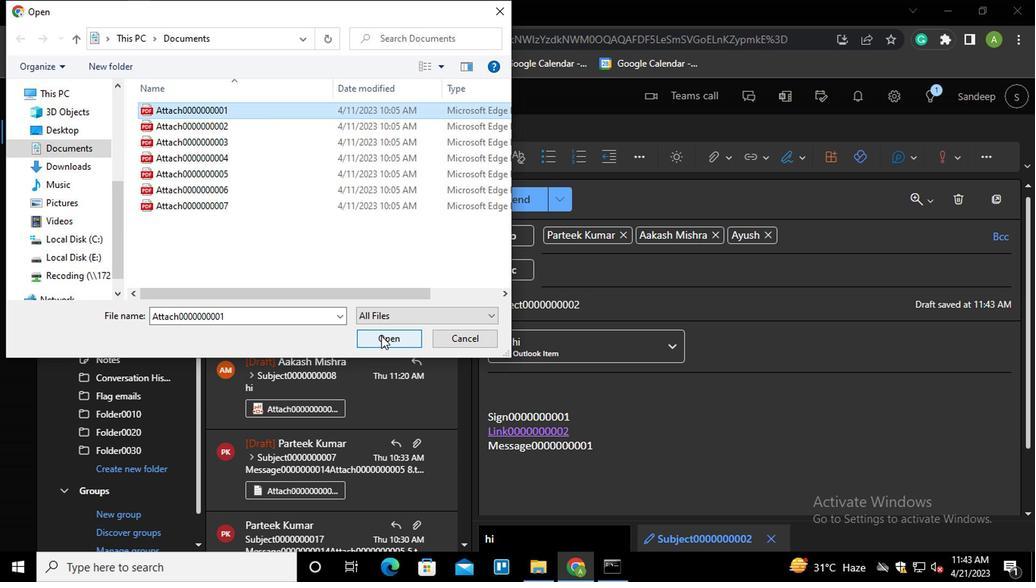 
Action: Mouse moved to (522, 198)
Screenshot: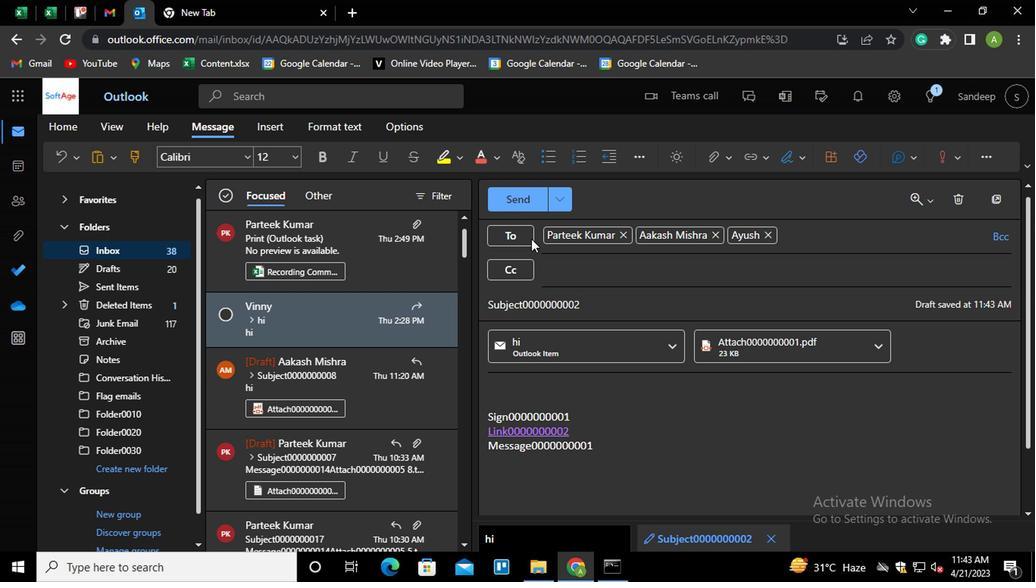 
Action: Mouse pressed left at (522, 198)
Screenshot: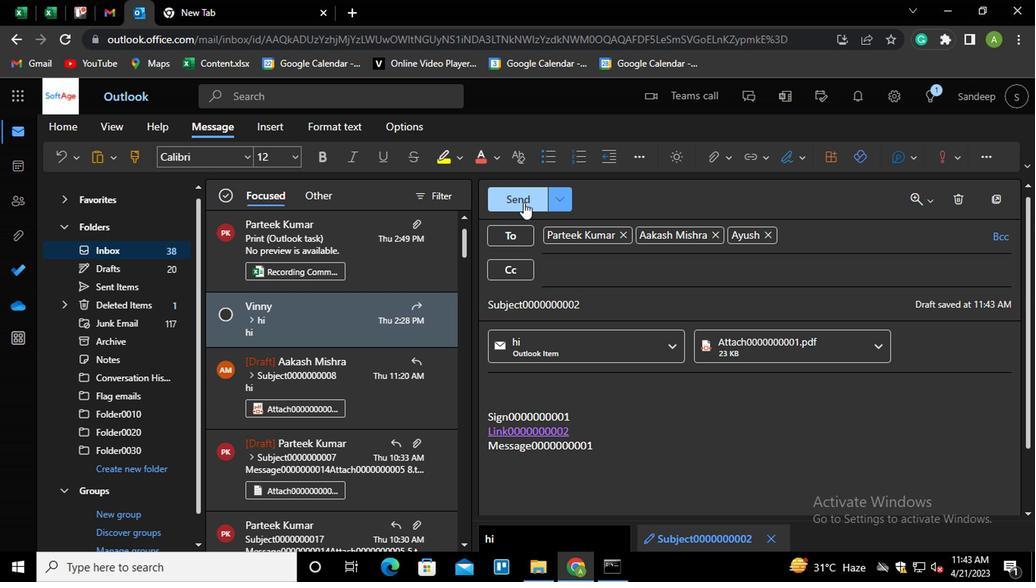 
Action: Mouse moved to (1002, 273)
Screenshot: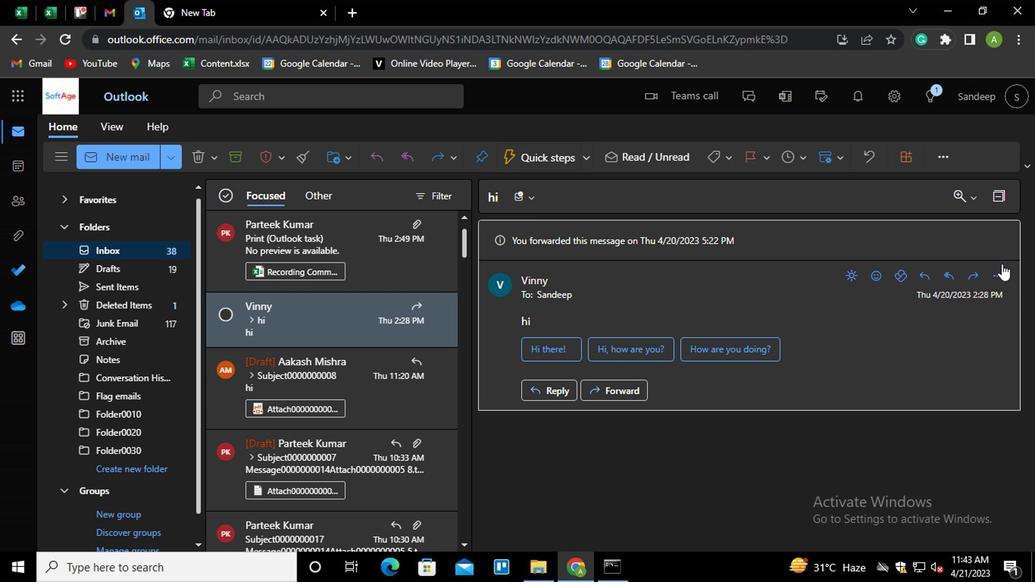 
Action: Mouse pressed left at (1002, 273)
Screenshot: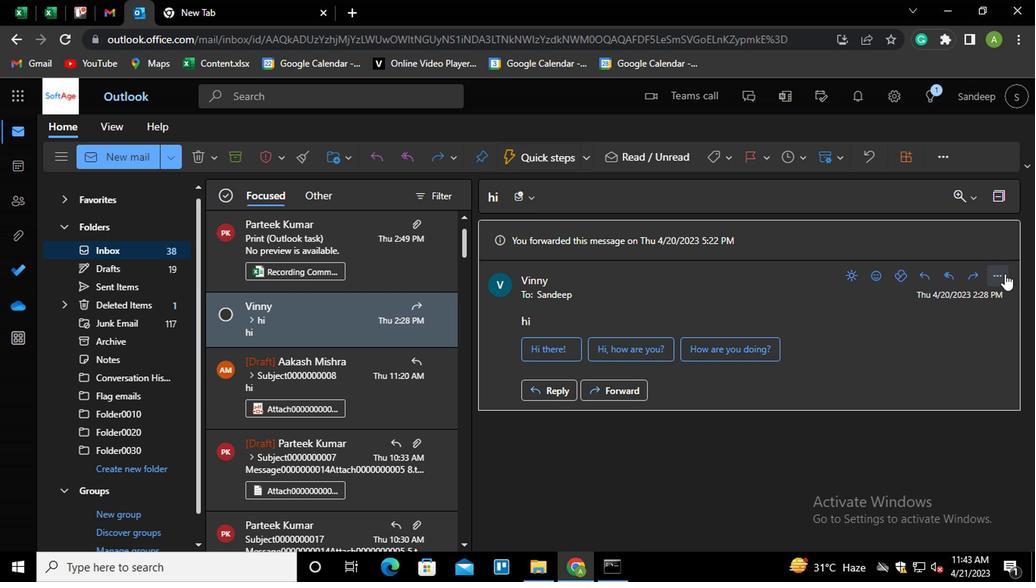 
Action: Mouse moved to (801, 203)
Screenshot: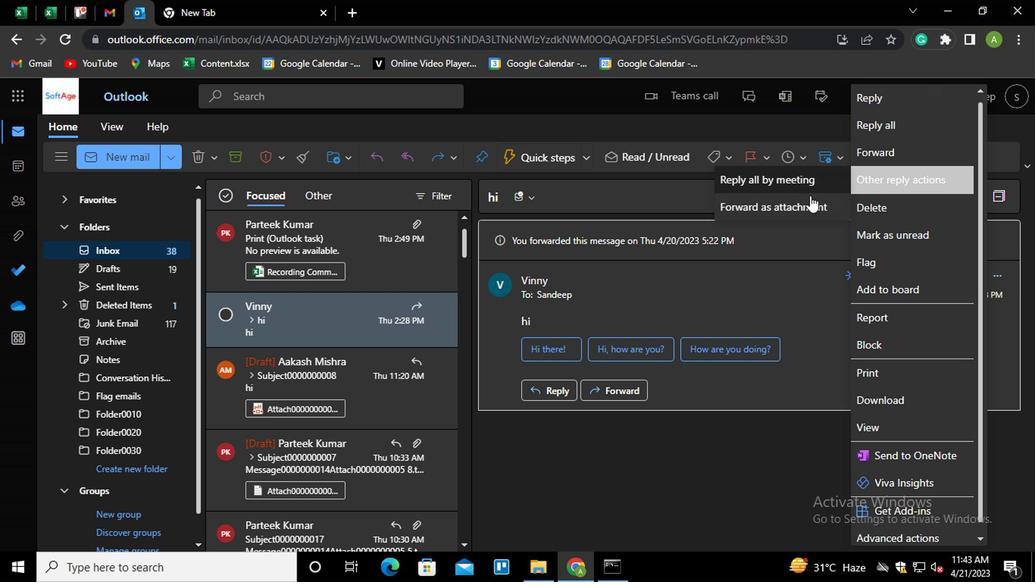 
Action: Mouse pressed left at (801, 203)
Screenshot: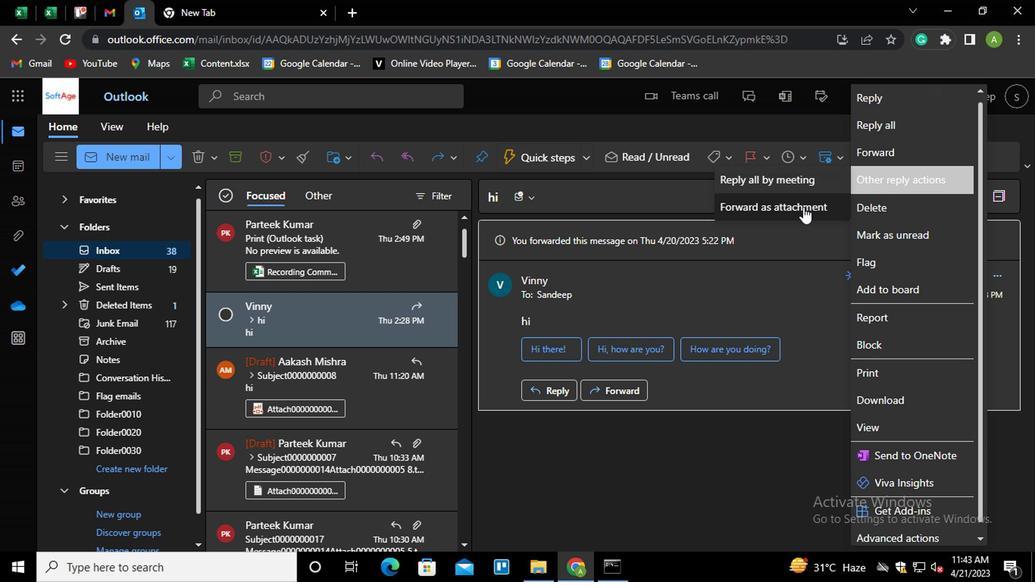 
Action: Mouse moved to (576, 425)
Screenshot: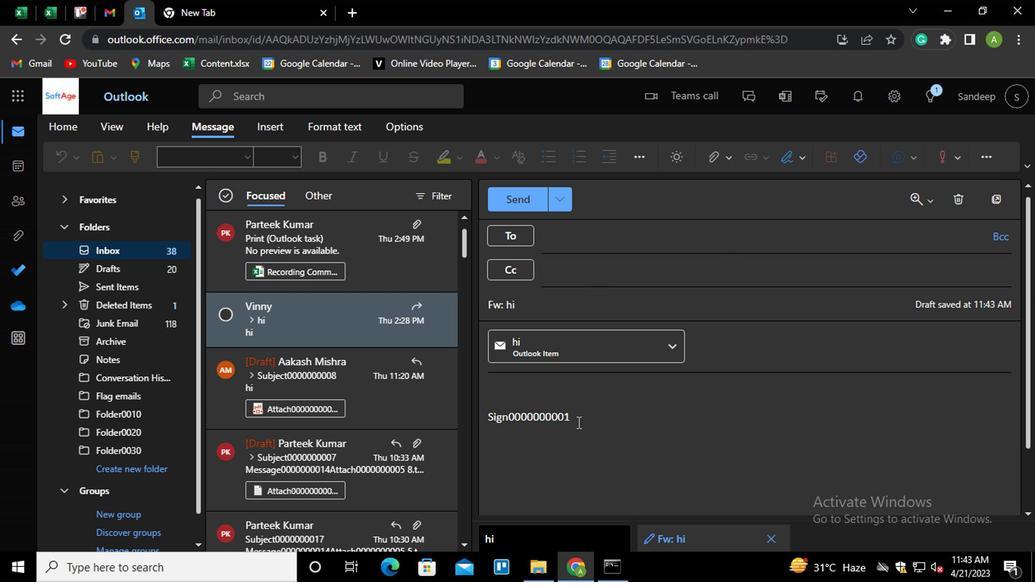 
Action: Mouse pressed left at (576, 425)
Screenshot: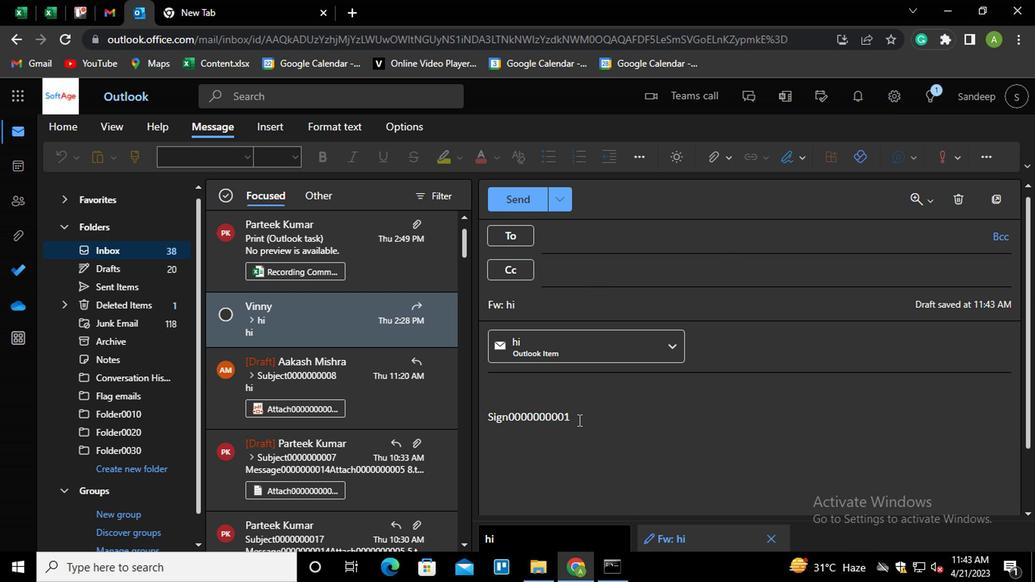 
Action: Key pressed <Key.shift_r><Key.enter>ctrl+K<Key.shift_r>ctrl+LINK0000000002
Screenshot: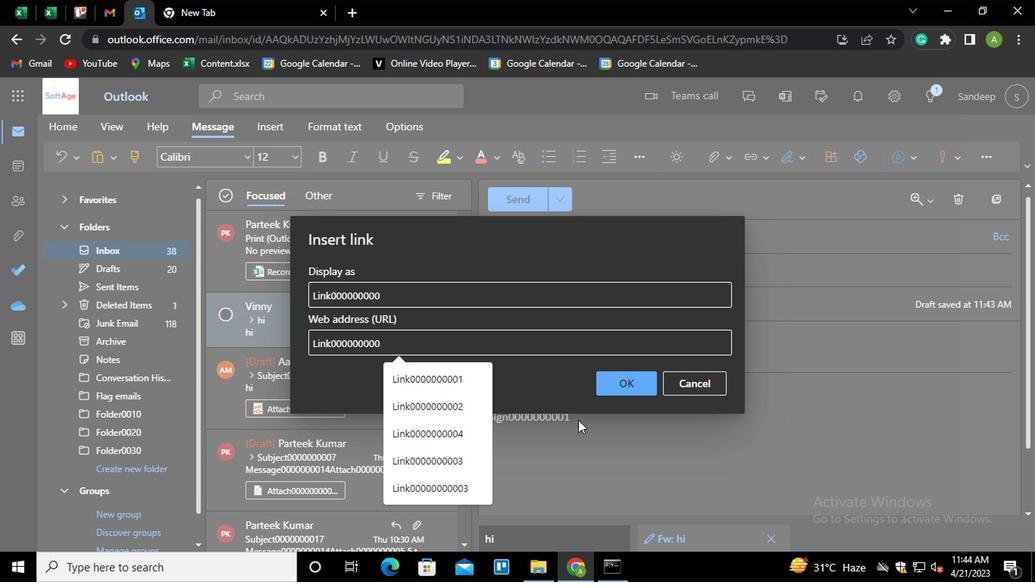 
Action: Mouse moved to (622, 392)
Screenshot: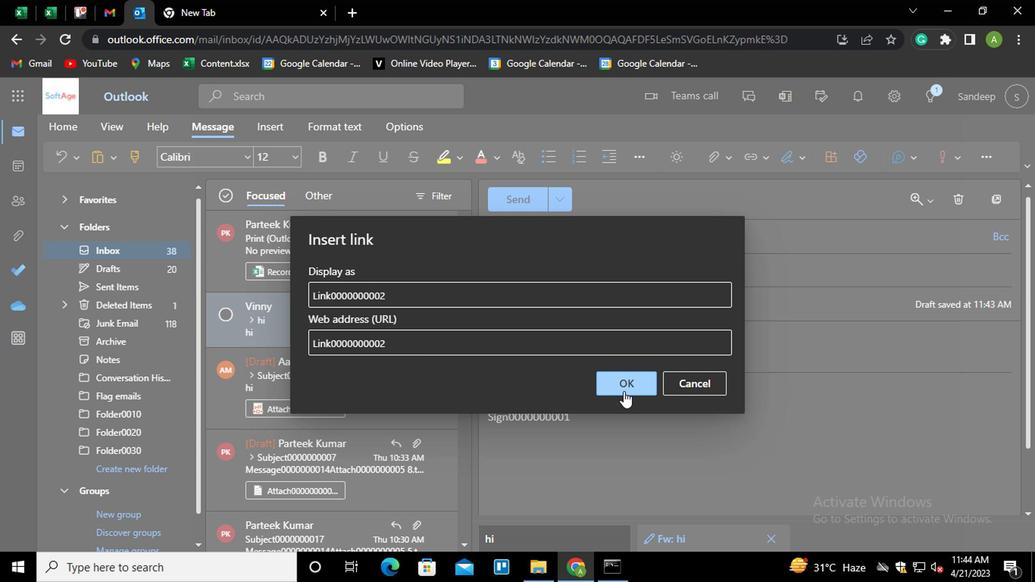 
Action: Mouse pressed left at (622, 392)
Screenshot: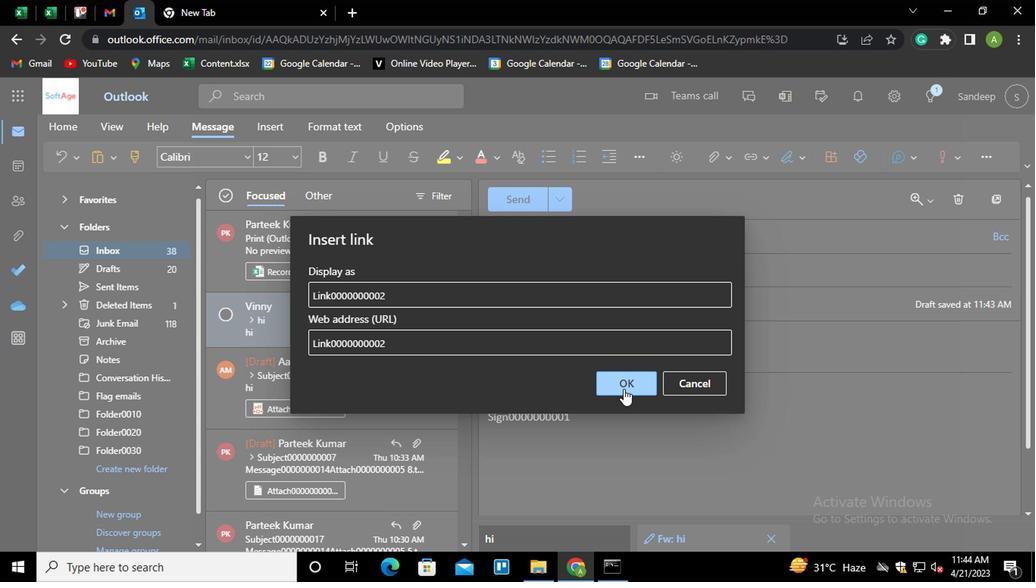 
Action: Mouse moved to (597, 224)
Screenshot: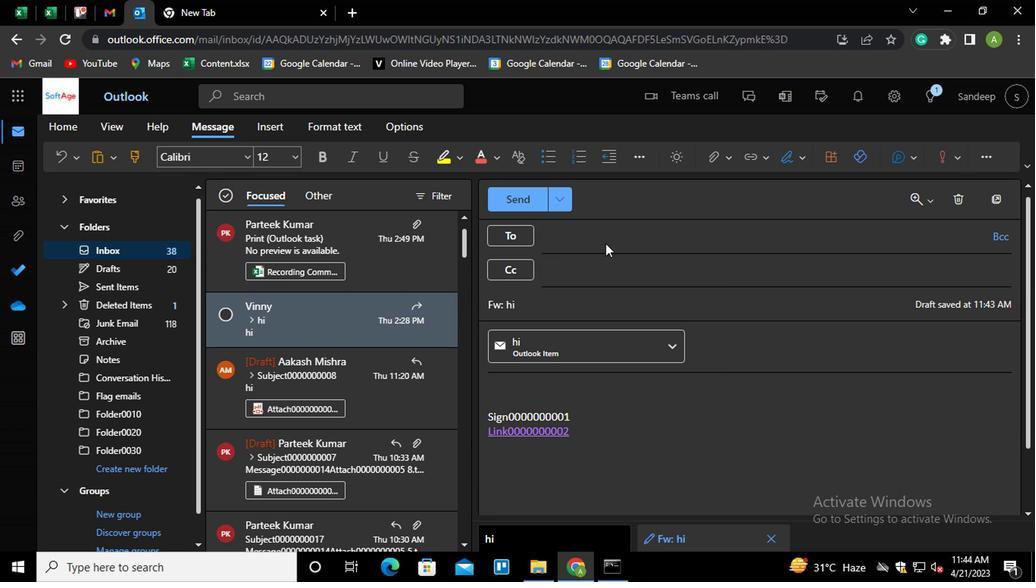 
Action: Mouse pressed left at (597, 224)
Screenshot: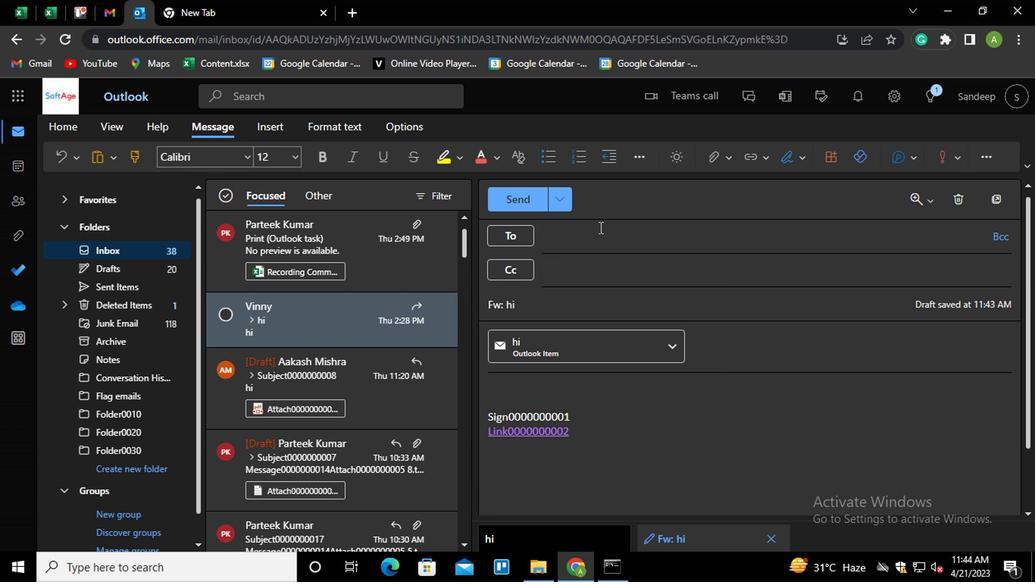 
Action: Key pressed PART<Key.enter>
Screenshot: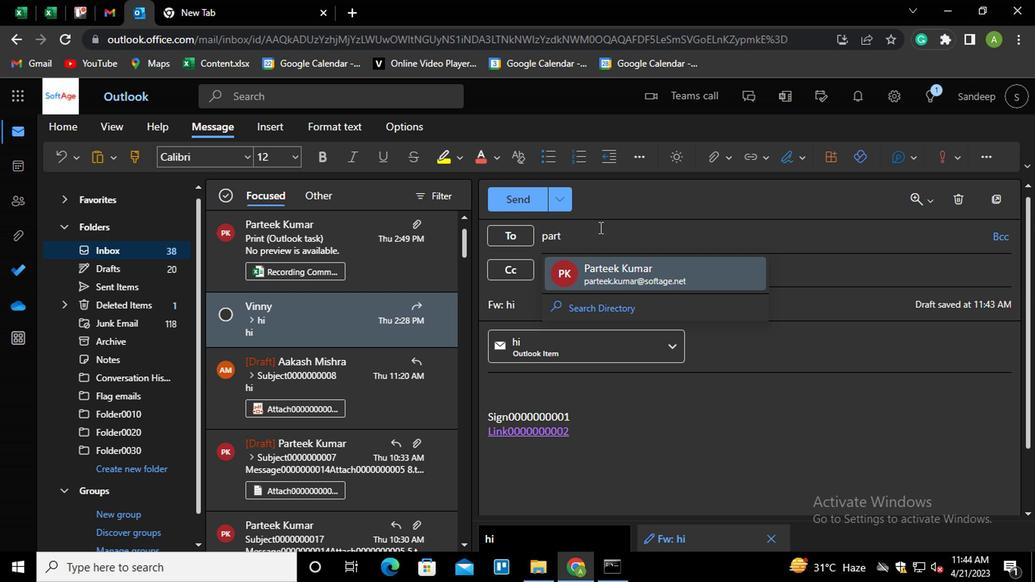 
Action: Mouse moved to (582, 266)
Screenshot: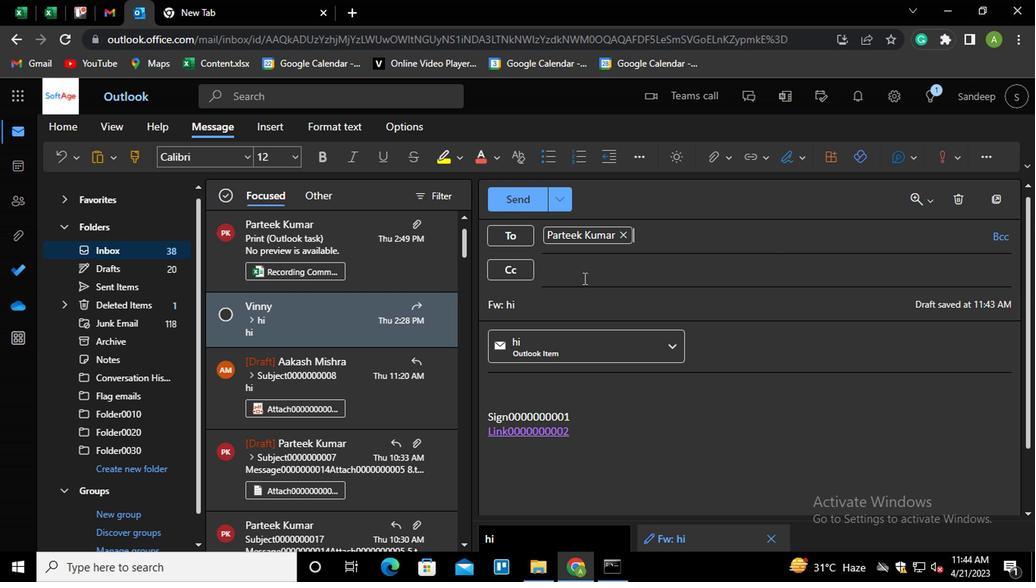 
Action: Mouse pressed left at (582, 266)
Screenshot: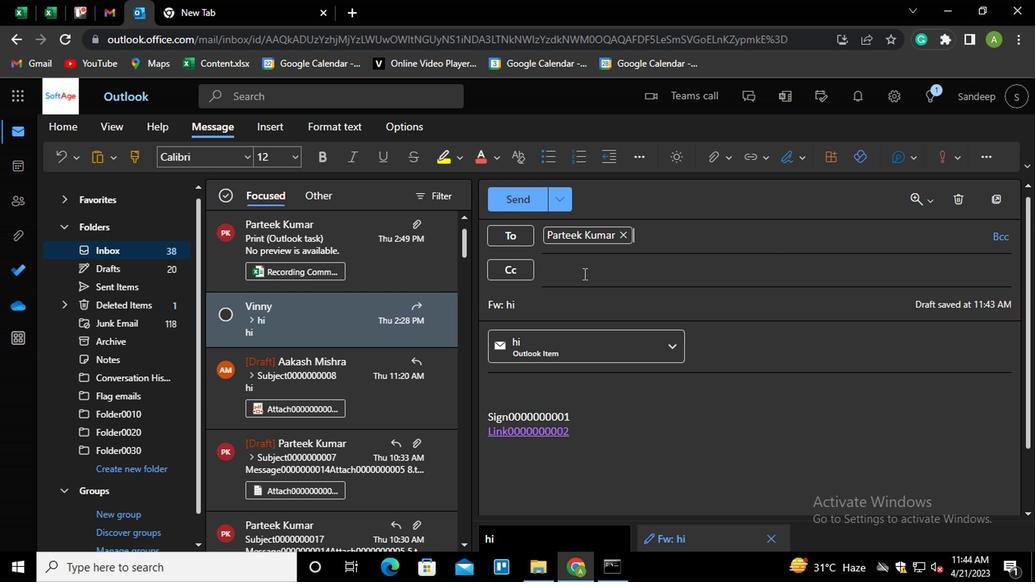 
Action: Key pressed AA<Key.enter>
Screenshot: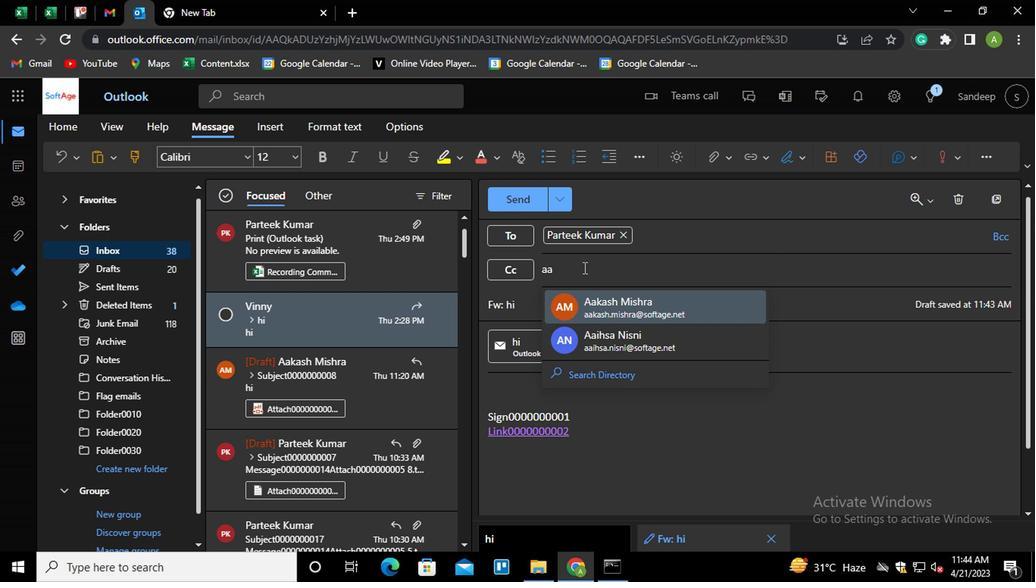 
Action: Mouse moved to (580, 305)
Screenshot: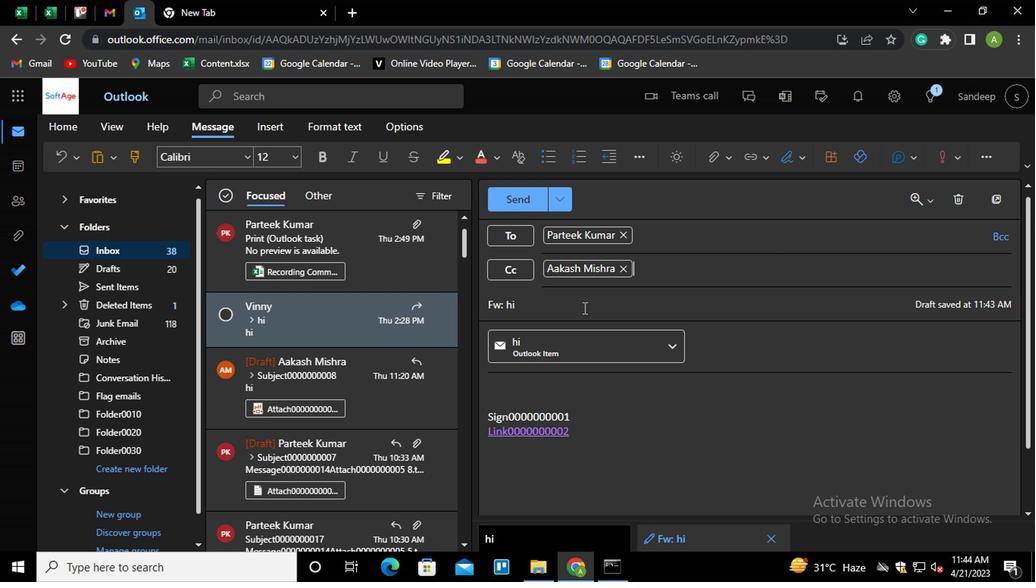 
Action: Mouse pressed left at (580, 305)
Screenshot: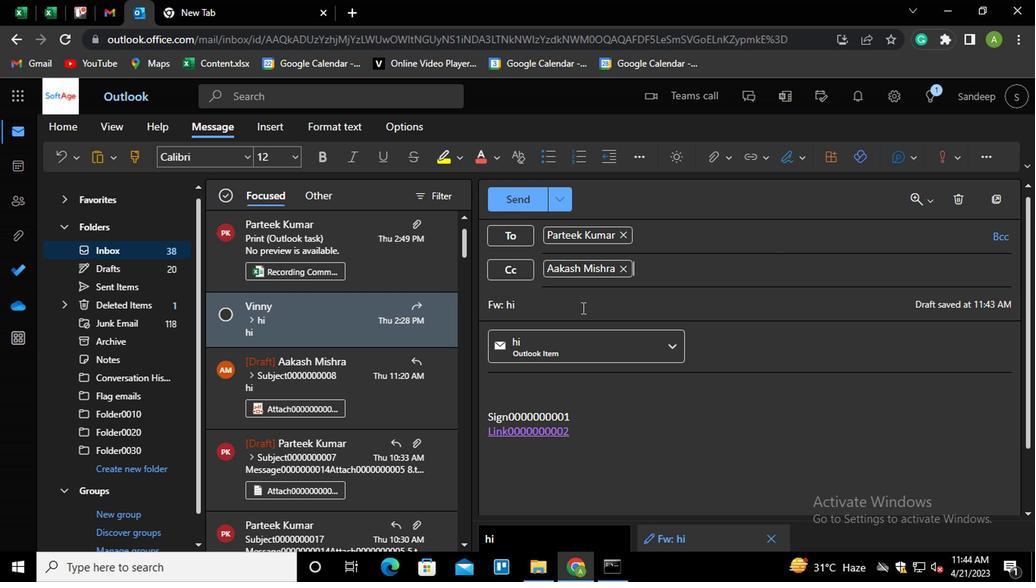 
Action: Key pressed <Key.shift_r><Key.home><Key.shift>SUBJECT0000000001
Screenshot: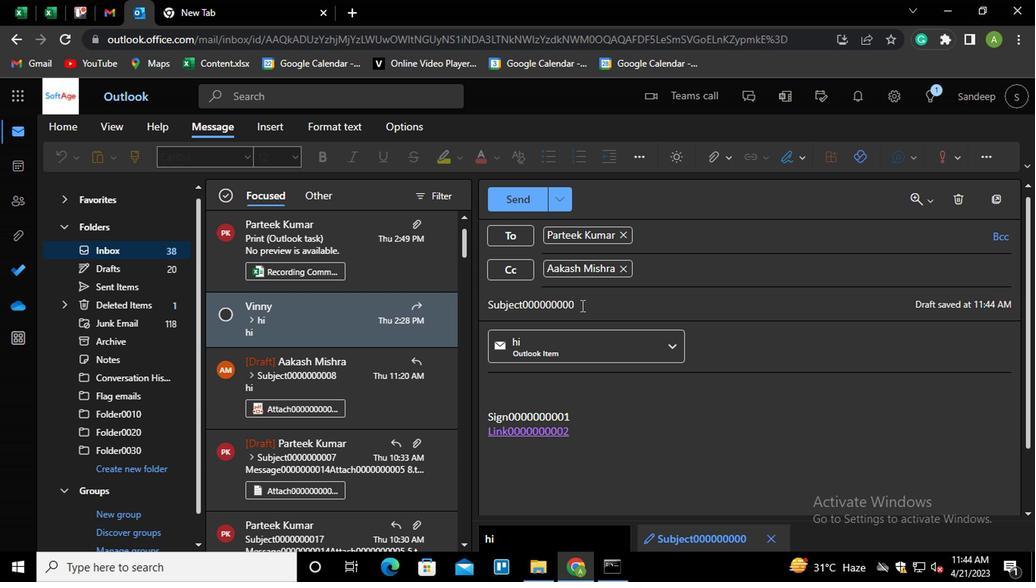 
Action: Mouse moved to (575, 437)
Screenshot: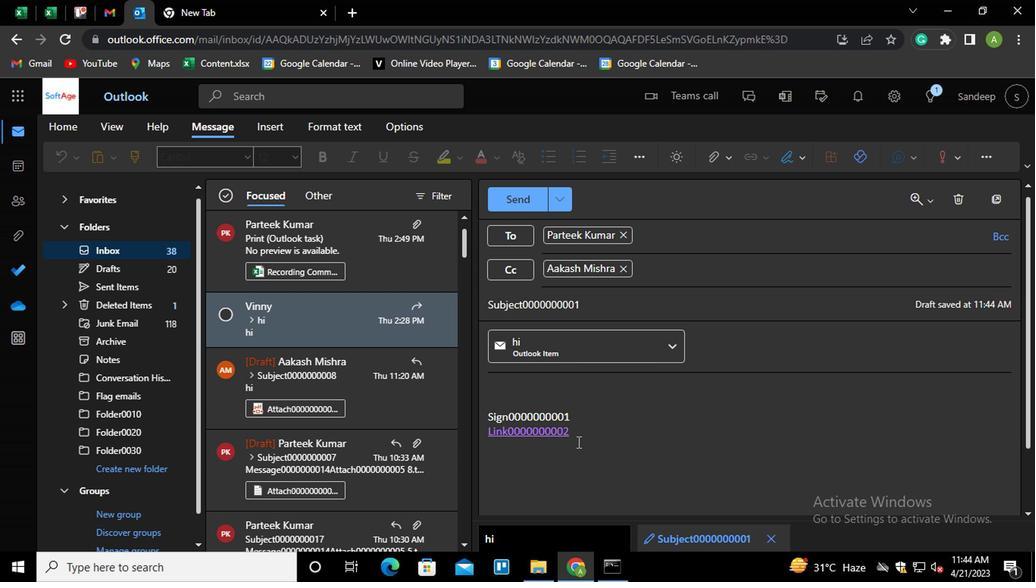 
Action: Mouse pressed left at (575, 437)
Screenshot: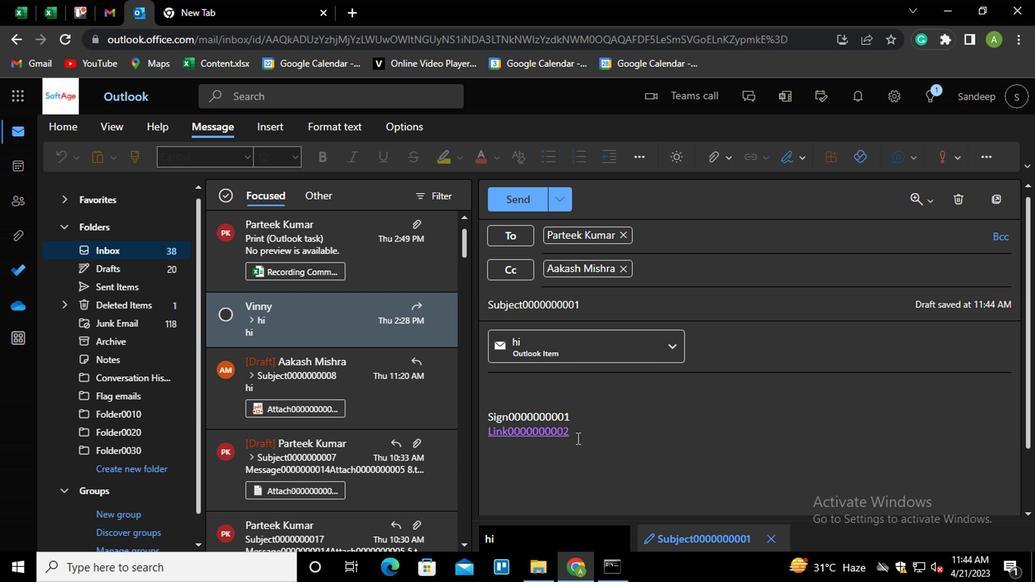 
Action: Key pressed <Key.shift_r><Key.enter><Key.shift_r>MESSAGE0000000003
Screenshot: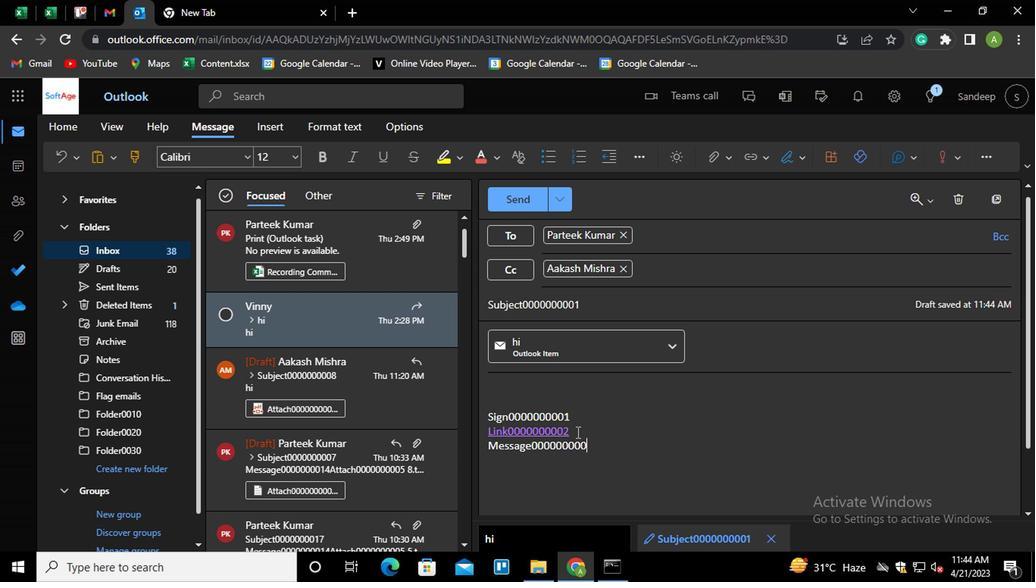 
Action: Mouse moved to (522, 189)
Screenshot: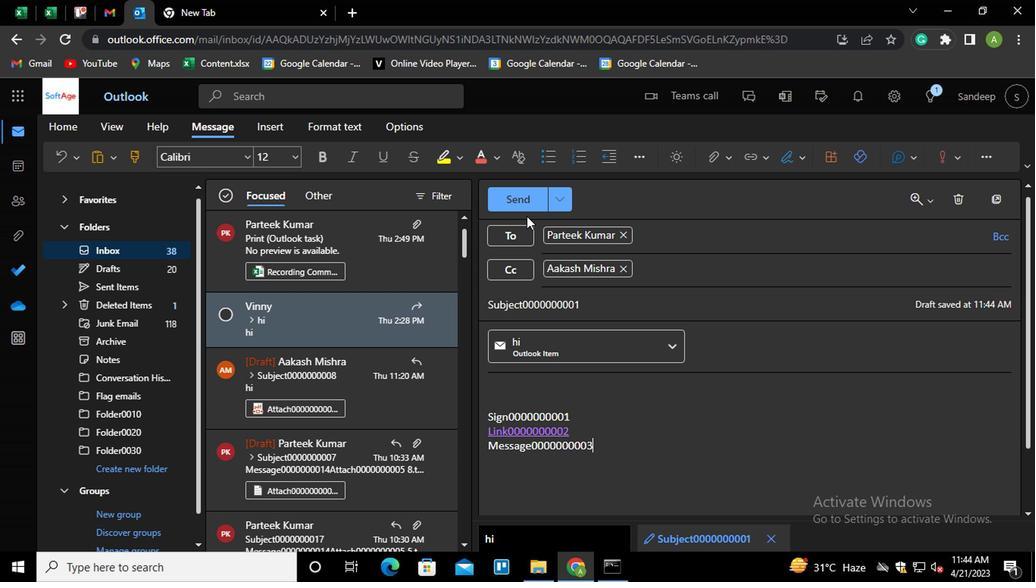 
Action: Mouse pressed left at (522, 189)
Screenshot: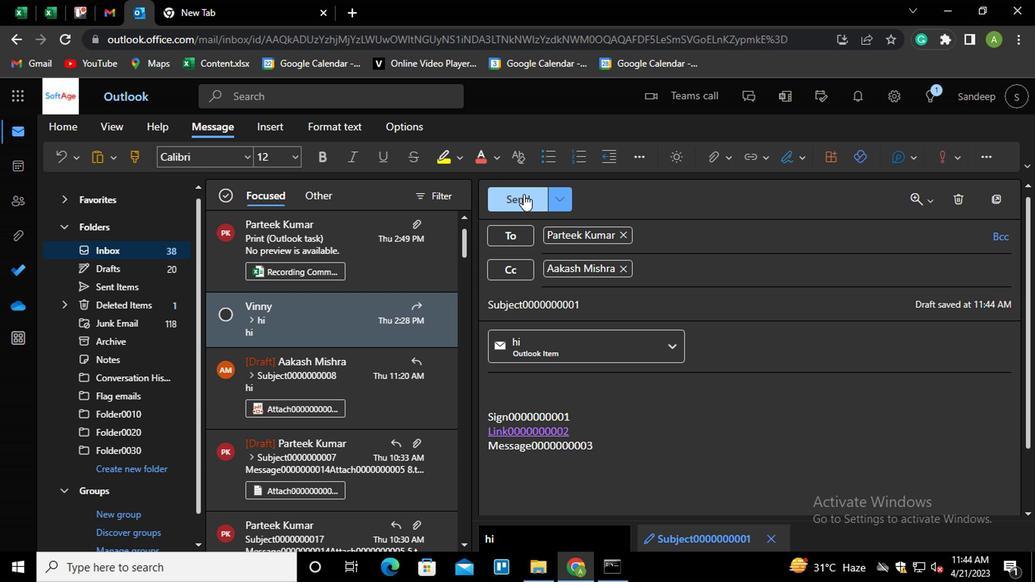 
Action: Mouse moved to (661, 495)
Screenshot: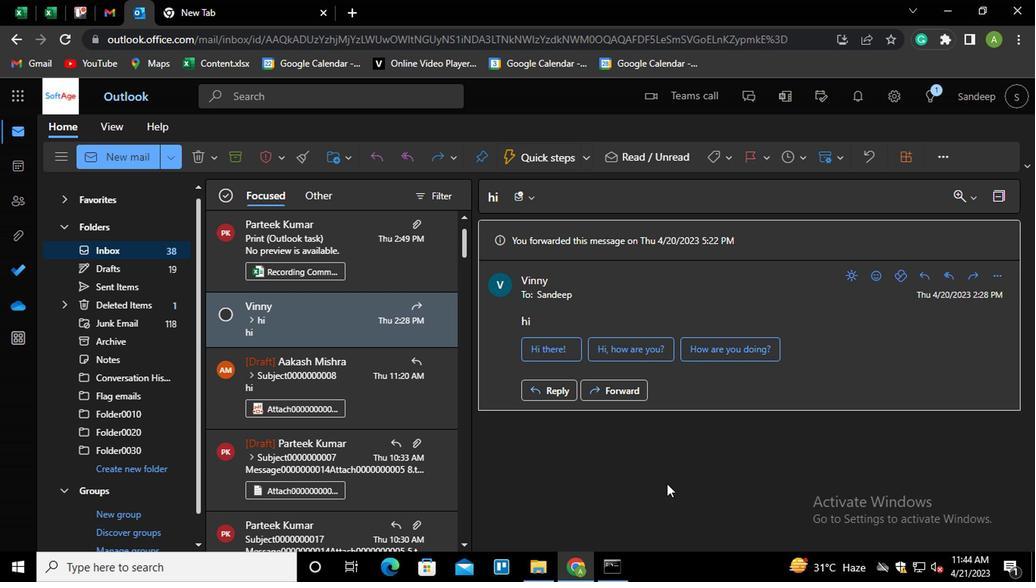 
